 Task: Check the results of the 2023 Victory Lane Racing NASCAR Cup Series for the race "NOCO 400" on the track "Martinsville".
Action: Mouse moved to (626, 177)
Screenshot: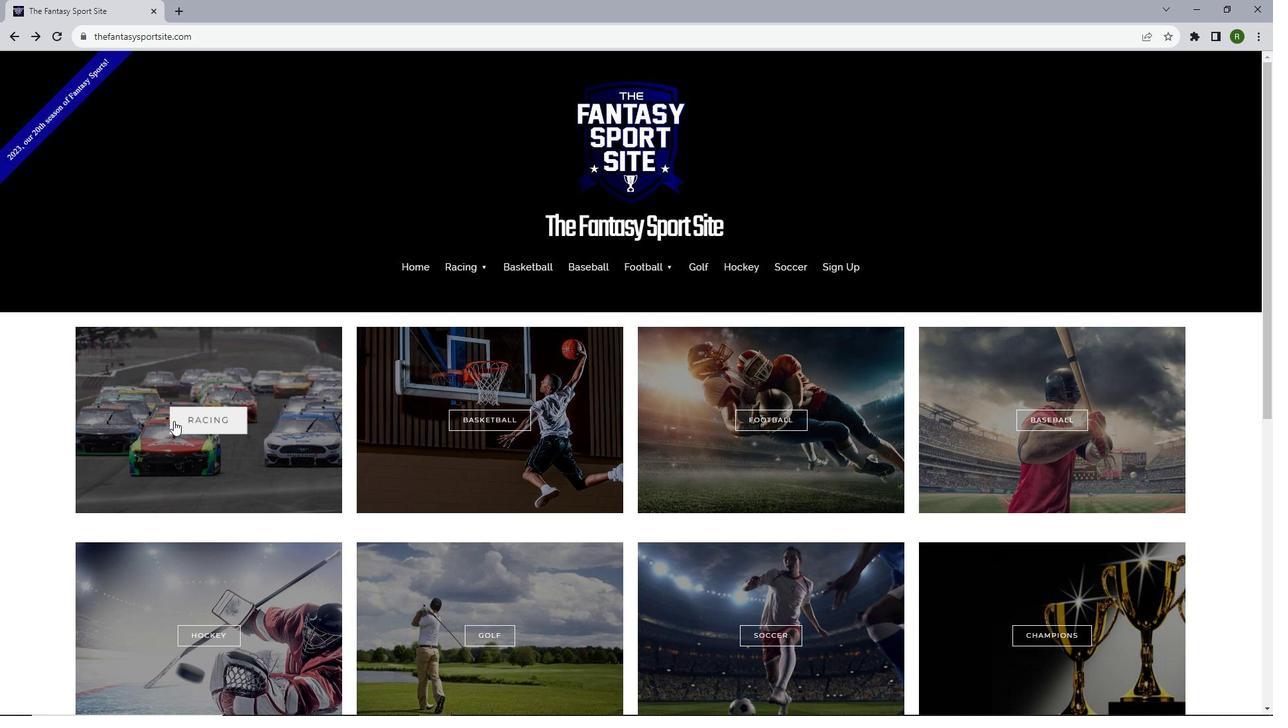 
Action: Mouse pressed left at (626, 177)
Screenshot: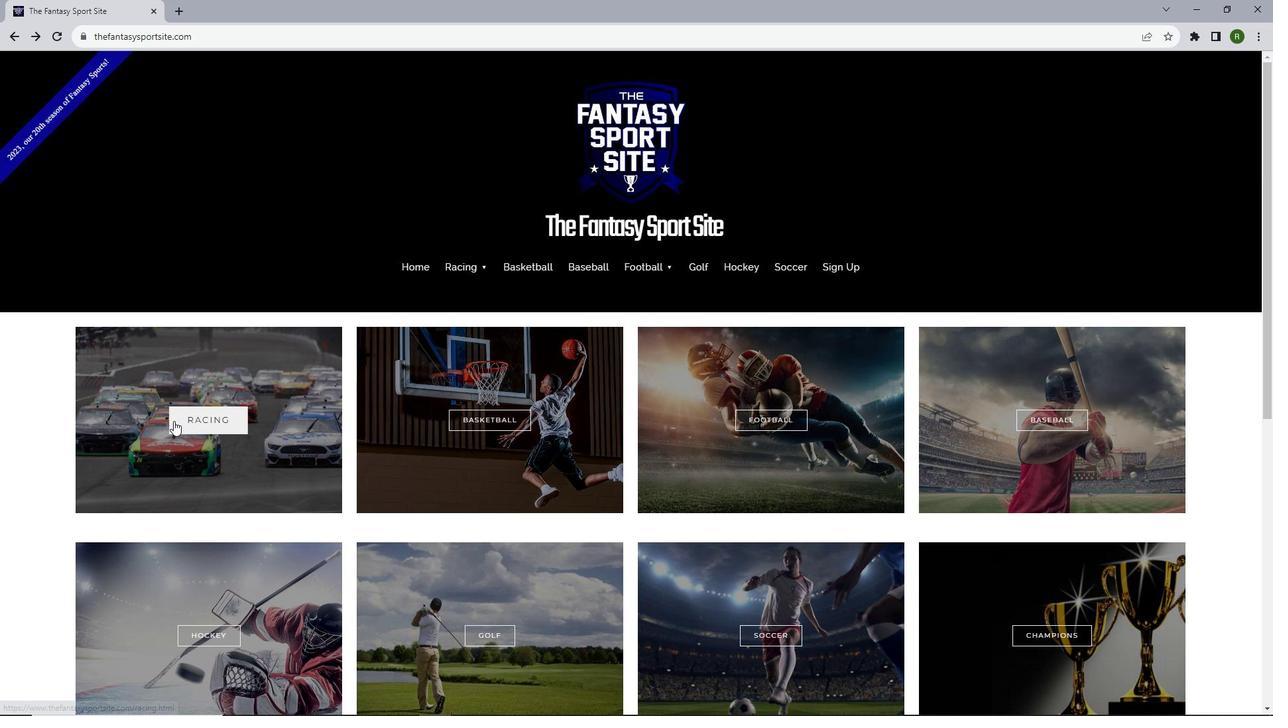 
Action: Mouse moved to (626, 177)
Screenshot: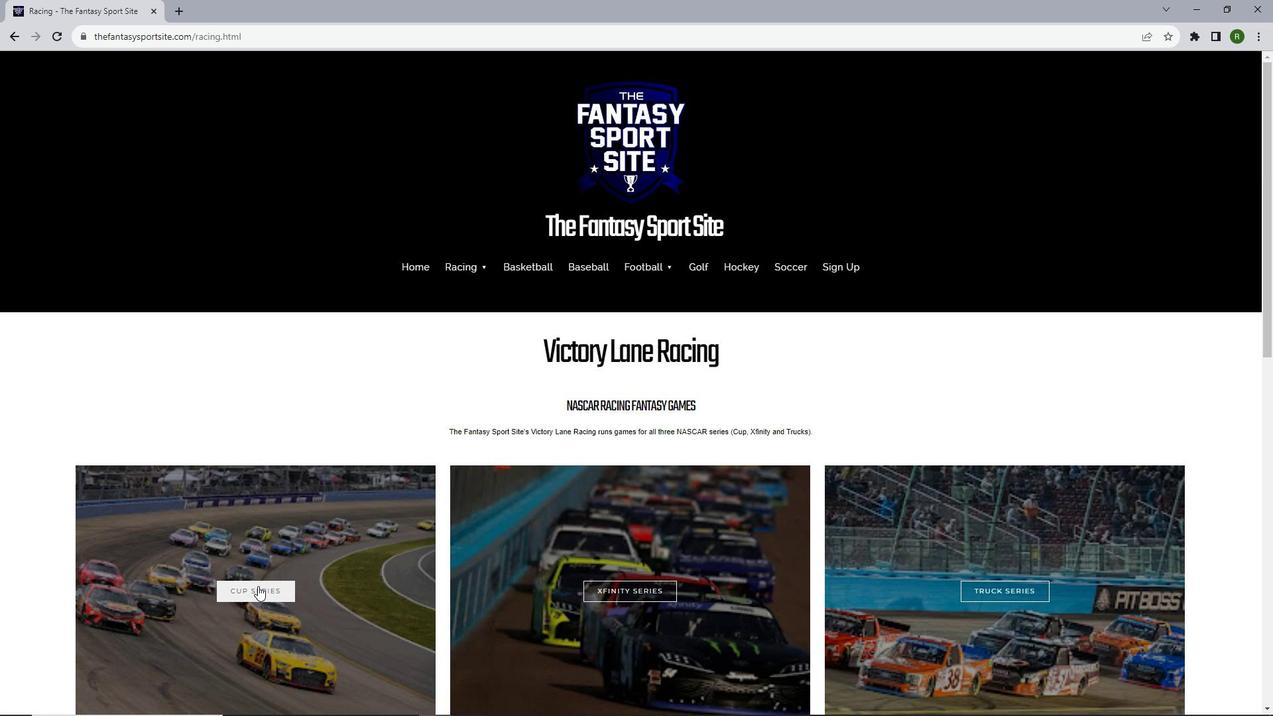 
Action: Mouse pressed left at (626, 177)
Screenshot: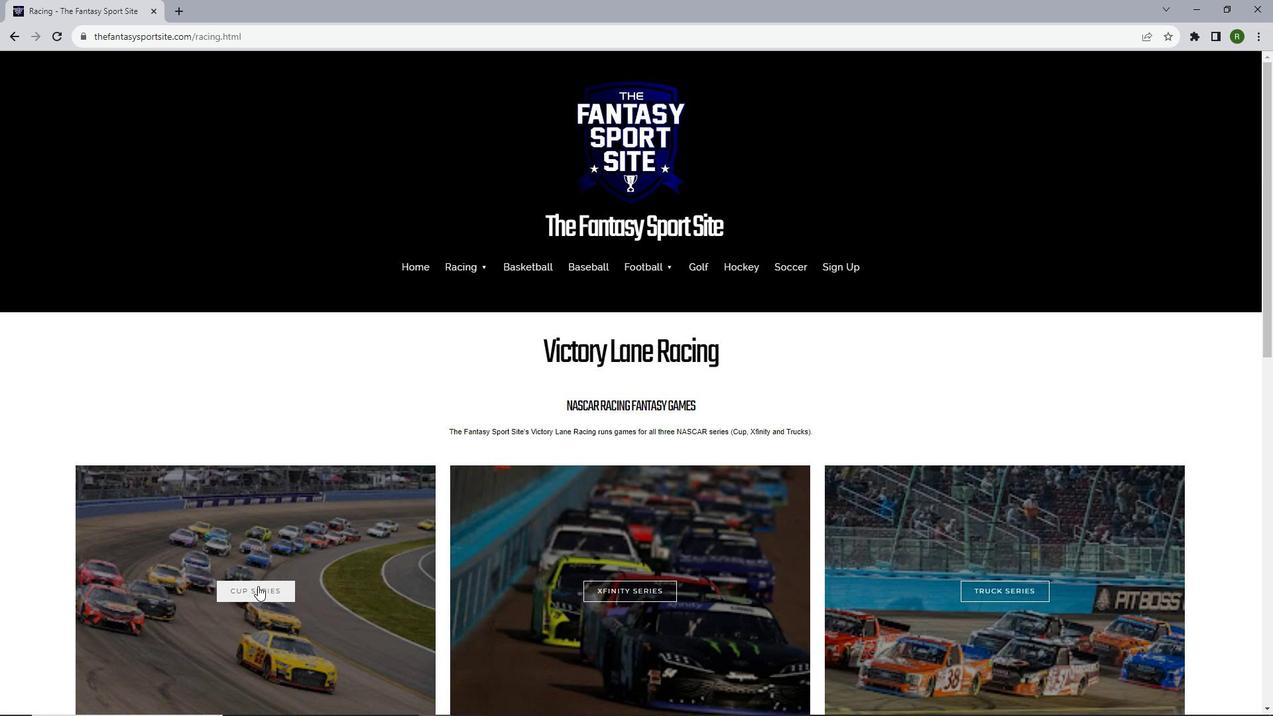 
Action: Mouse moved to (626, 177)
Screenshot: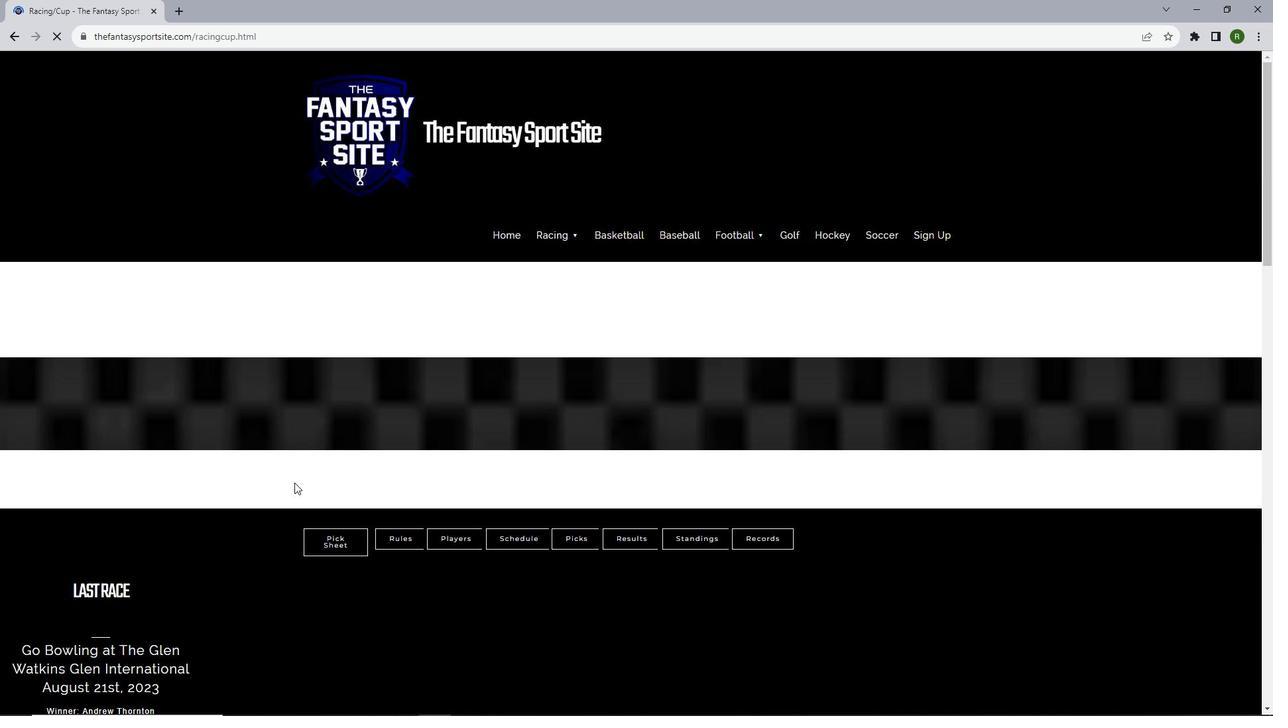 
Action: Mouse scrolled (626, 177) with delta (0, 0)
Screenshot: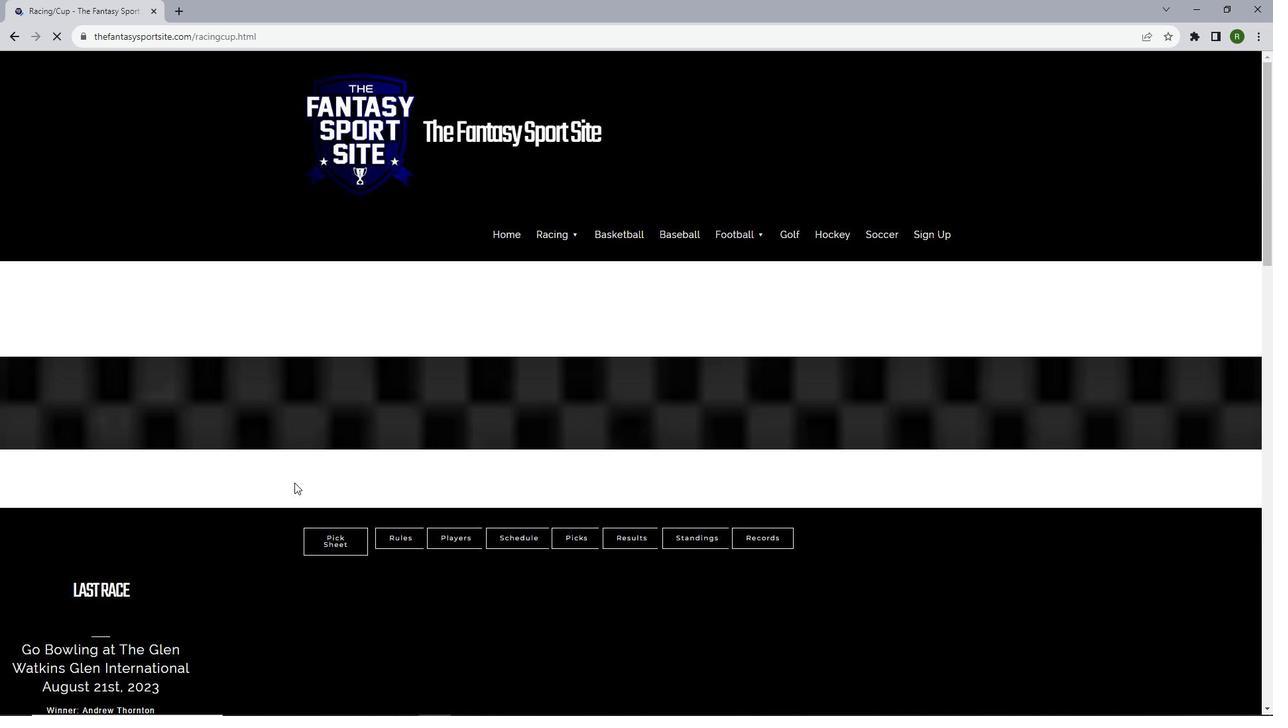 
Action: Mouse scrolled (626, 177) with delta (0, 0)
Screenshot: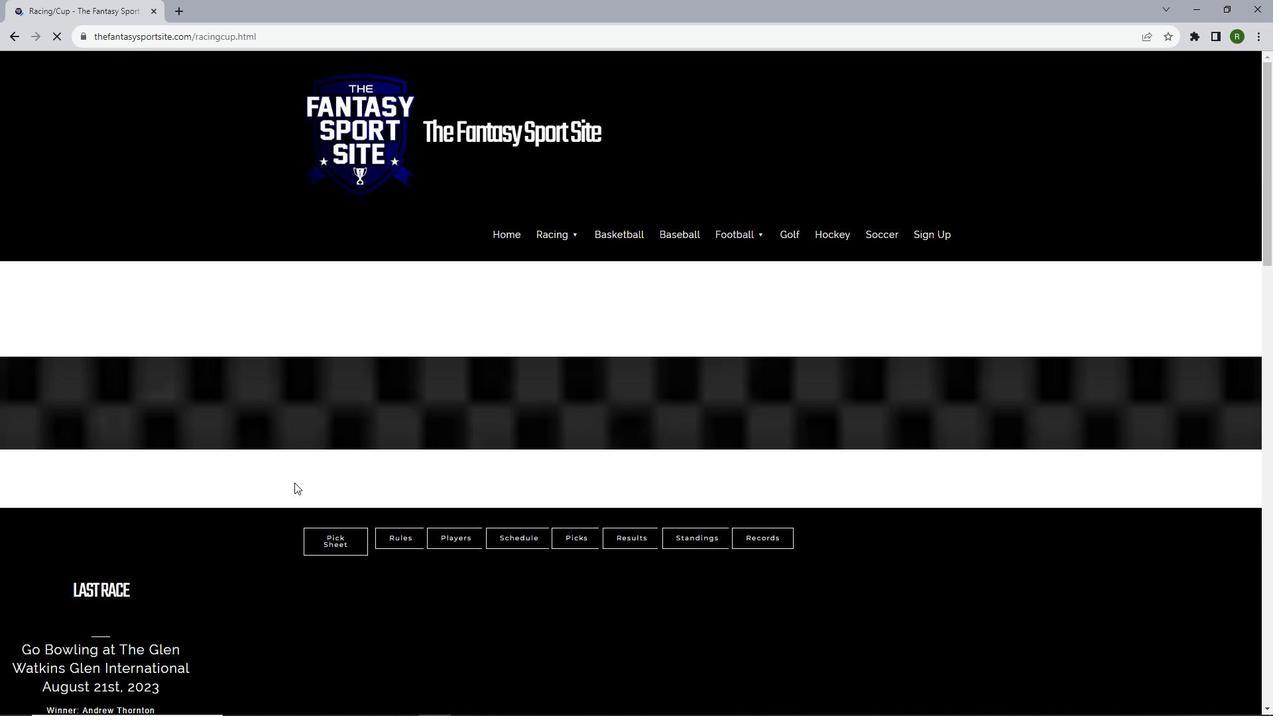 
Action: Mouse scrolled (626, 177) with delta (0, 0)
Screenshot: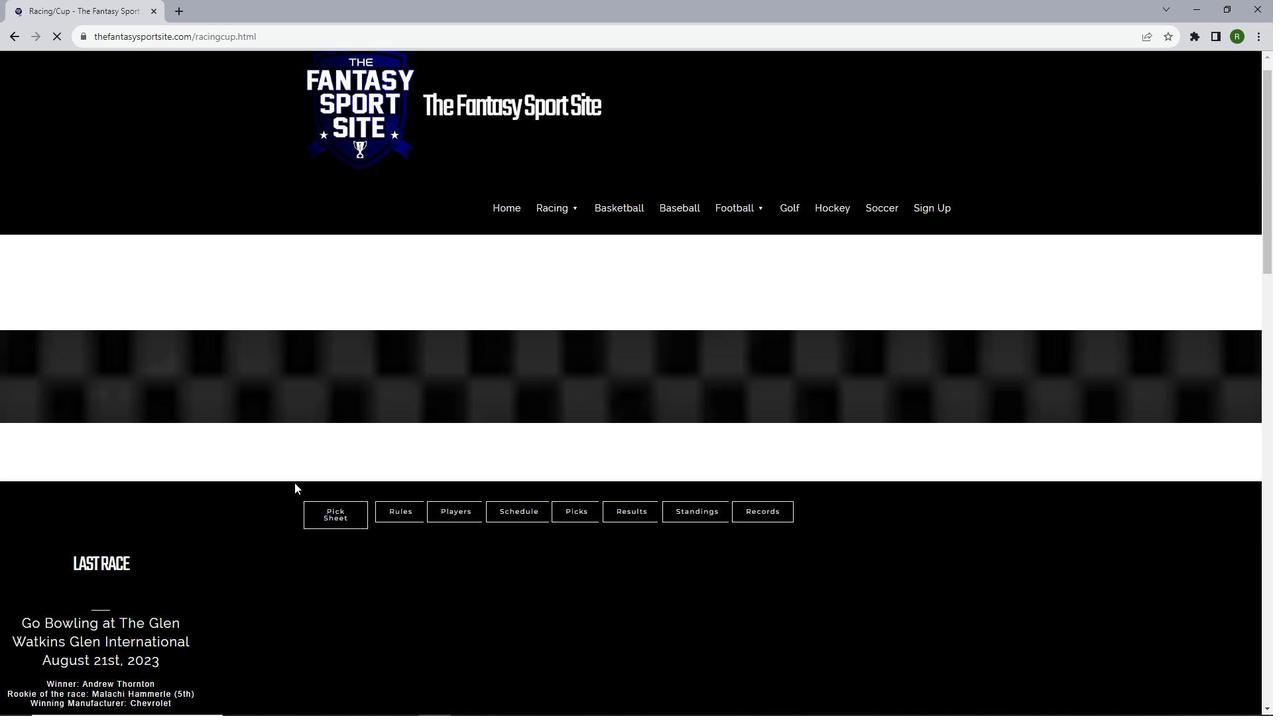 
Action: Mouse moved to (626, 177)
Screenshot: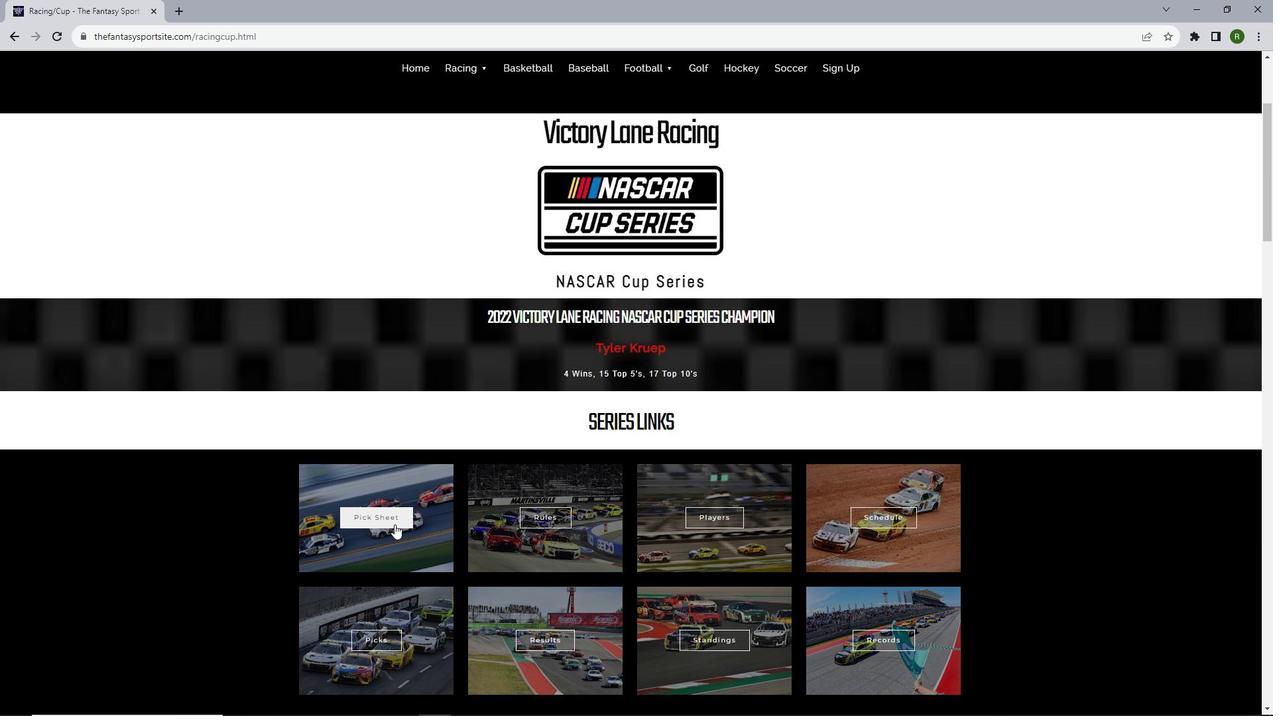 
Action: Mouse scrolled (626, 177) with delta (0, 0)
Screenshot: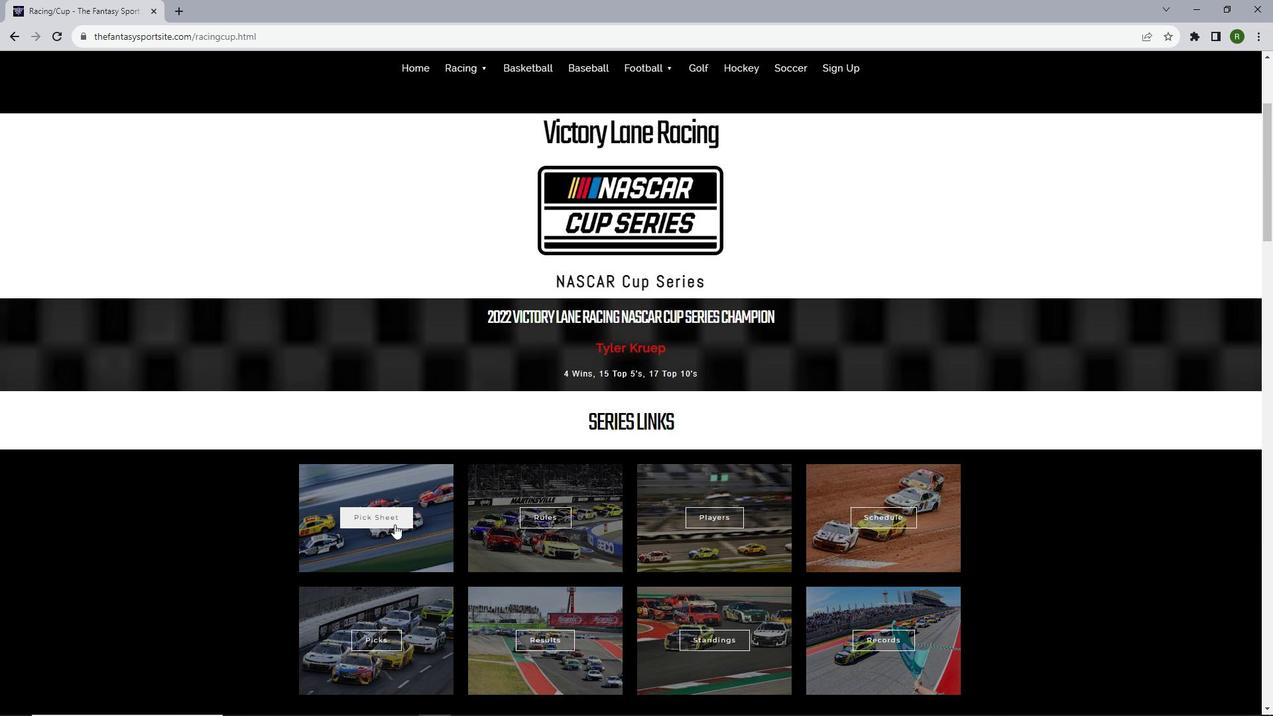 
Action: Mouse moved to (626, 177)
Screenshot: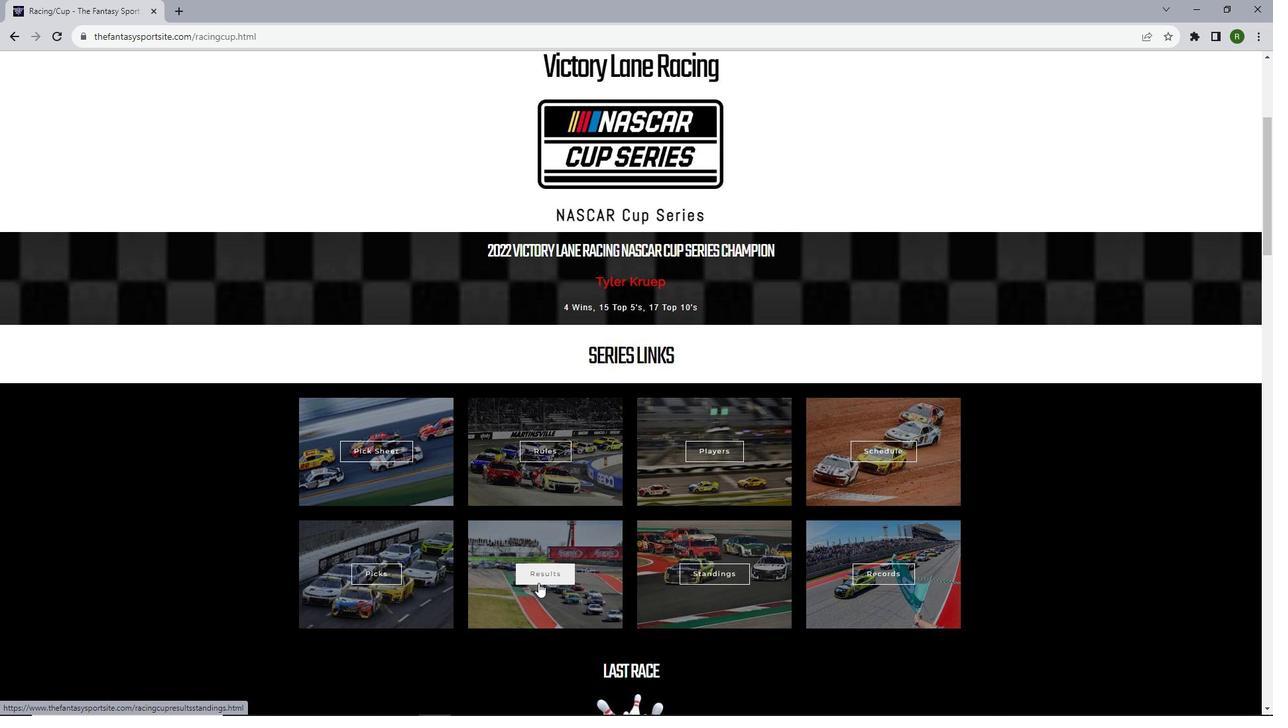 
Action: Mouse pressed left at (626, 177)
Screenshot: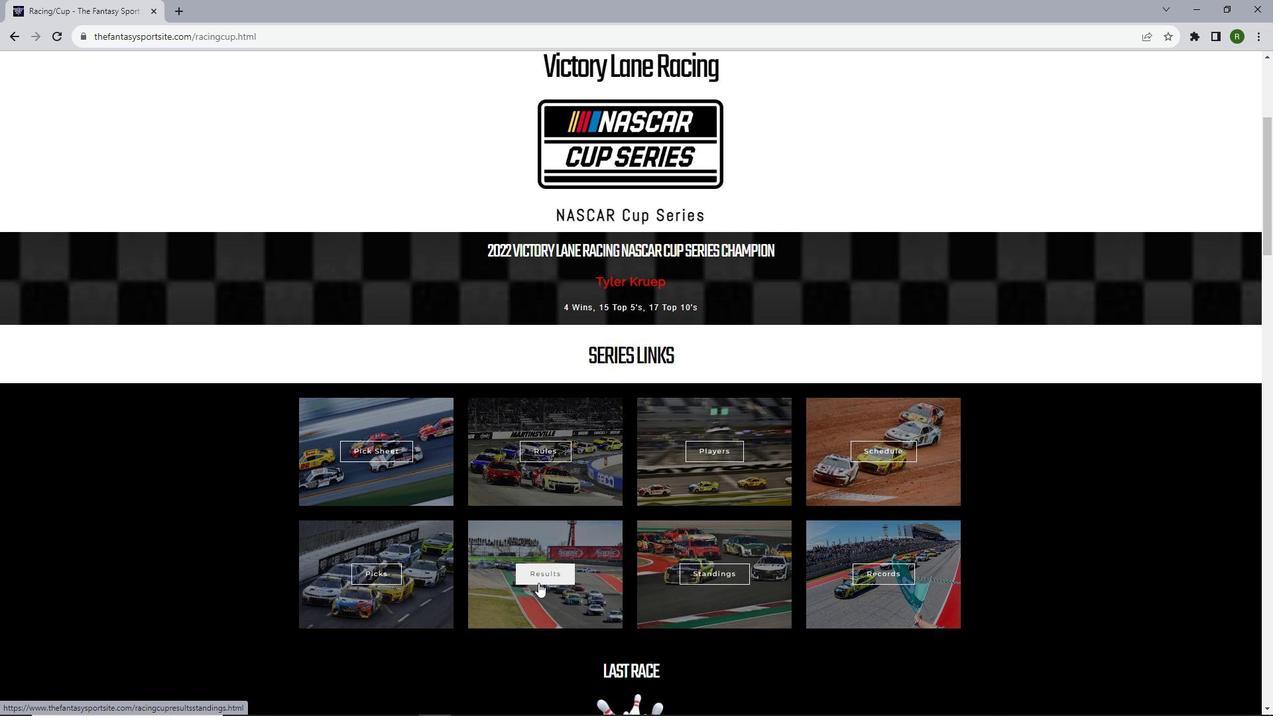 
Action: Mouse moved to (626, 177)
Screenshot: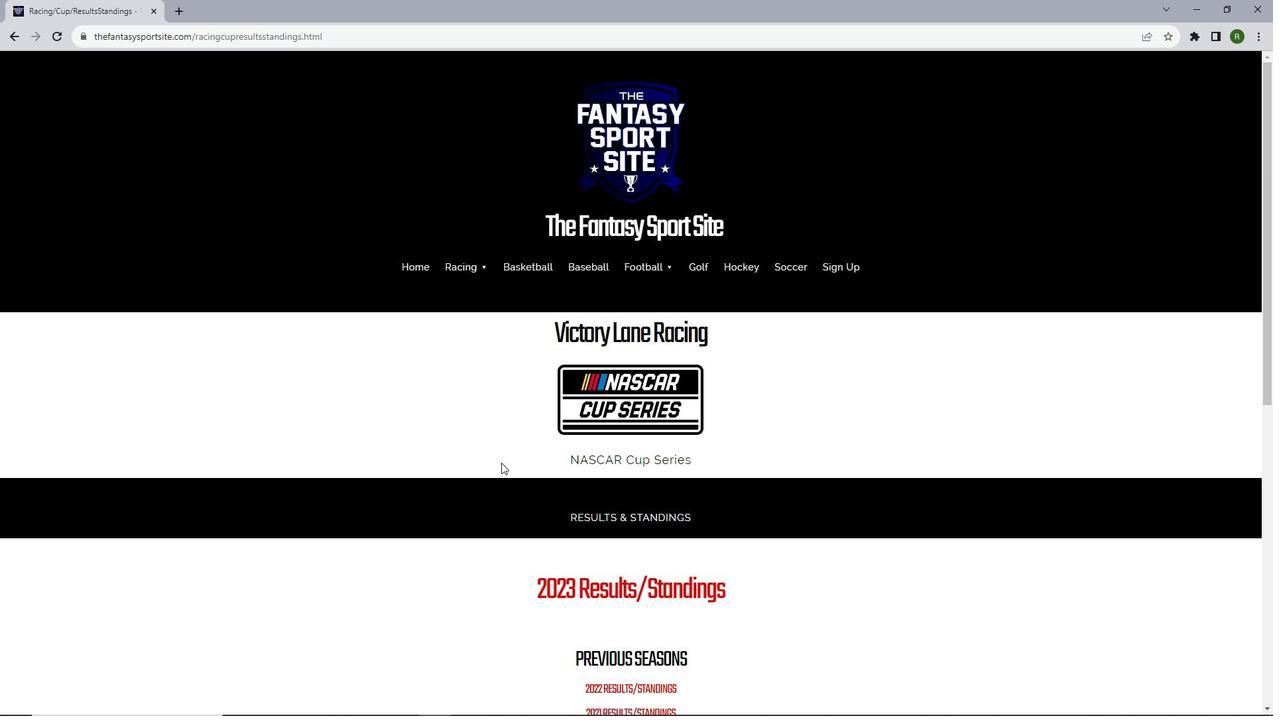 
Action: Mouse scrolled (626, 177) with delta (0, 0)
Screenshot: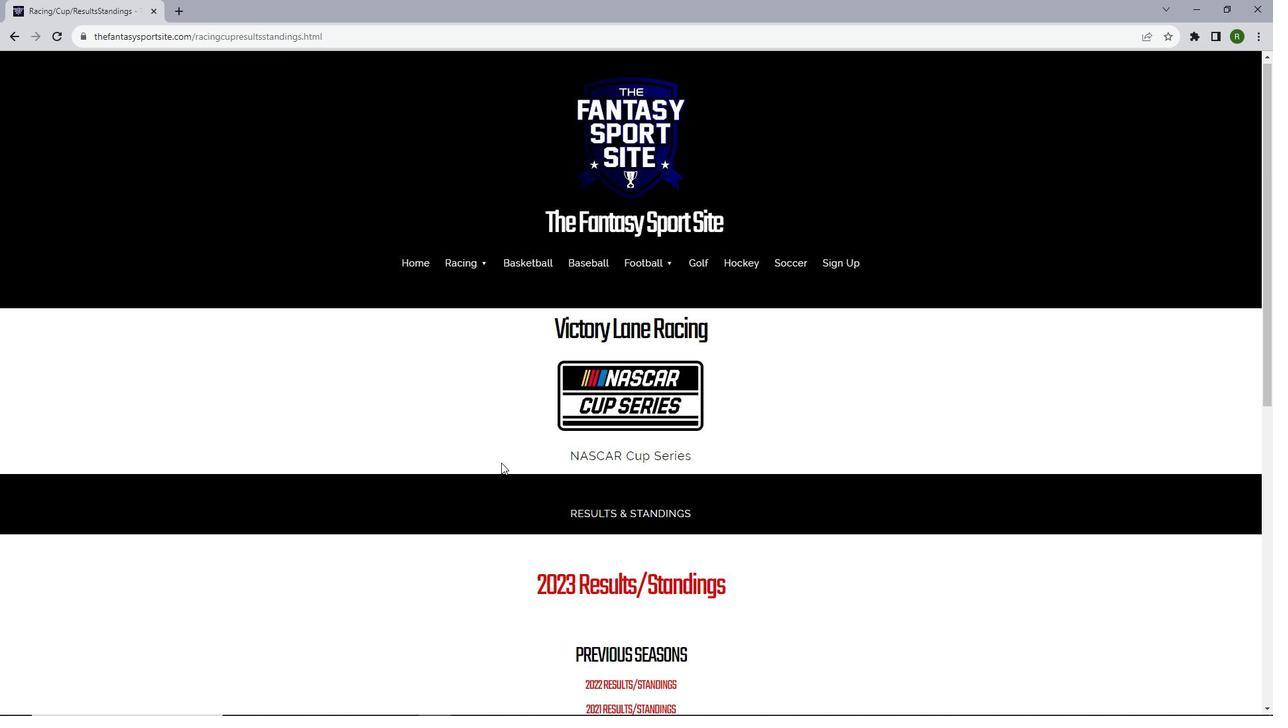 
Action: Mouse scrolled (626, 177) with delta (0, 0)
Screenshot: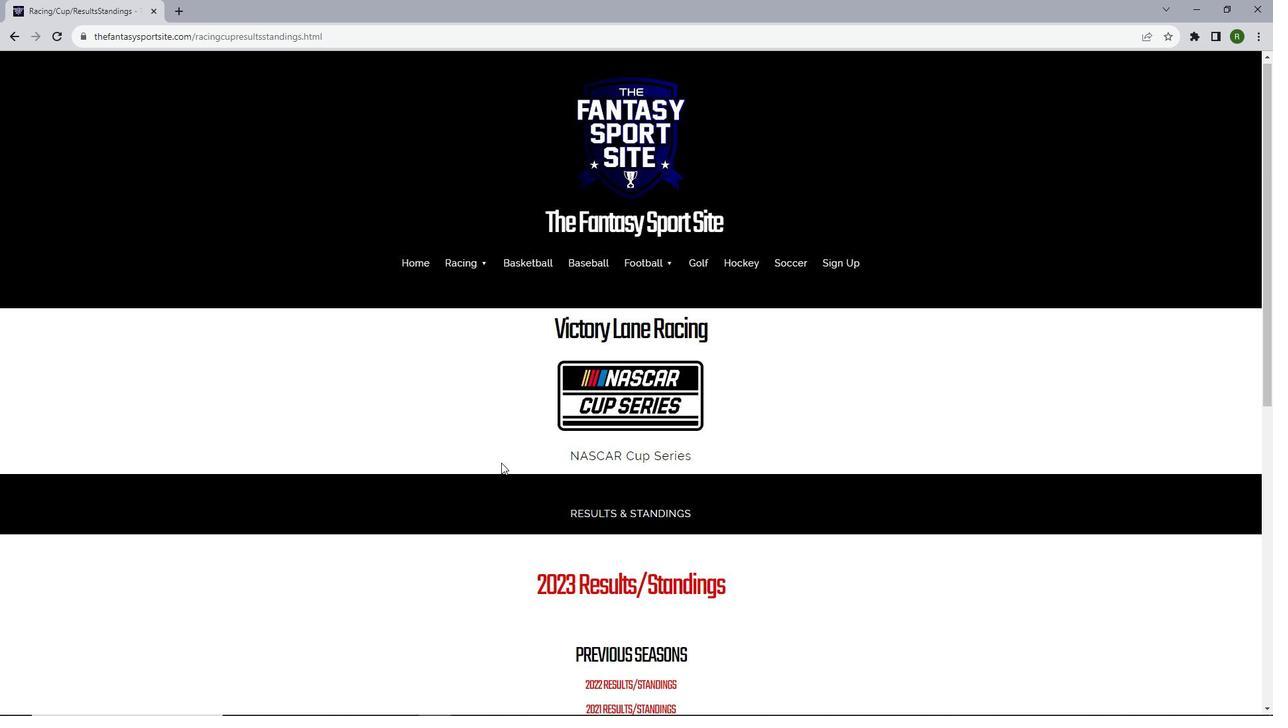 
Action: Mouse moved to (626, 177)
Screenshot: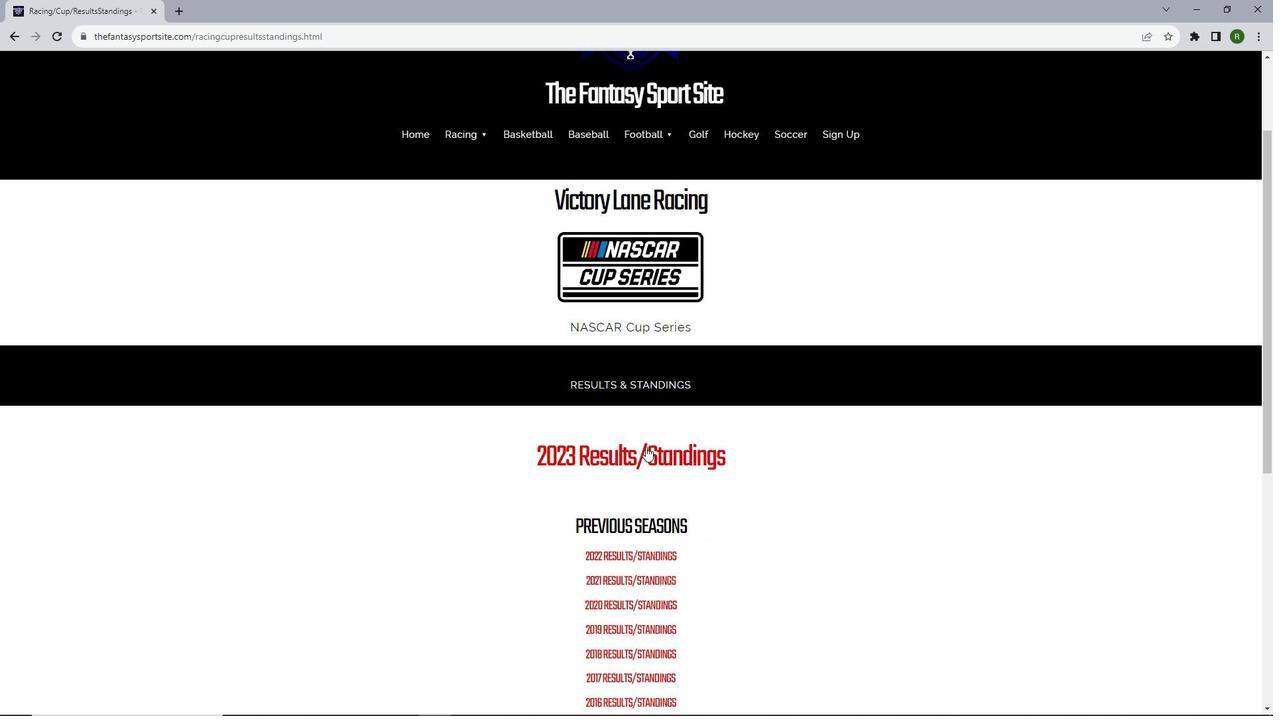 
Action: Mouse pressed left at (626, 177)
Screenshot: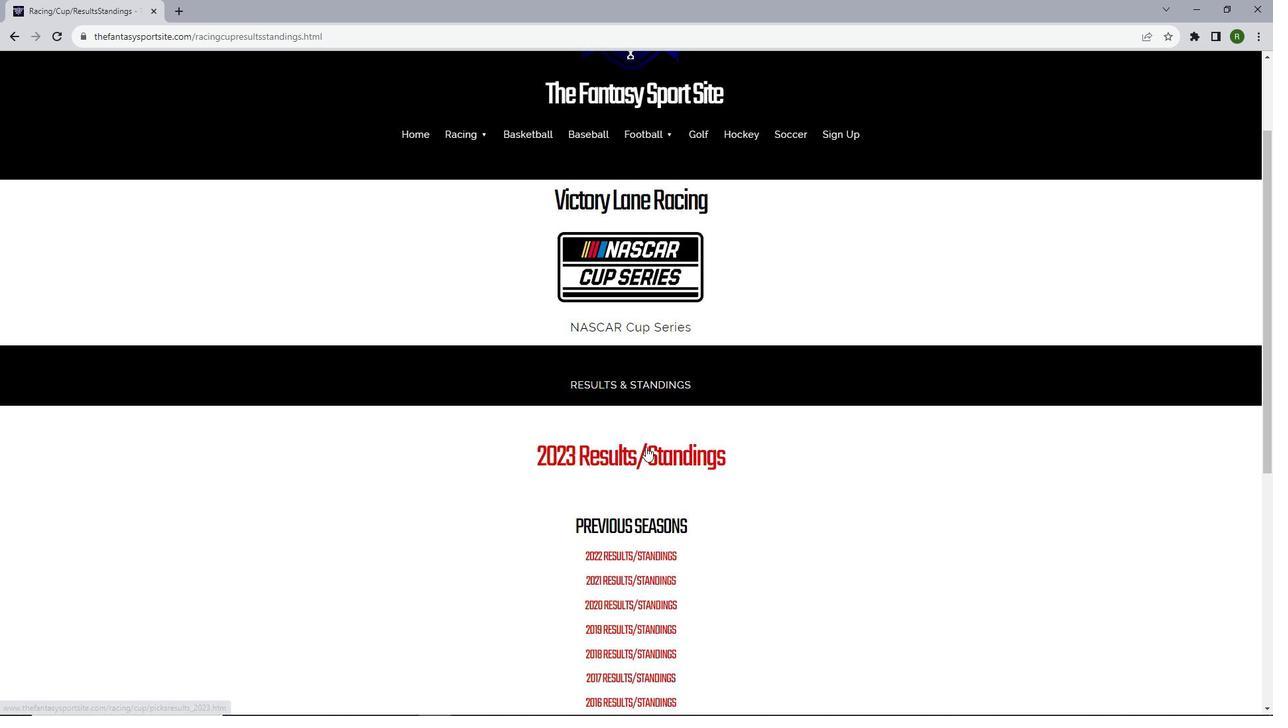 
Action: Mouse moved to (626, 177)
Screenshot: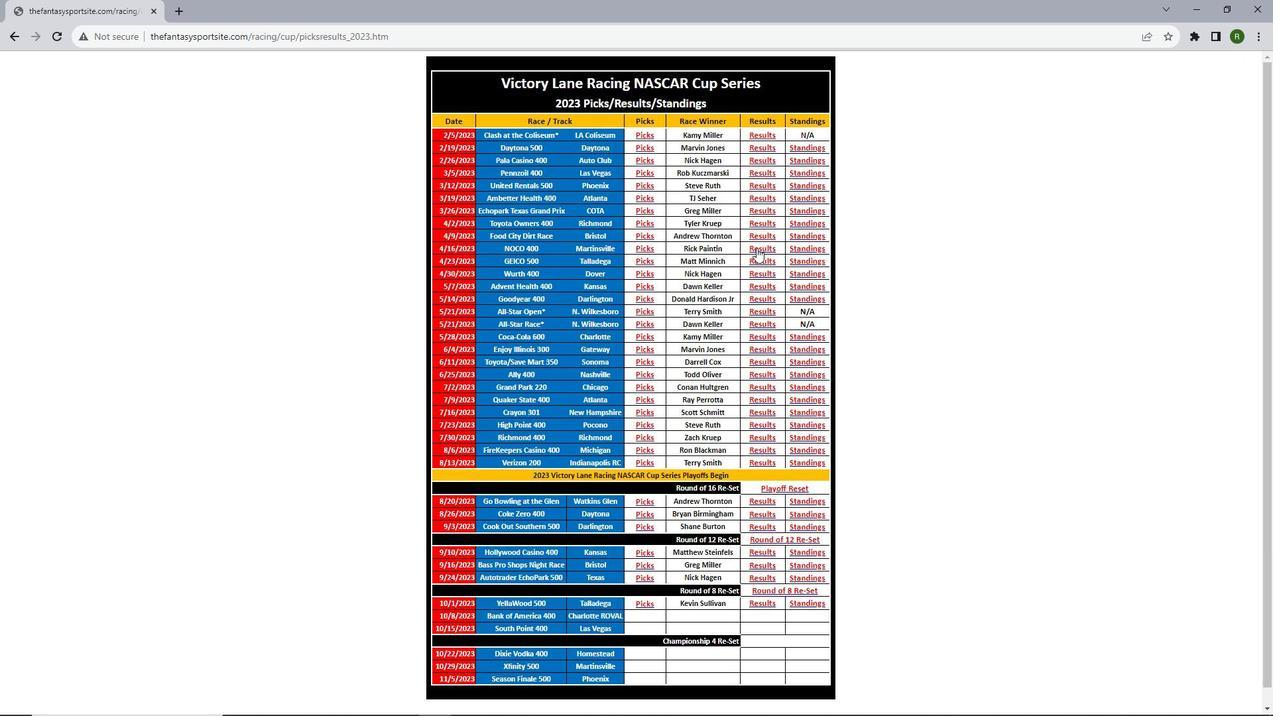 
Action: Mouse pressed left at (626, 177)
Screenshot: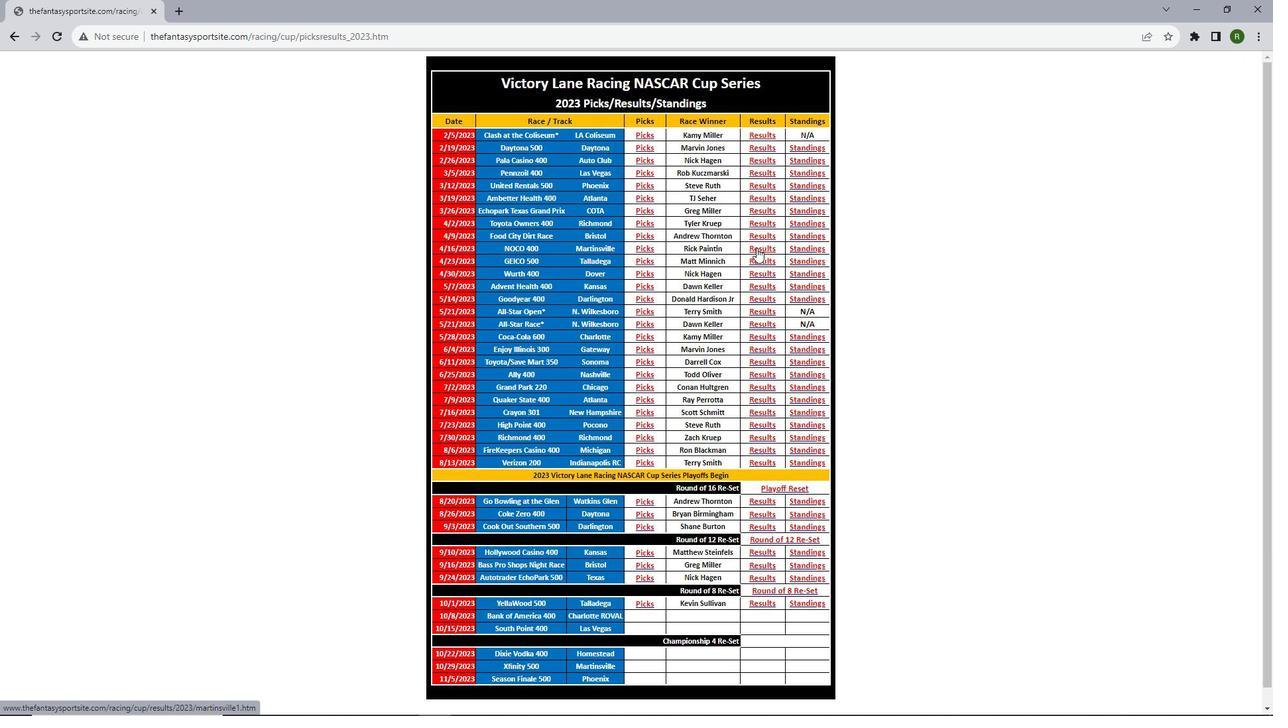 
Action: Mouse moved to (626, 177)
Screenshot: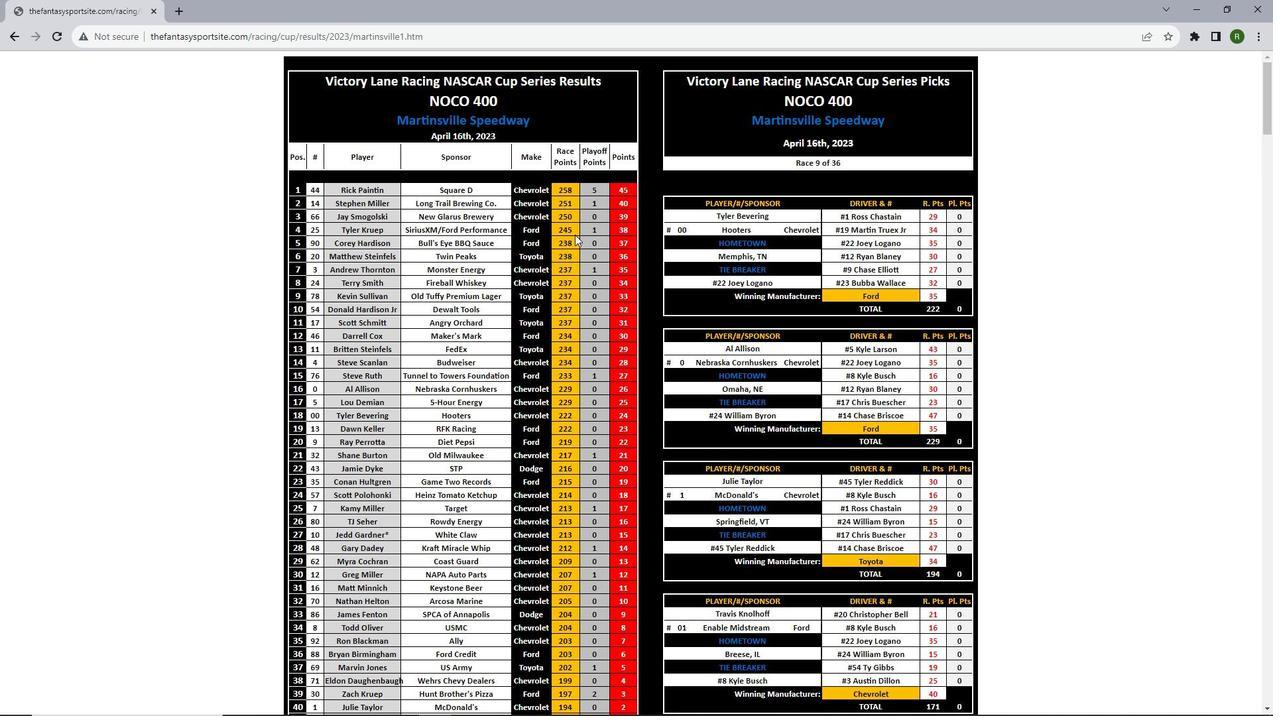 
Action: Mouse scrolled (626, 177) with delta (0, 0)
Screenshot: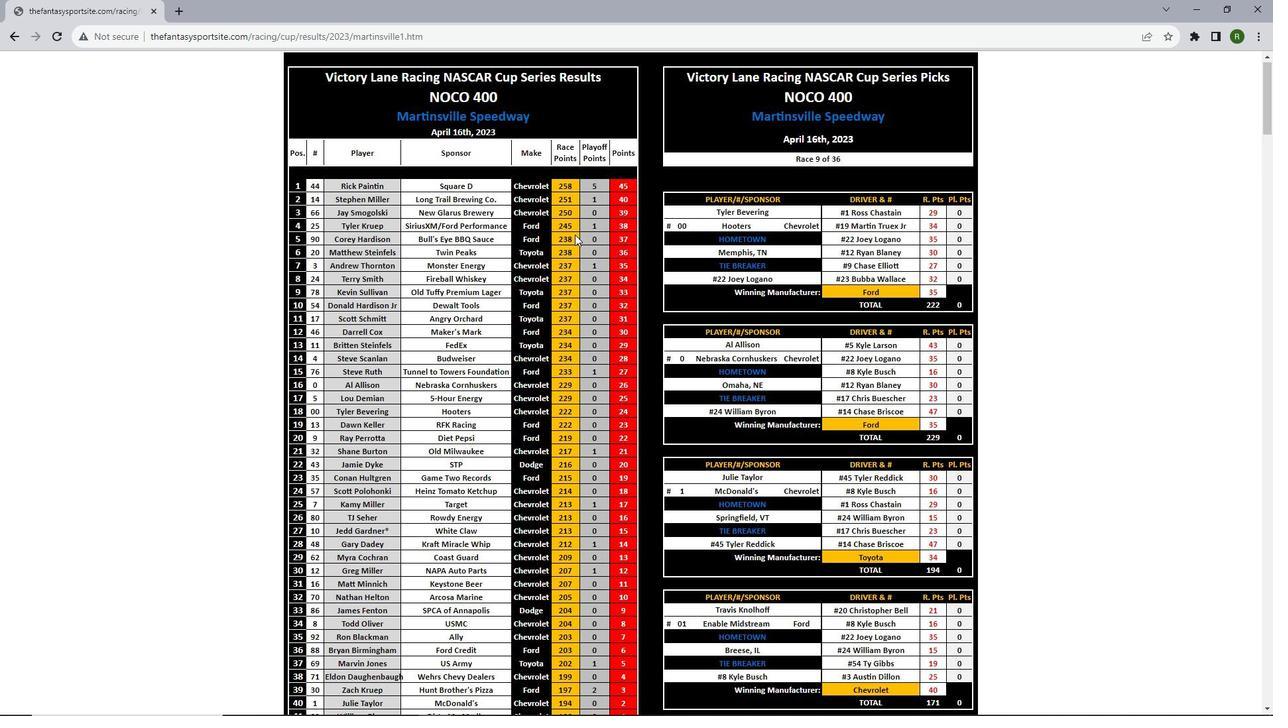 
Action: Mouse scrolled (626, 177) with delta (0, 0)
Screenshot: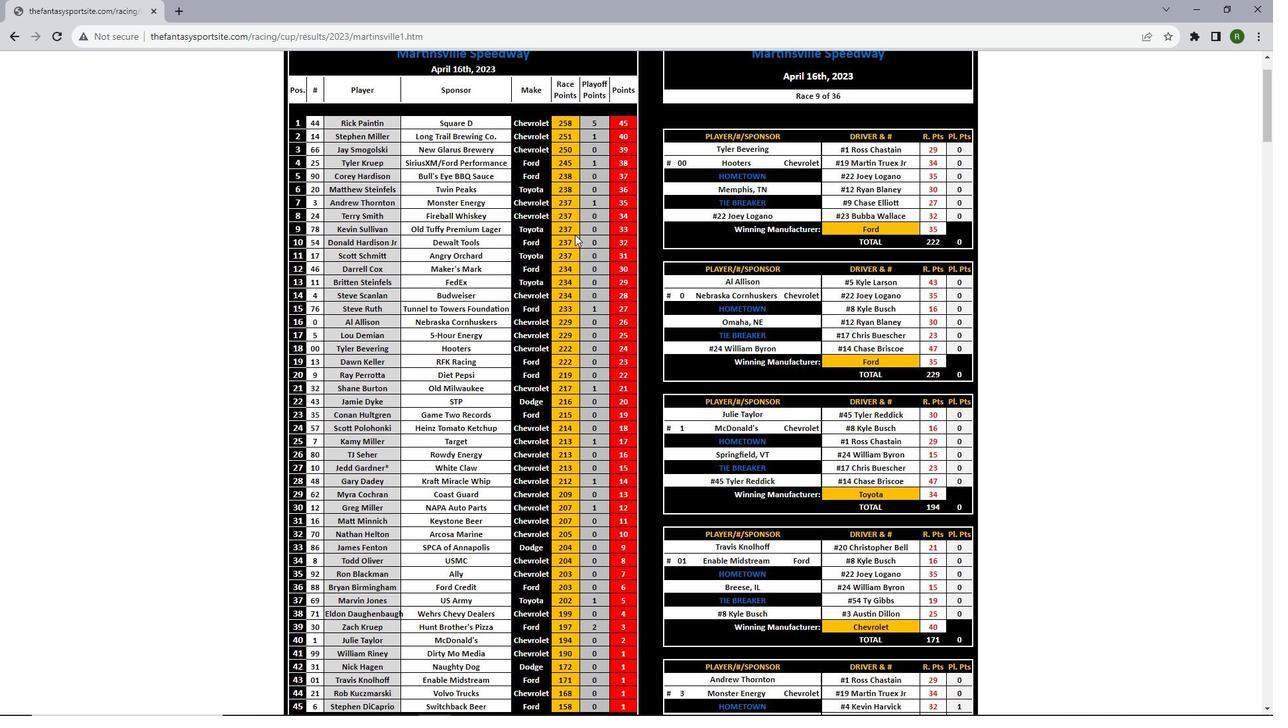 
Action: Mouse scrolled (626, 177) with delta (0, 0)
Screenshot: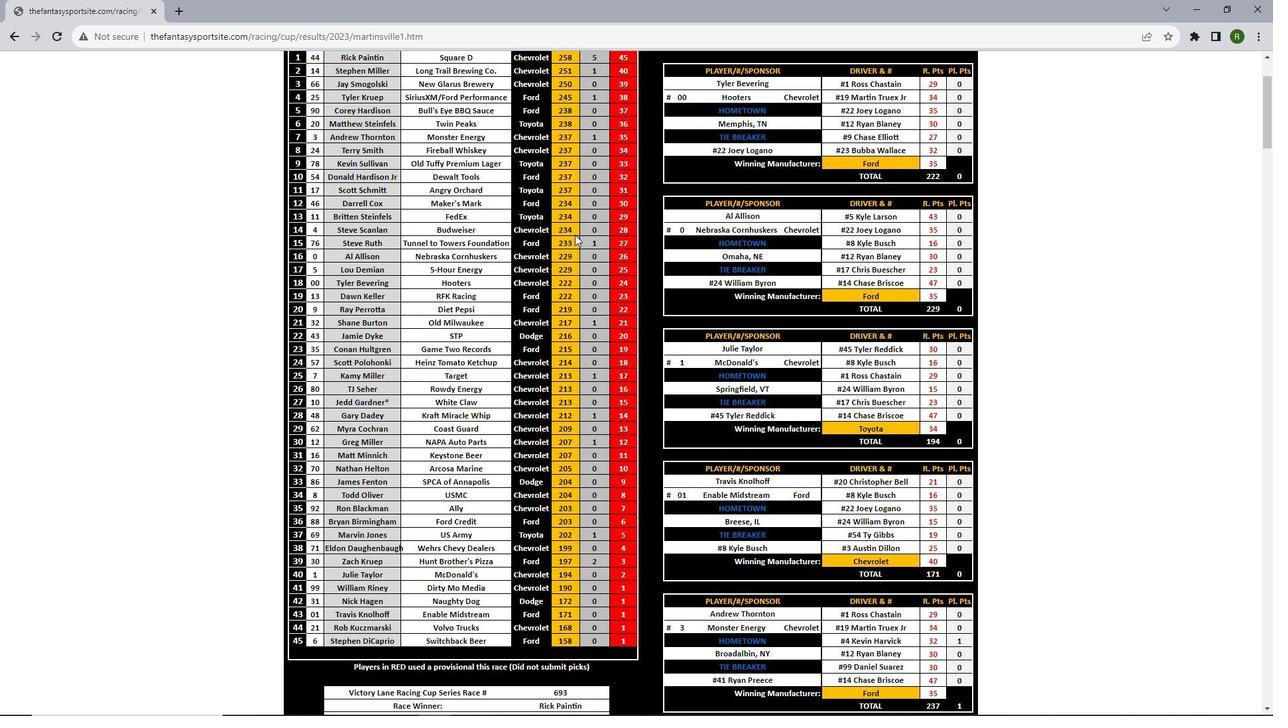 
Action: Mouse scrolled (626, 177) with delta (0, 0)
Screenshot: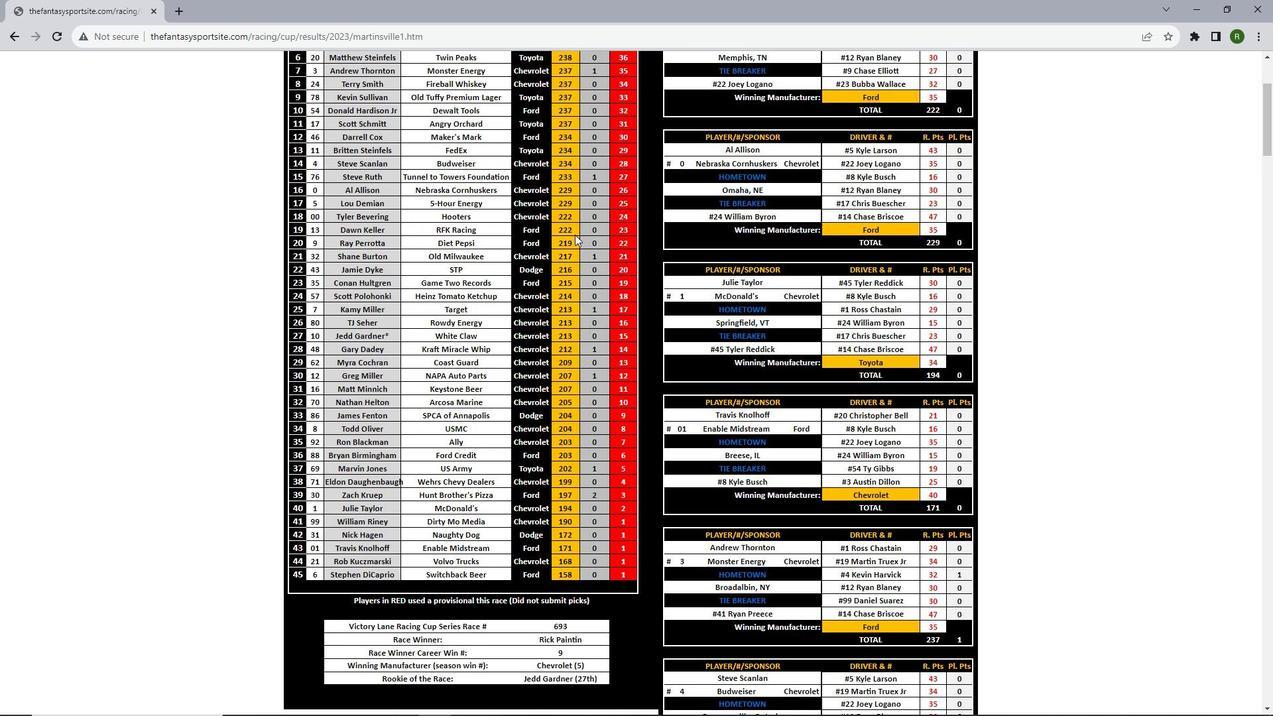 
Action: Mouse scrolled (626, 177) with delta (0, 0)
Screenshot: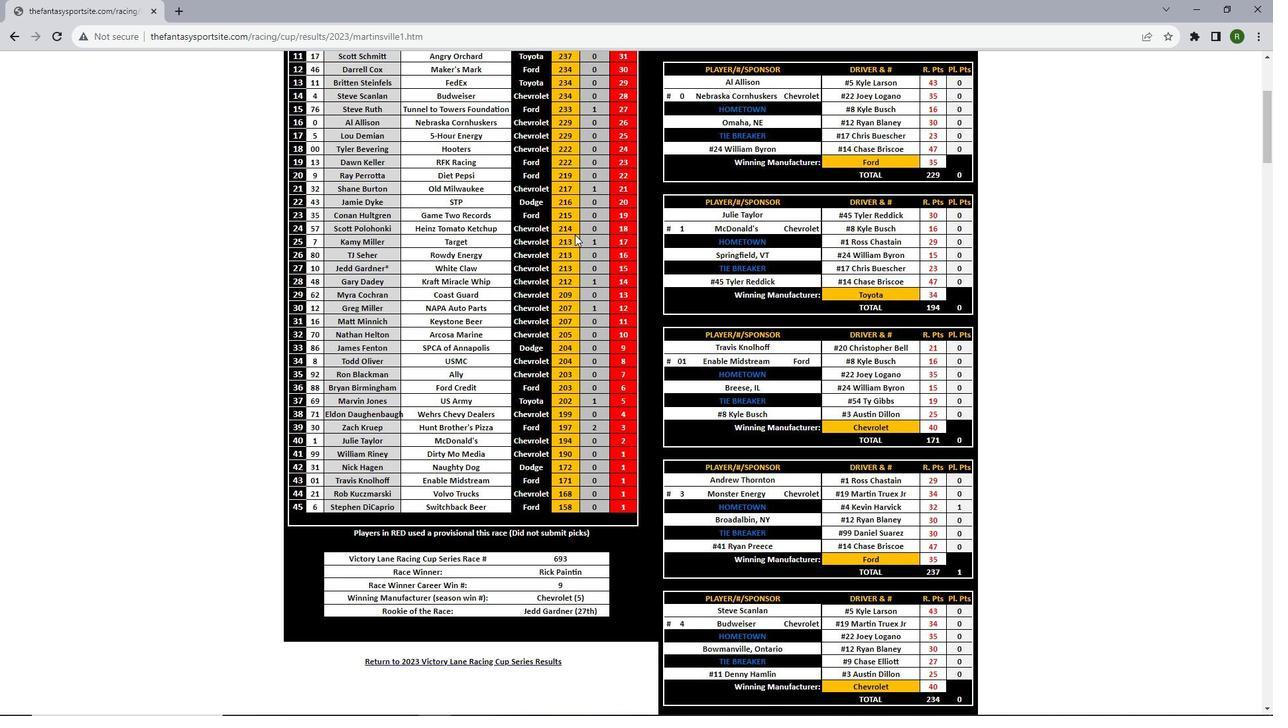
Action: Mouse scrolled (626, 177) with delta (0, 0)
Screenshot: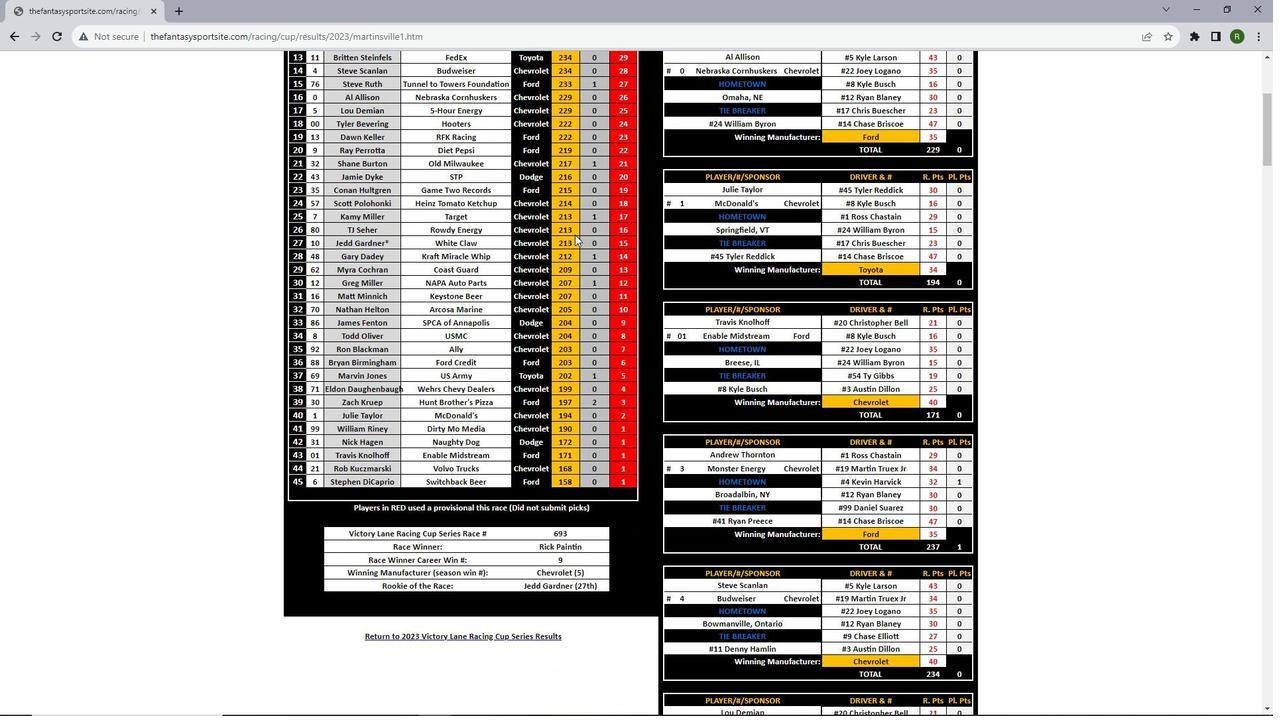 
Action: Mouse scrolled (626, 177) with delta (0, 0)
Screenshot: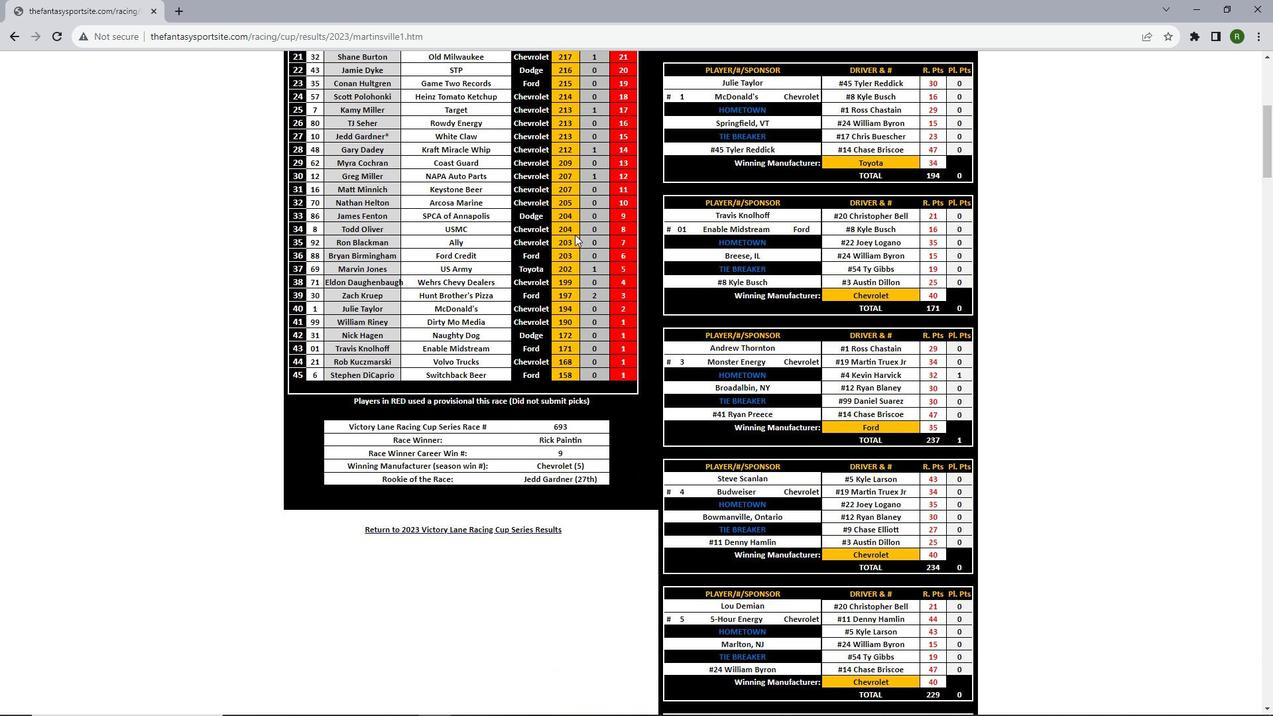 
Action: Mouse scrolled (626, 177) with delta (0, 0)
Screenshot: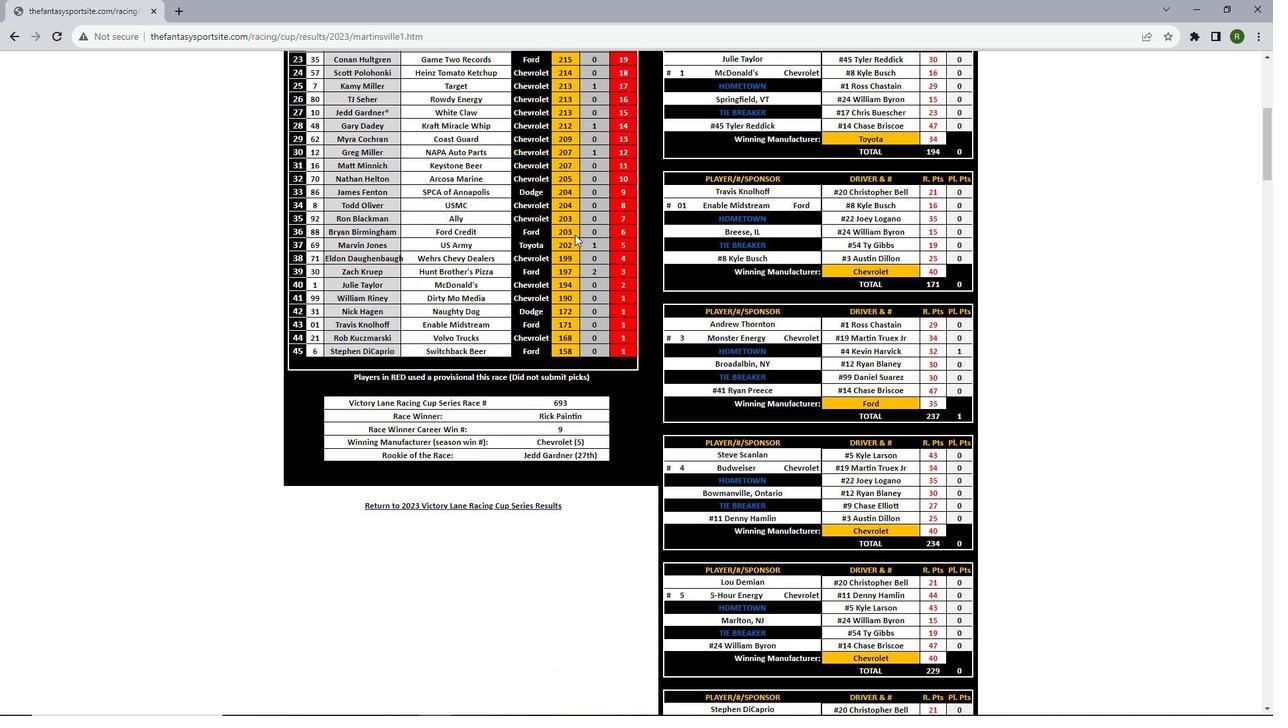 
Action: Mouse scrolled (626, 177) with delta (0, 0)
Screenshot: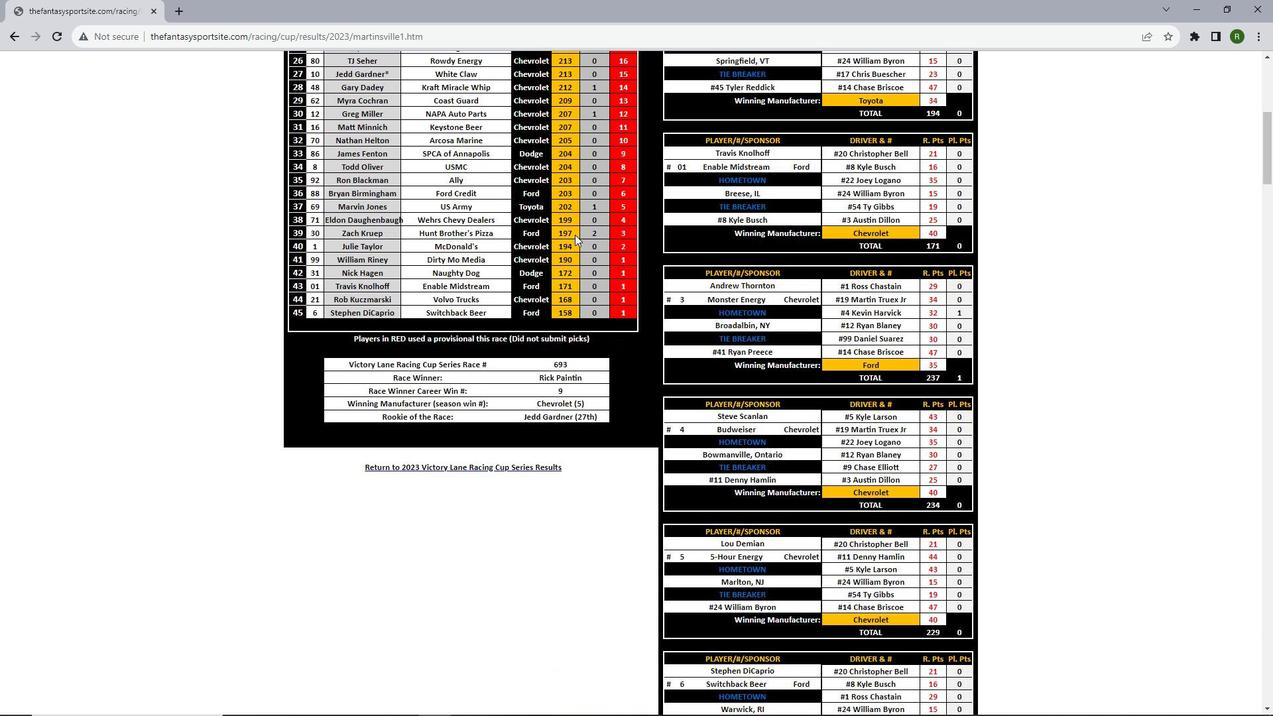 
Action: Mouse scrolled (626, 177) with delta (0, 0)
Screenshot: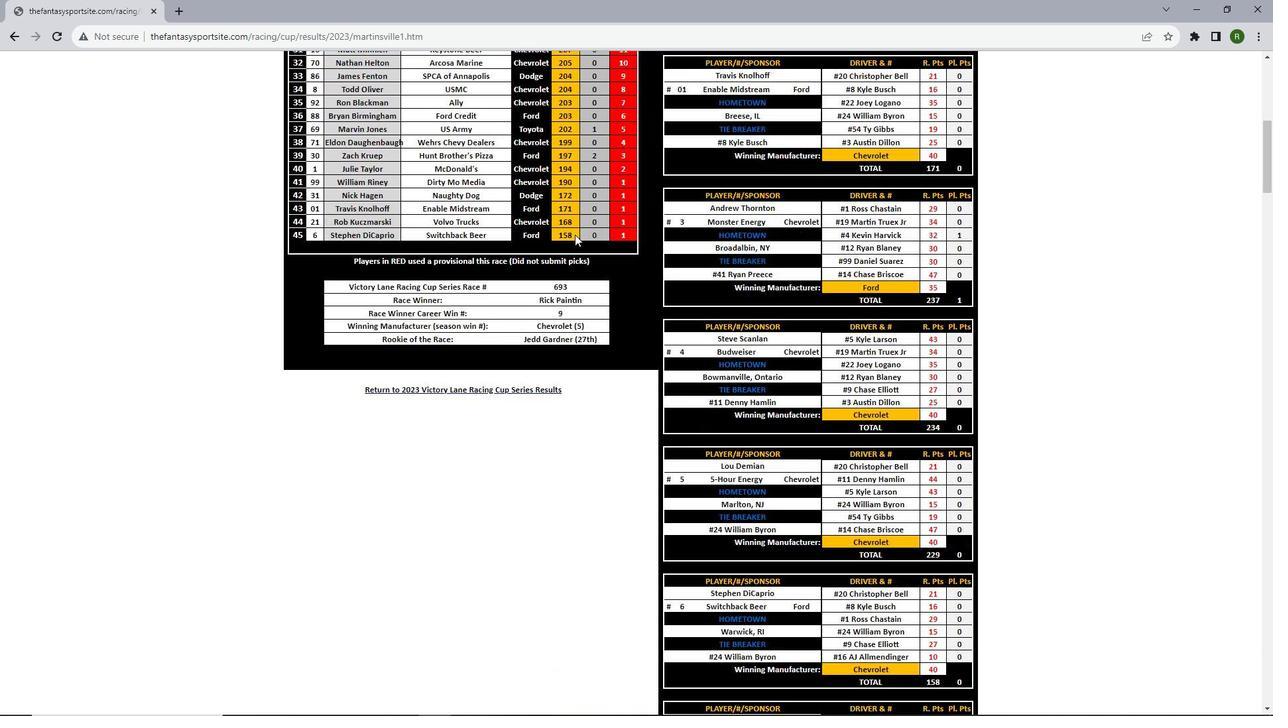 
Action: Mouse scrolled (626, 177) with delta (0, 0)
Screenshot: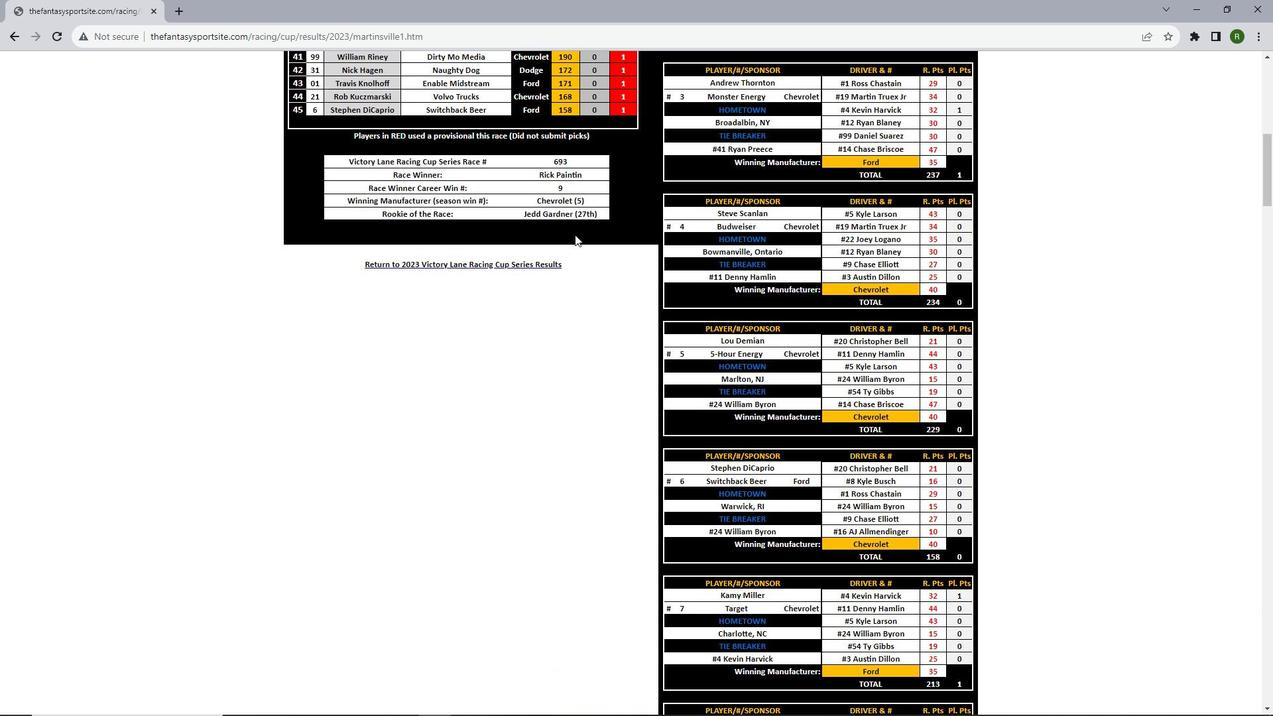
Action: Mouse scrolled (626, 177) with delta (0, 0)
Screenshot: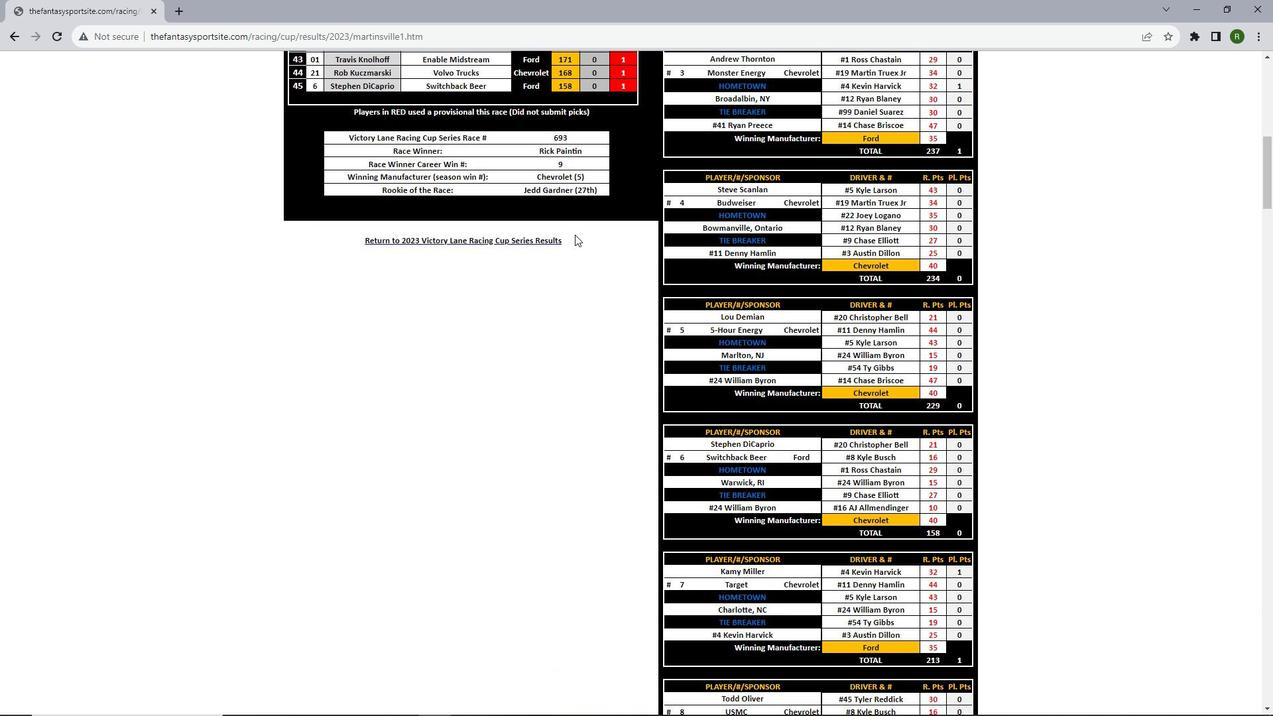 
Action: Mouse scrolled (626, 177) with delta (0, 0)
Screenshot: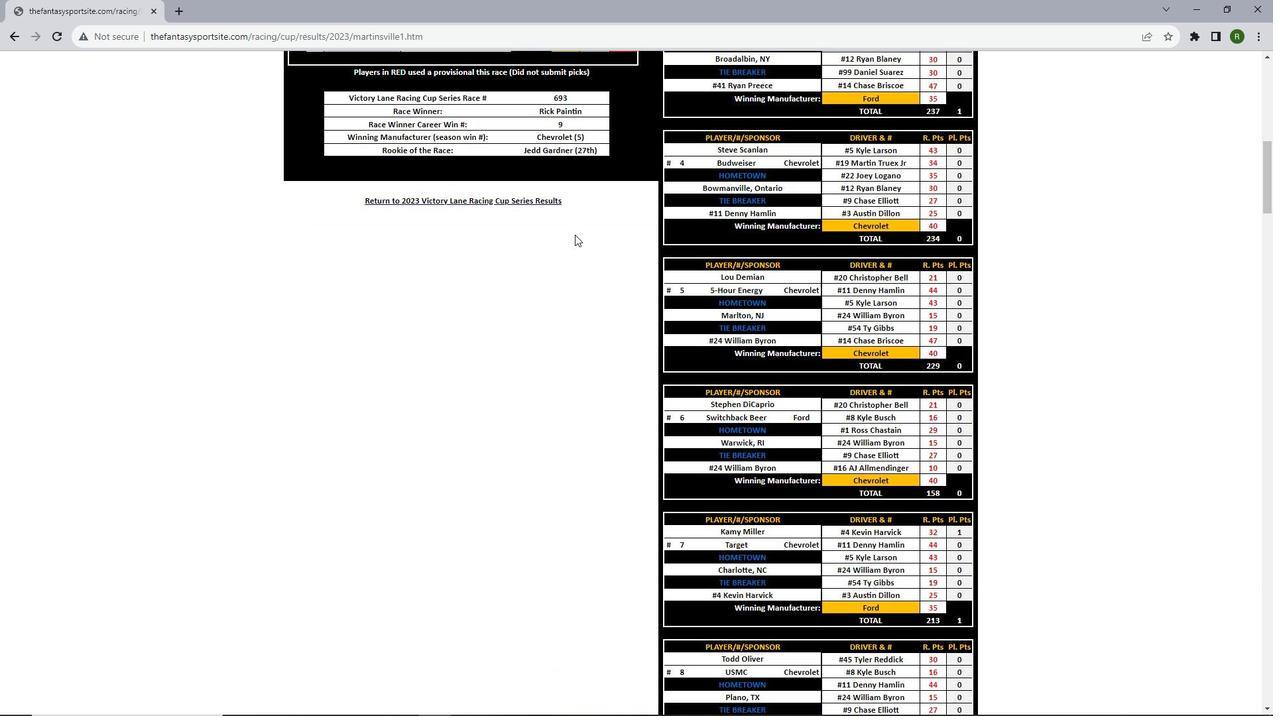 
Action: Mouse scrolled (626, 177) with delta (0, 0)
Screenshot: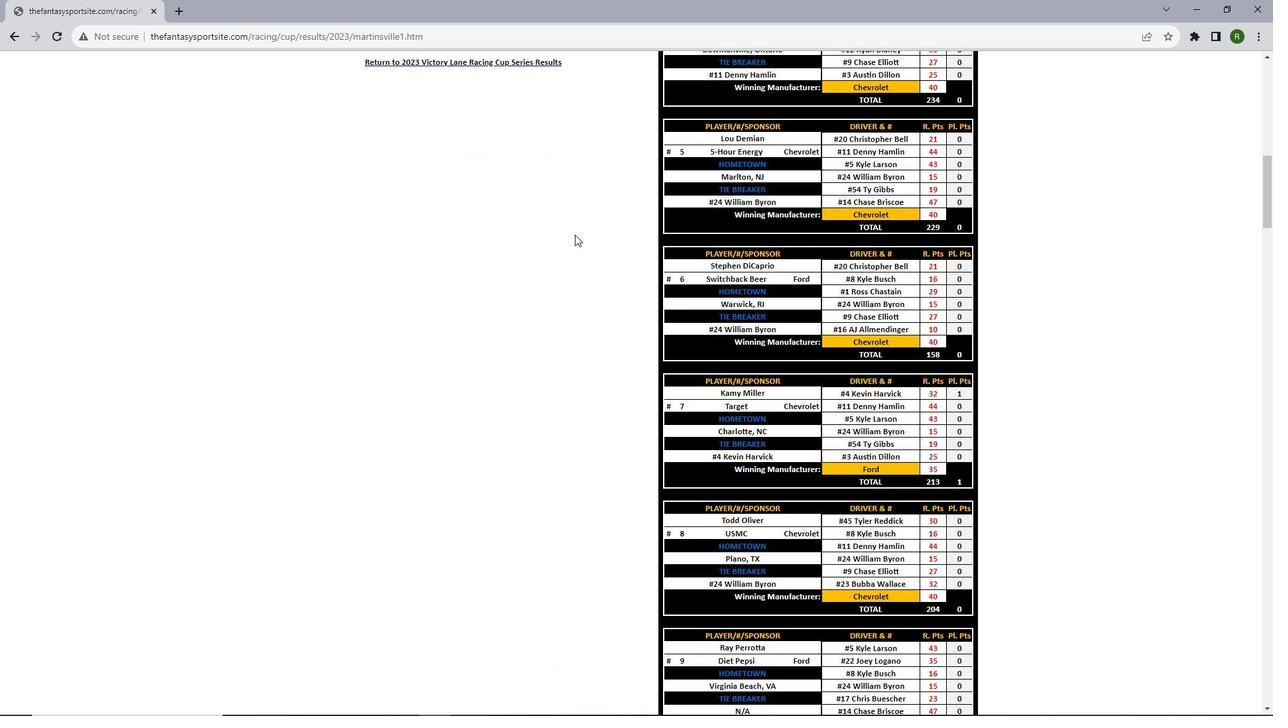 
Action: Mouse scrolled (626, 177) with delta (0, 0)
Screenshot: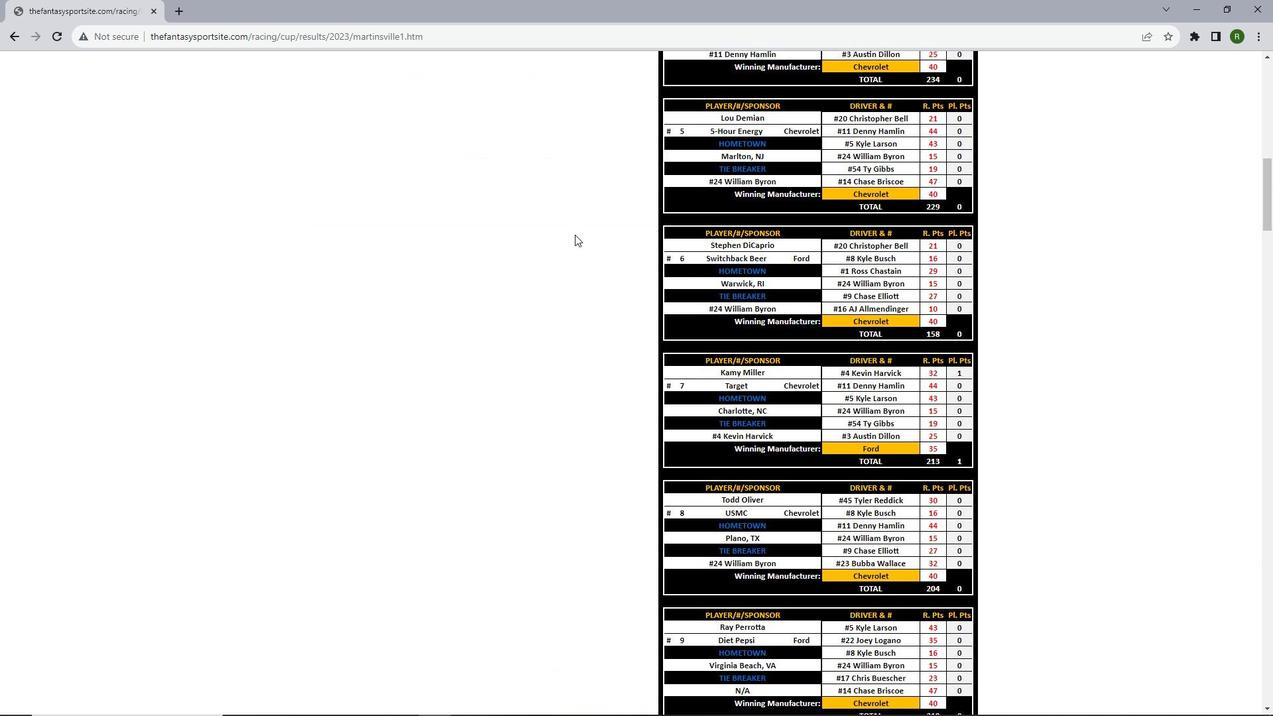 
Action: Mouse scrolled (626, 177) with delta (0, 0)
Screenshot: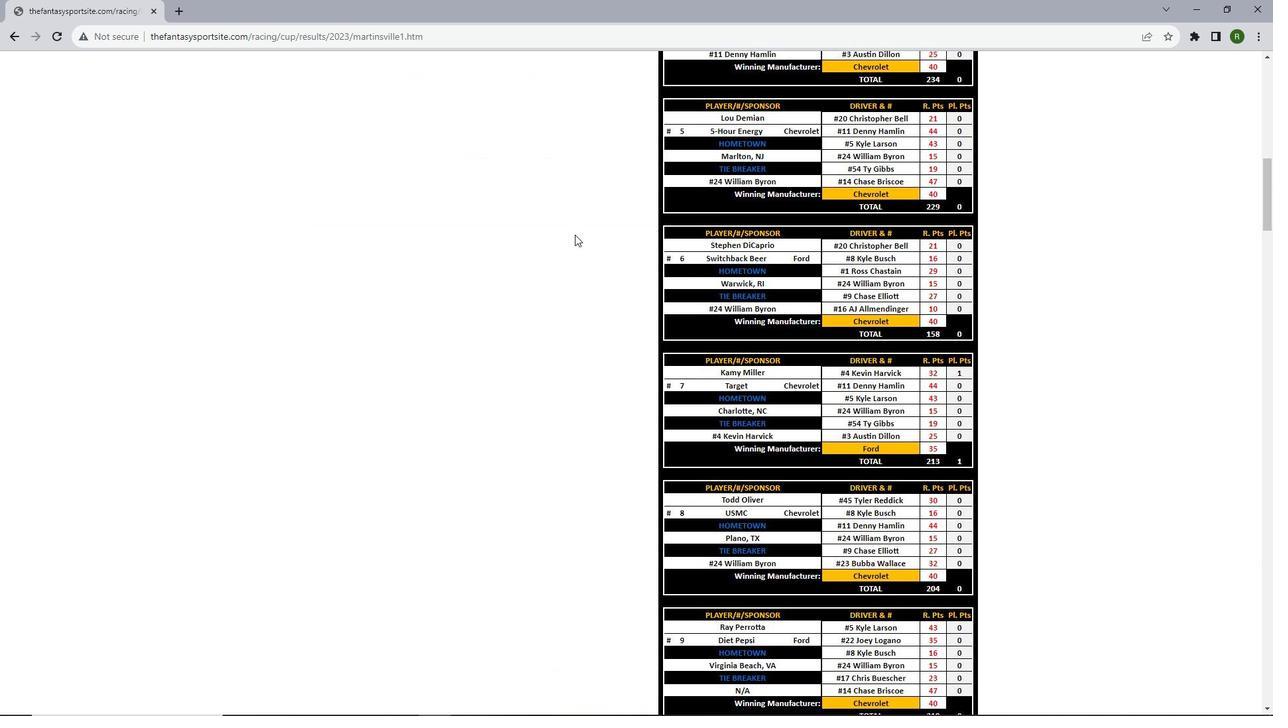 
Action: Mouse scrolled (626, 177) with delta (0, 0)
Screenshot: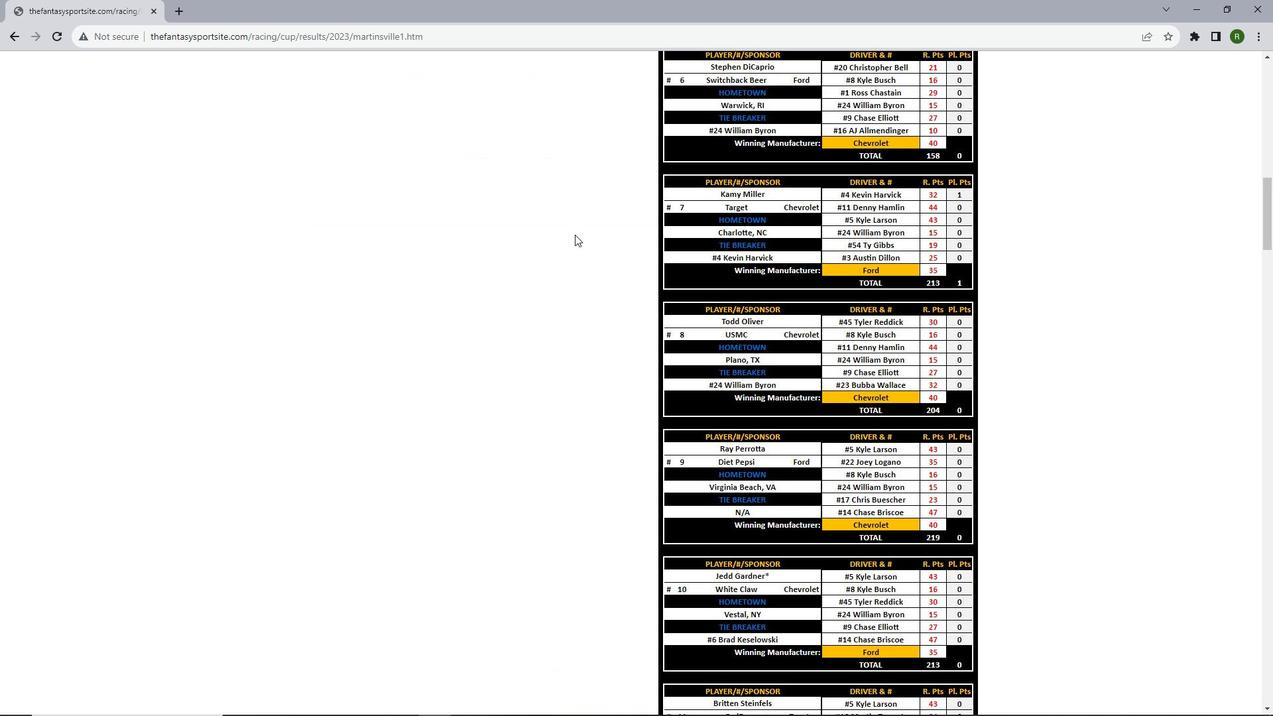 
Action: Mouse scrolled (626, 177) with delta (0, 0)
Screenshot: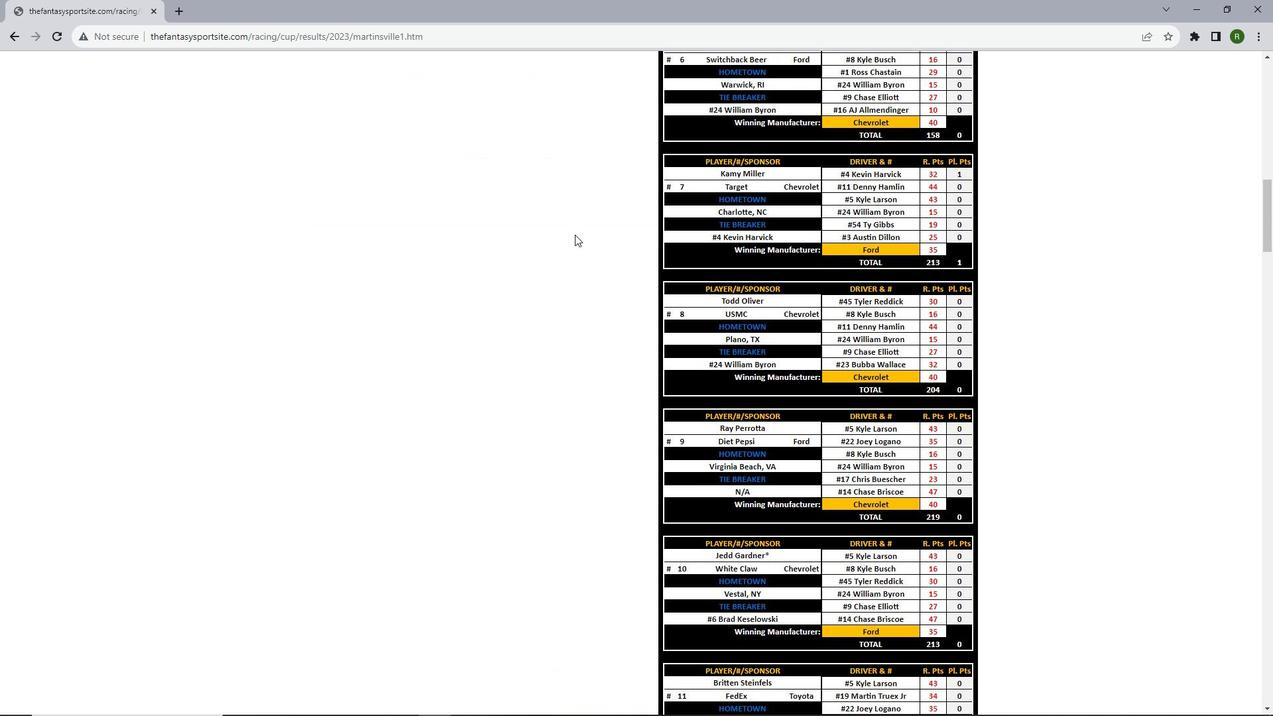 
Action: Mouse scrolled (626, 177) with delta (0, 0)
Screenshot: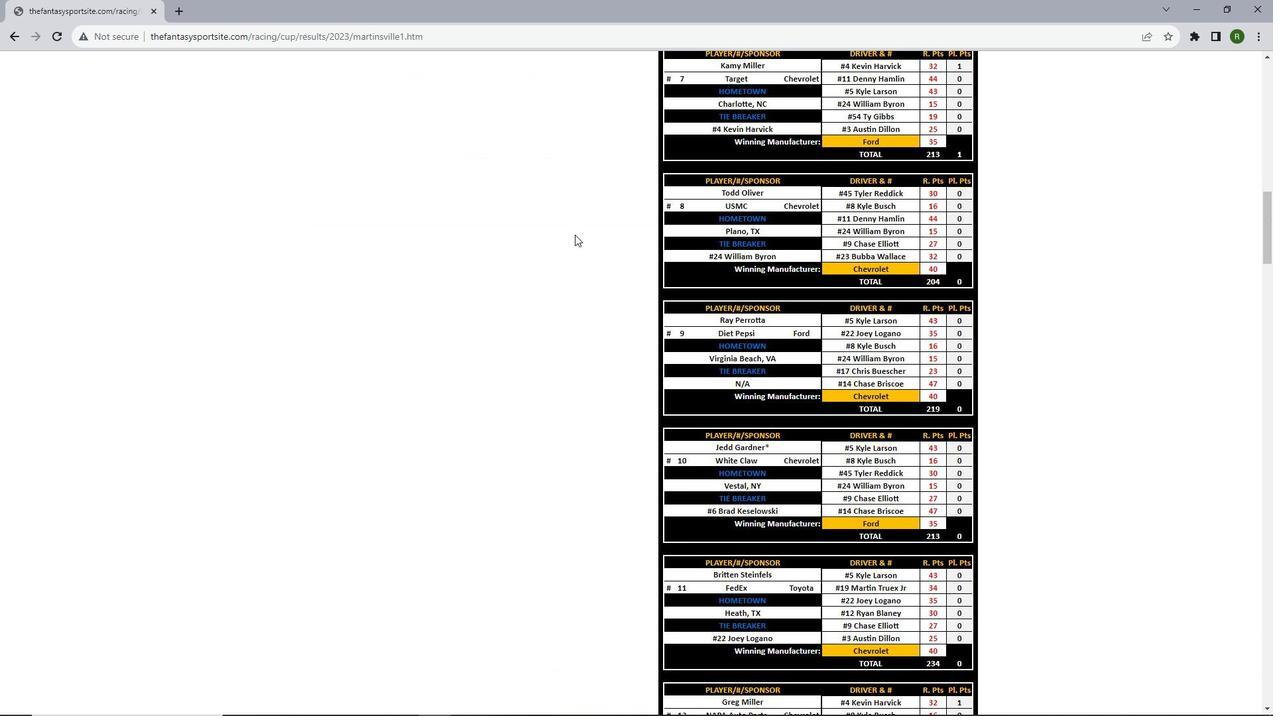 
Action: Mouse scrolled (626, 177) with delta (0, 0)
Screenshot: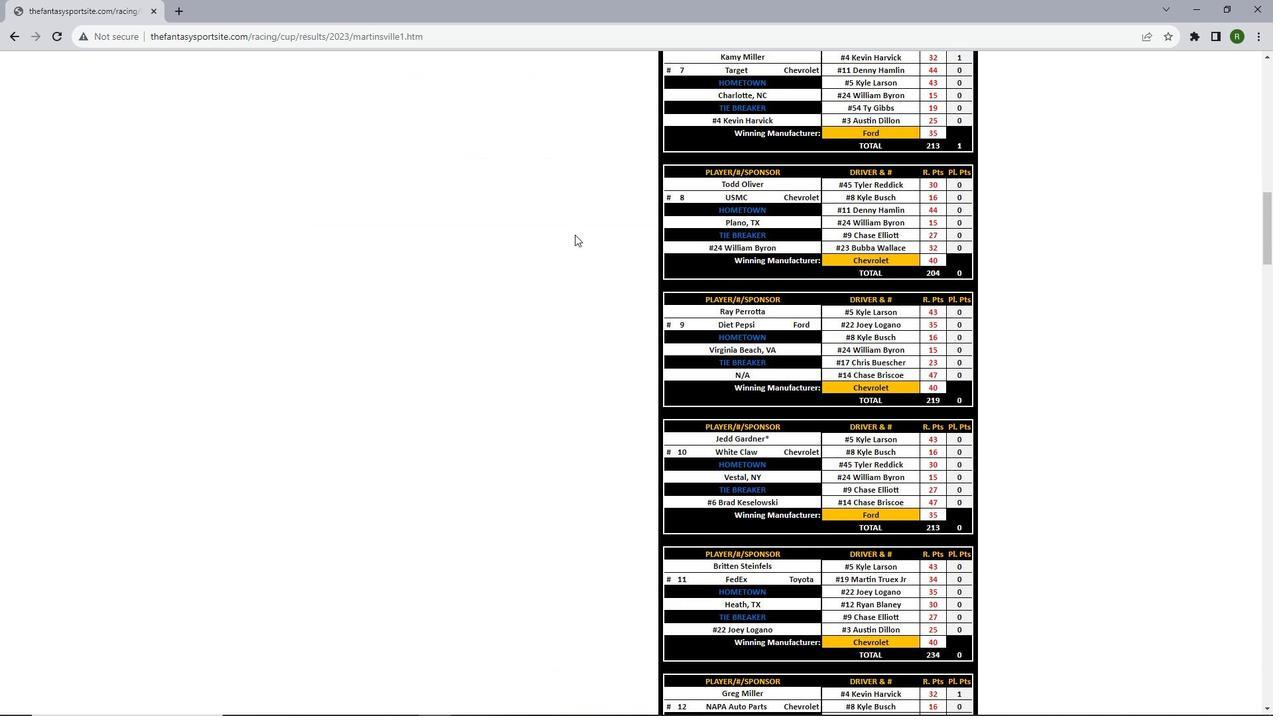 
Action: Mouse scrolled (626, 177) with delta (0, 0)
Screenshot: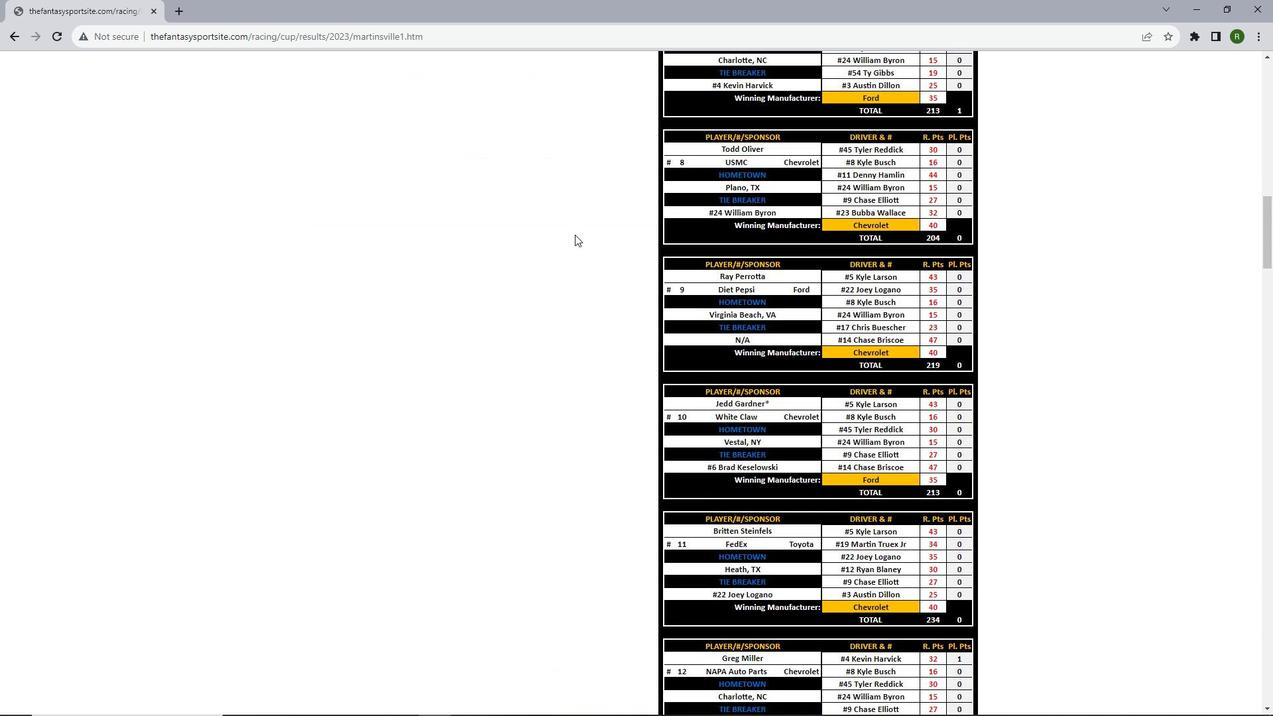 
Action: Mouse scrolled (626, 177) with delta (0, 0)
Screenshot: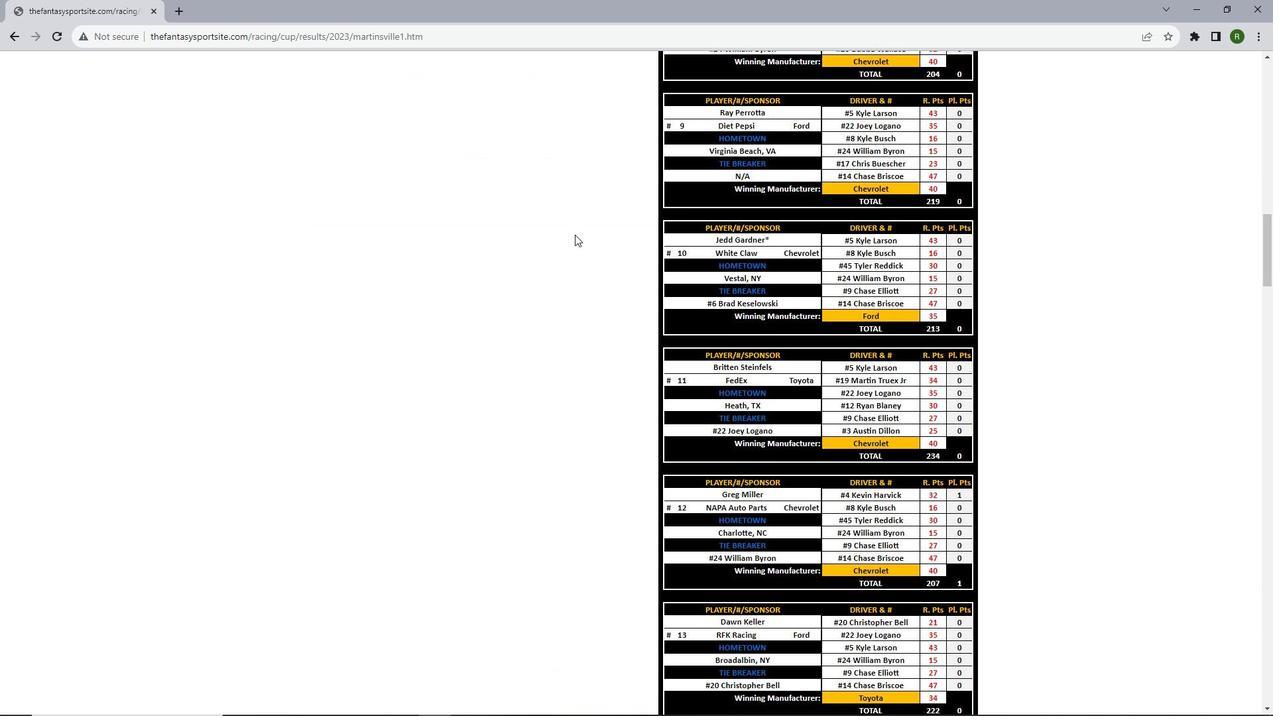 
Action: Mouse scrolled (626, 177) with delta (0, 0)
Screenshot: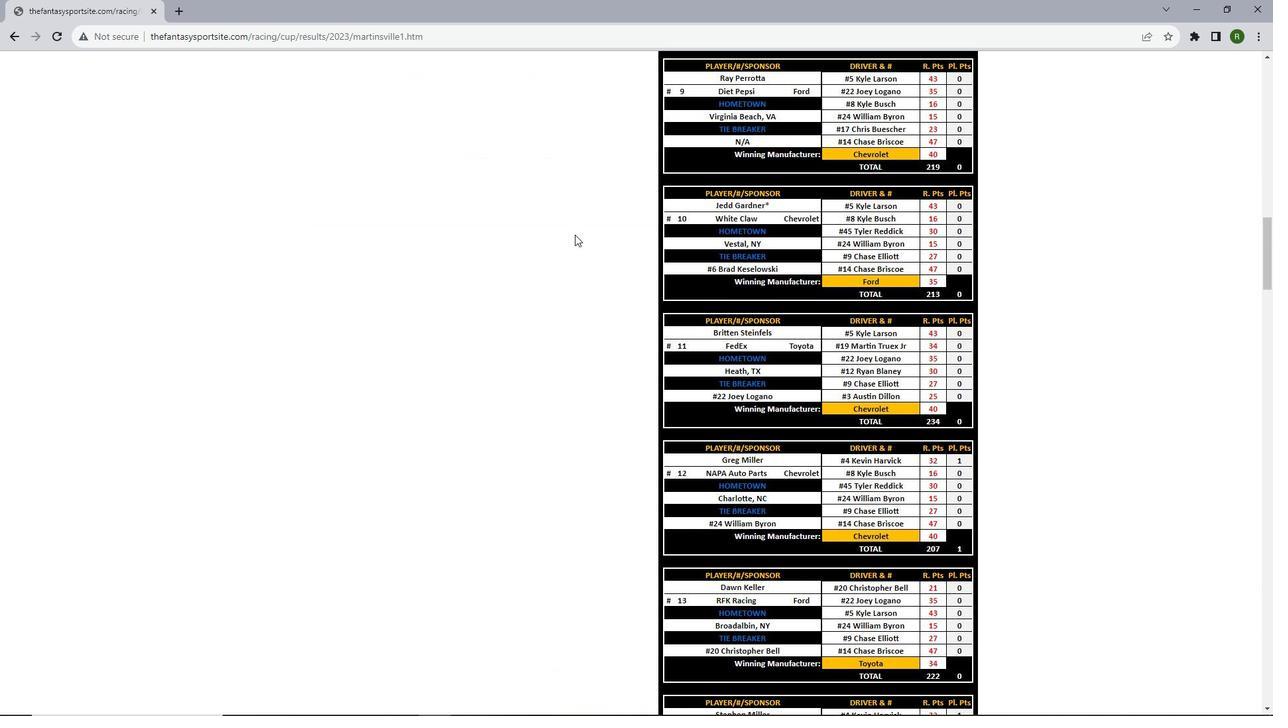 
Action: Mouse scrolled (626, 177) with delta (0, 0)
Screenshot: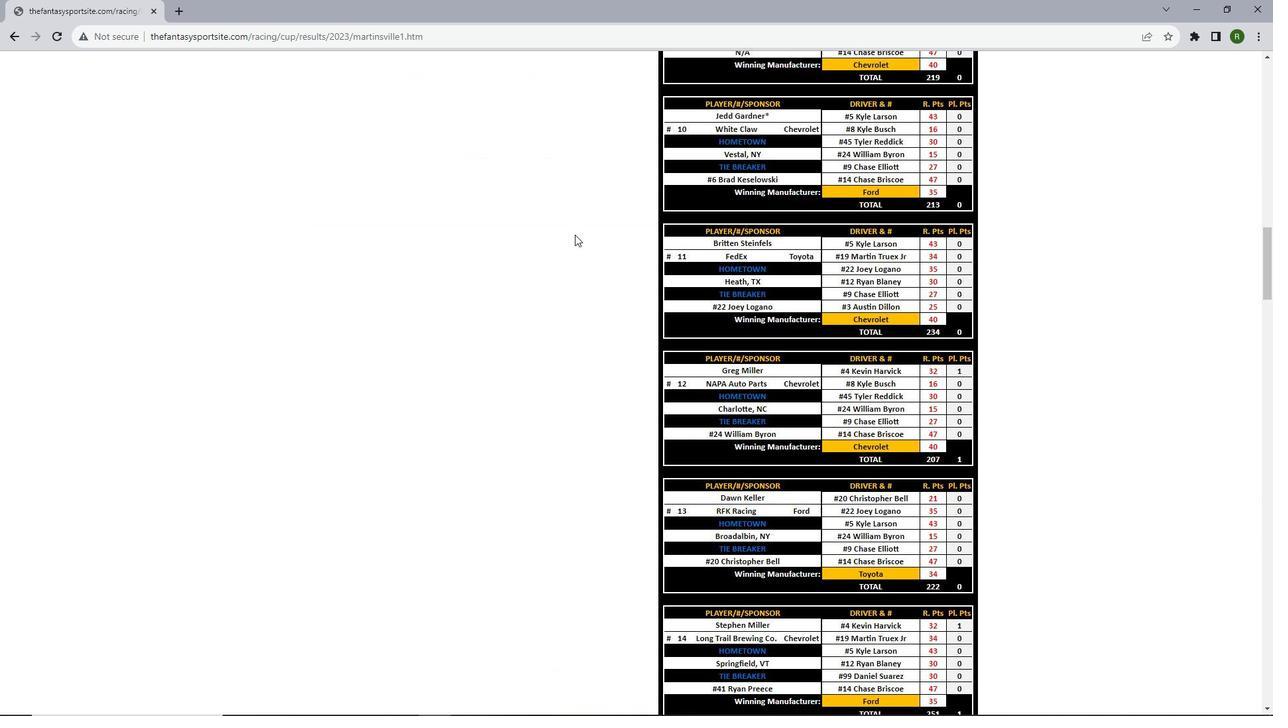 
Action: Mouse scrolled (626, 177) with delta (0, 0)
Screenshot: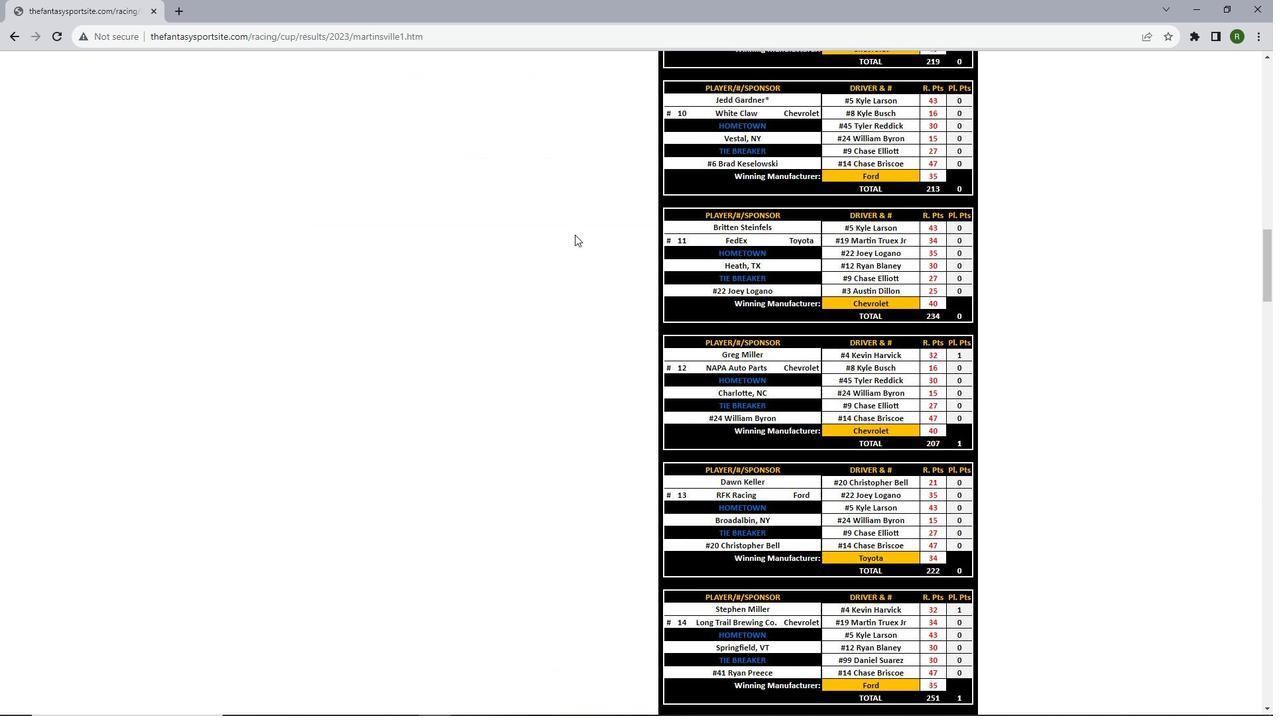 
Action: Mouse scrolled (626, 177) with delta (0, 0)
Screenshot: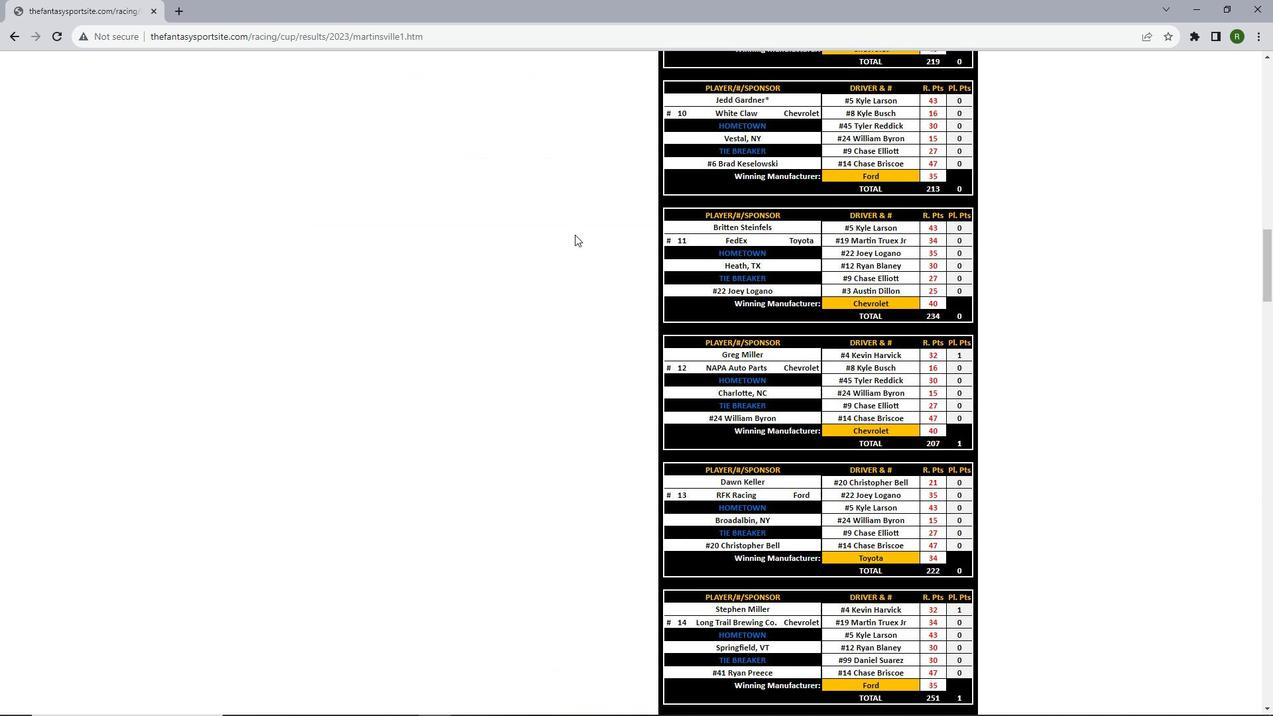 
Action: Mouse scrolled (626, 177) with delta (0, 0)
Screenshot: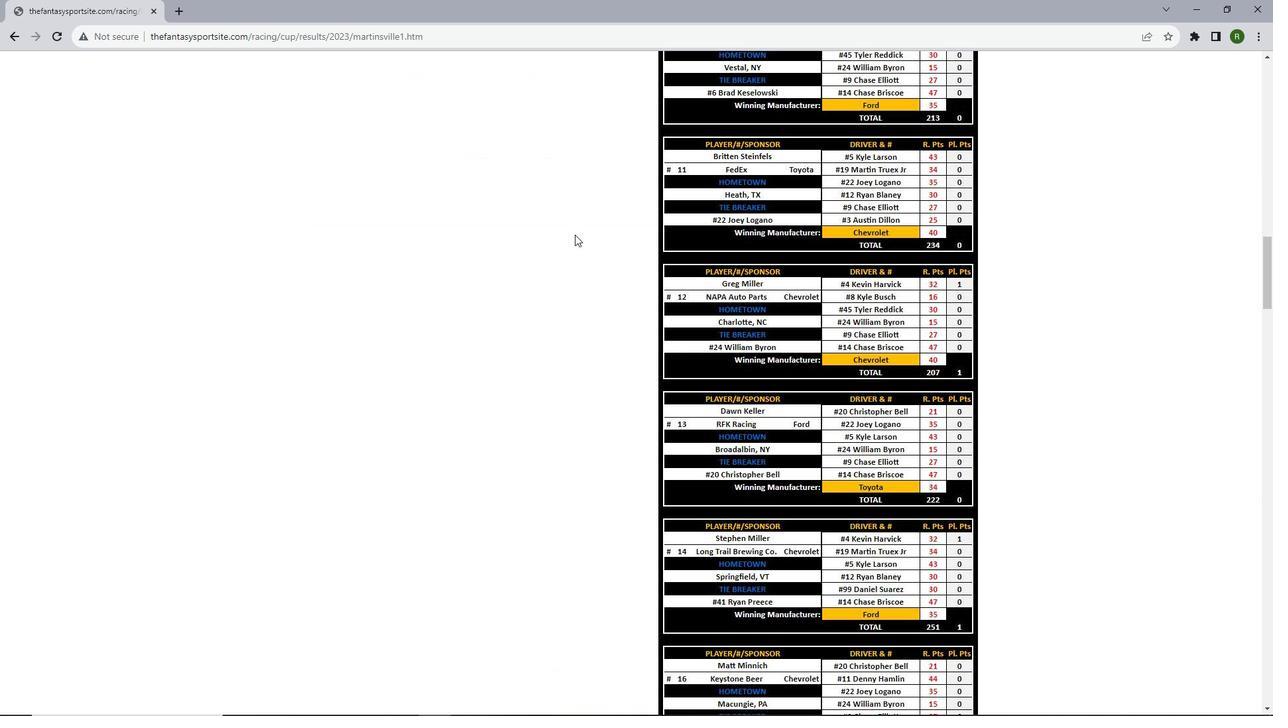 
Action: Mouse scrolled (626, 177) with delta (0, 0)
Screenshot: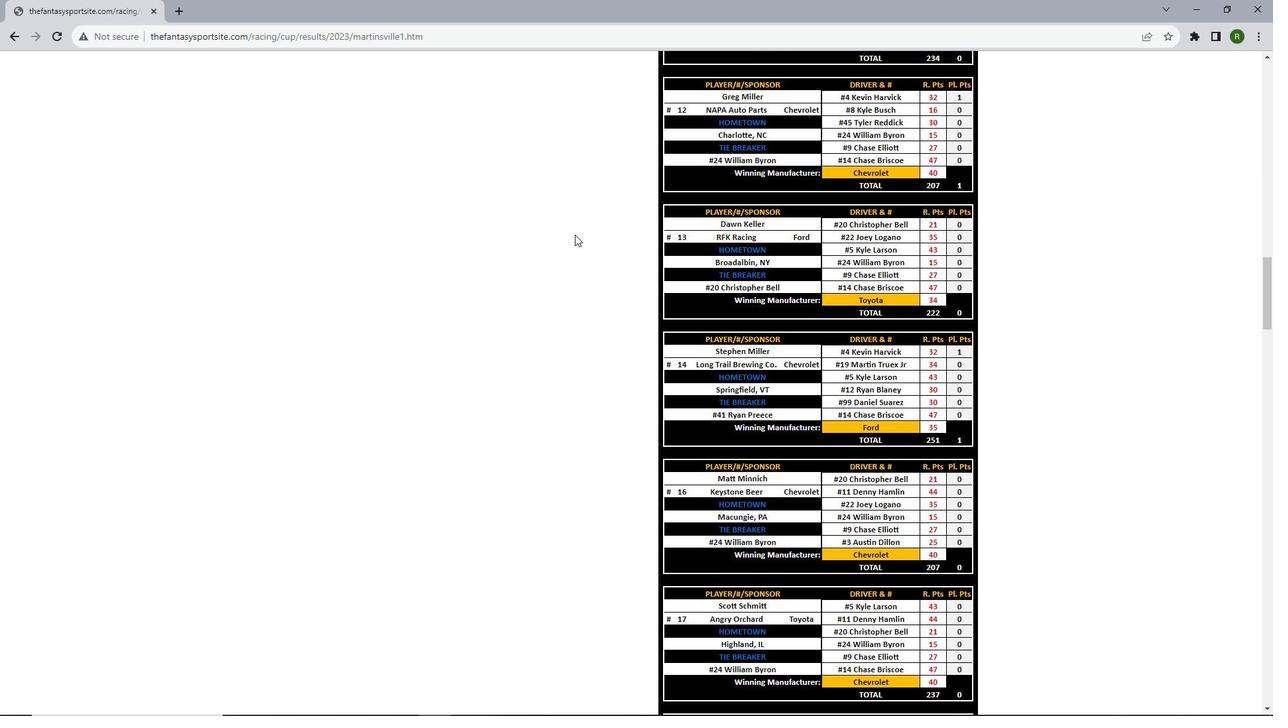 
Action: Mouse scrolled (626, 177) with delta (0, 0)
Screenshot: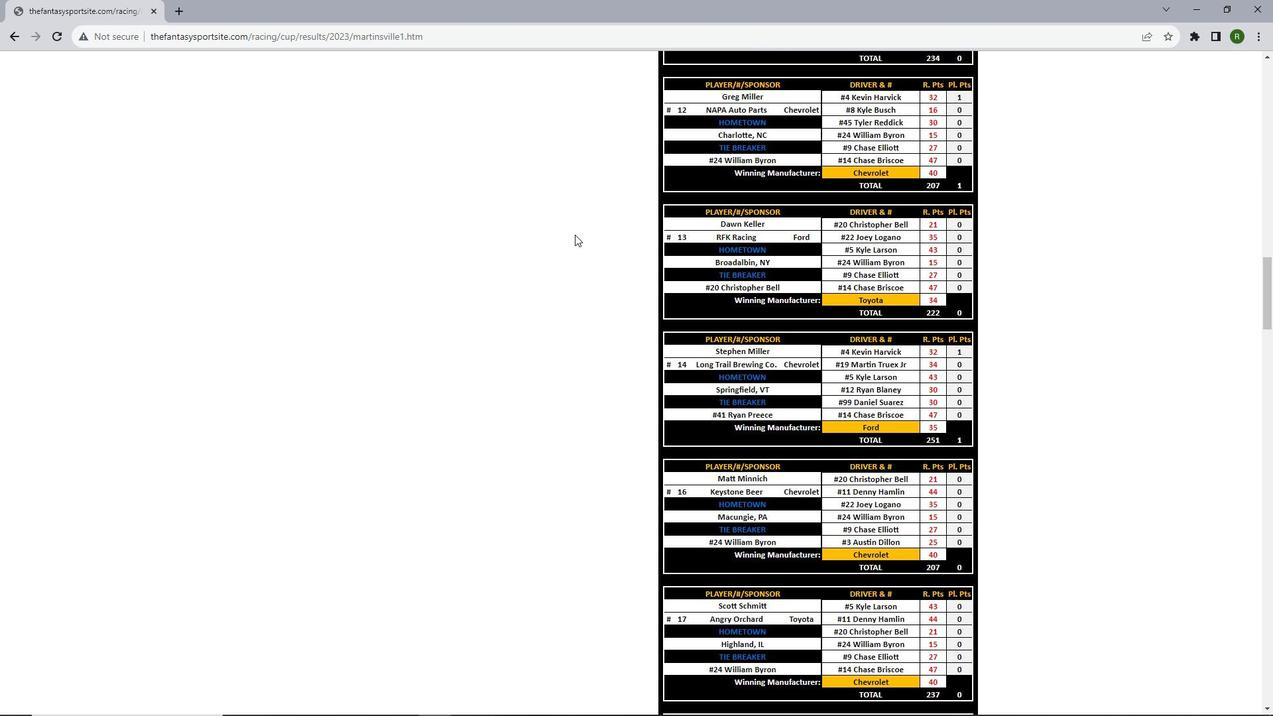 
Action: Mouse scrolled (626, 177) with delta (0, 0)
Screenshot: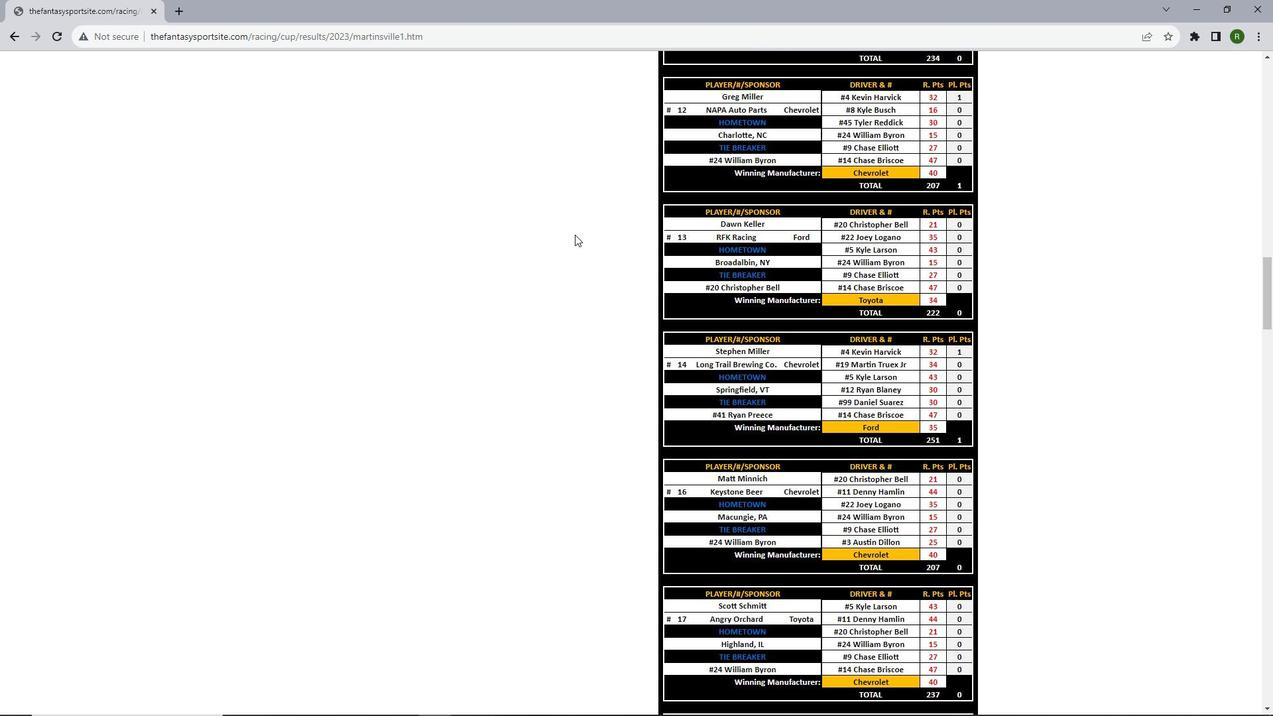 
Action: Mouse scrolled (626, 177) with delta (0, 0)
Screenshot: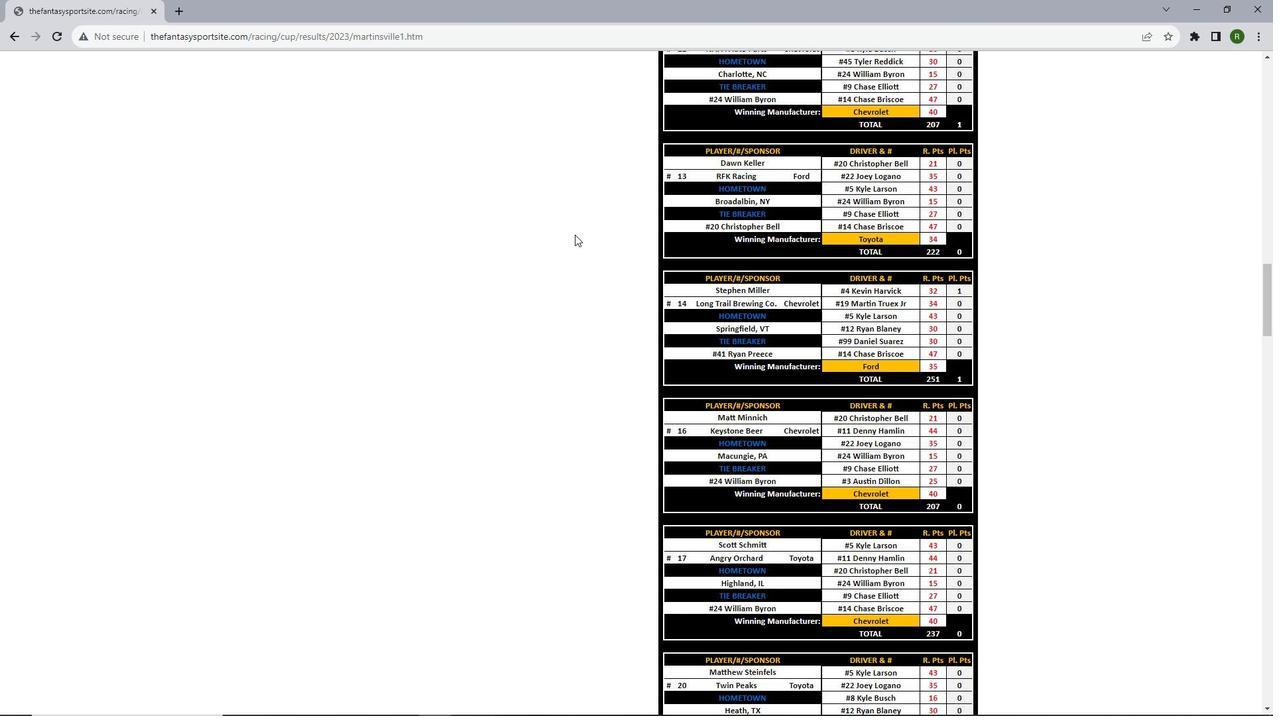 
Action: Mouse scrolled (626, 177) with delta (0, 0)
Screenshot: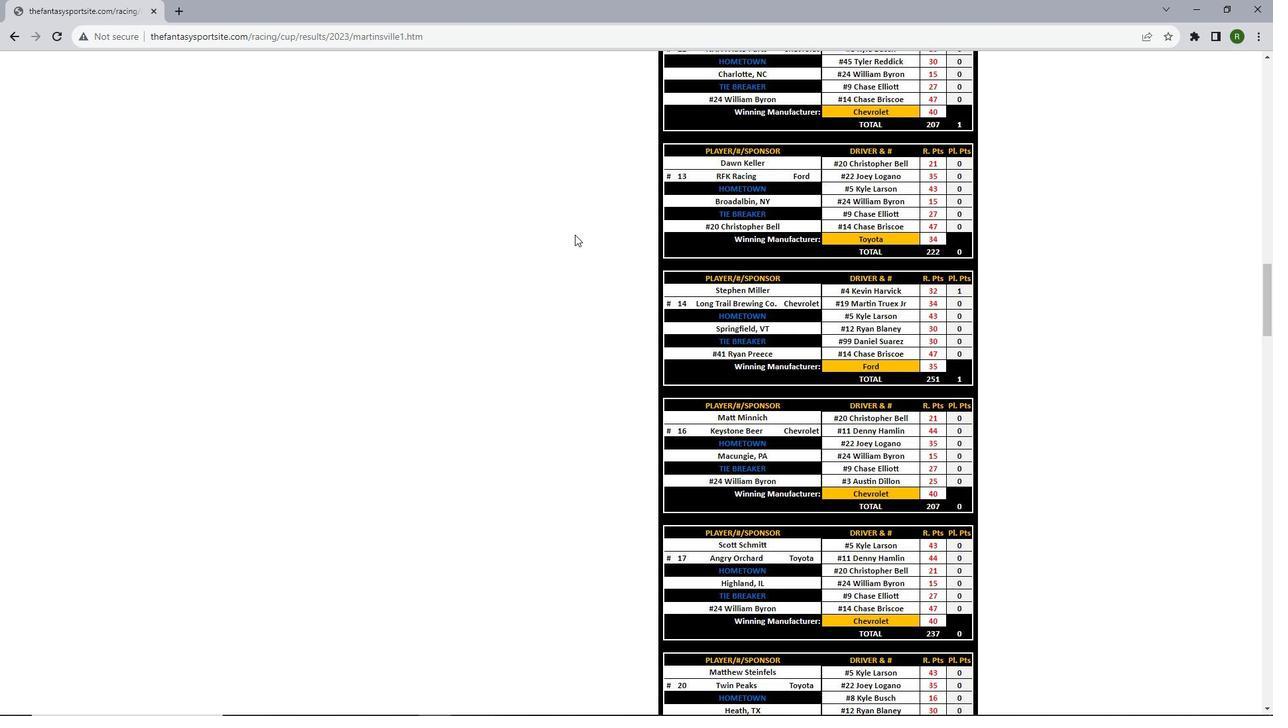 
Action: Mouse scrolled (626, 177) with delta (0, 0)
Screenshot: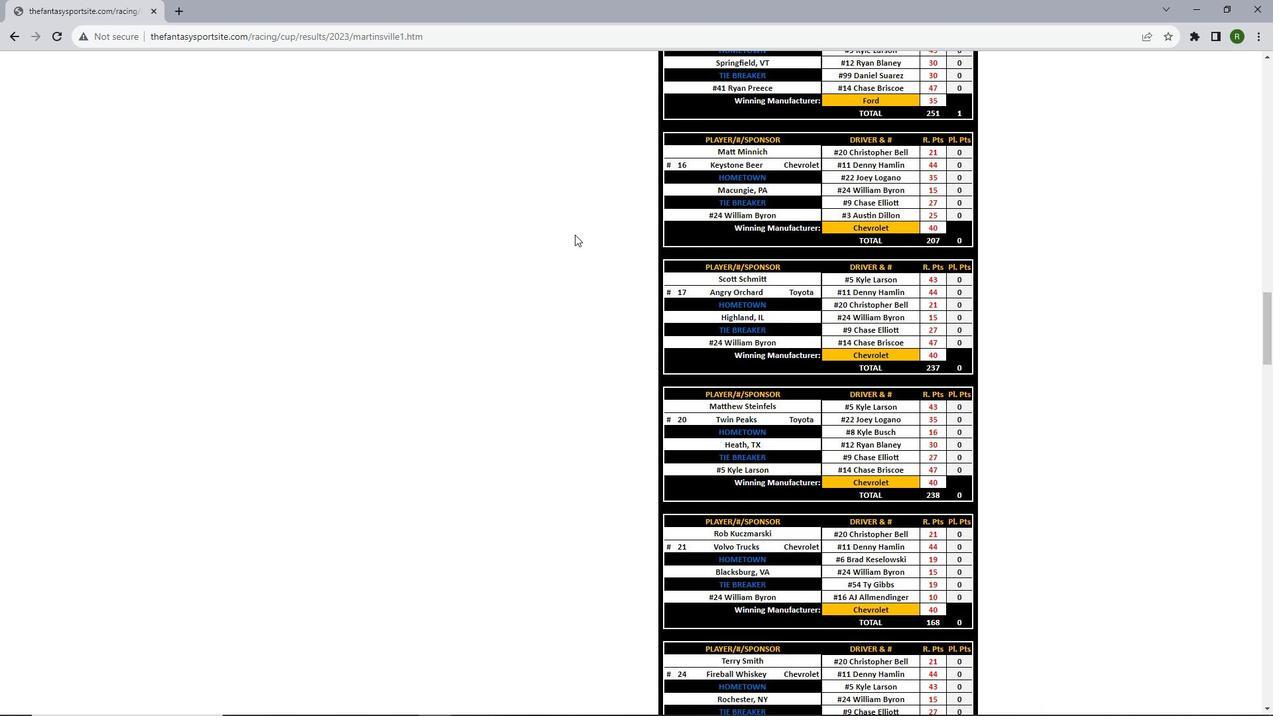 
Action: Mouse scrolled (626, 177) with delta (0, 0)
Screenshot: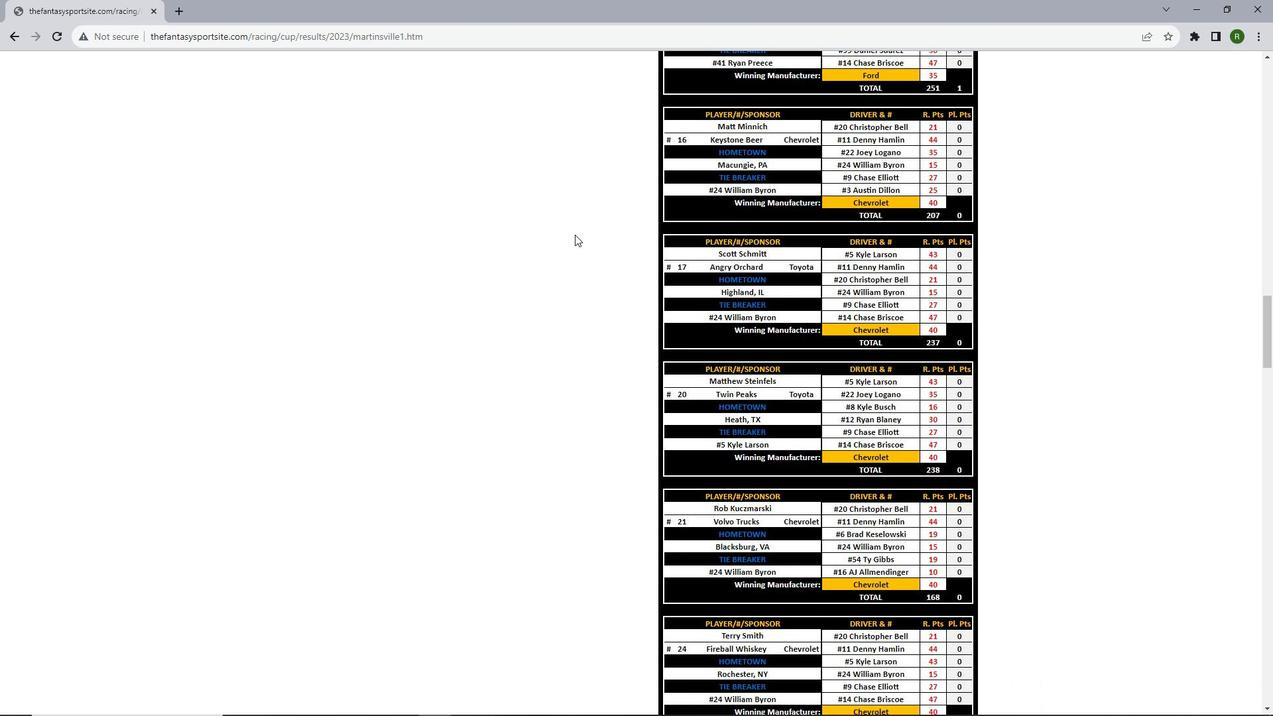 
Action: Mouse scrolled (626, 177) with delta (0, 0)
Screenshot: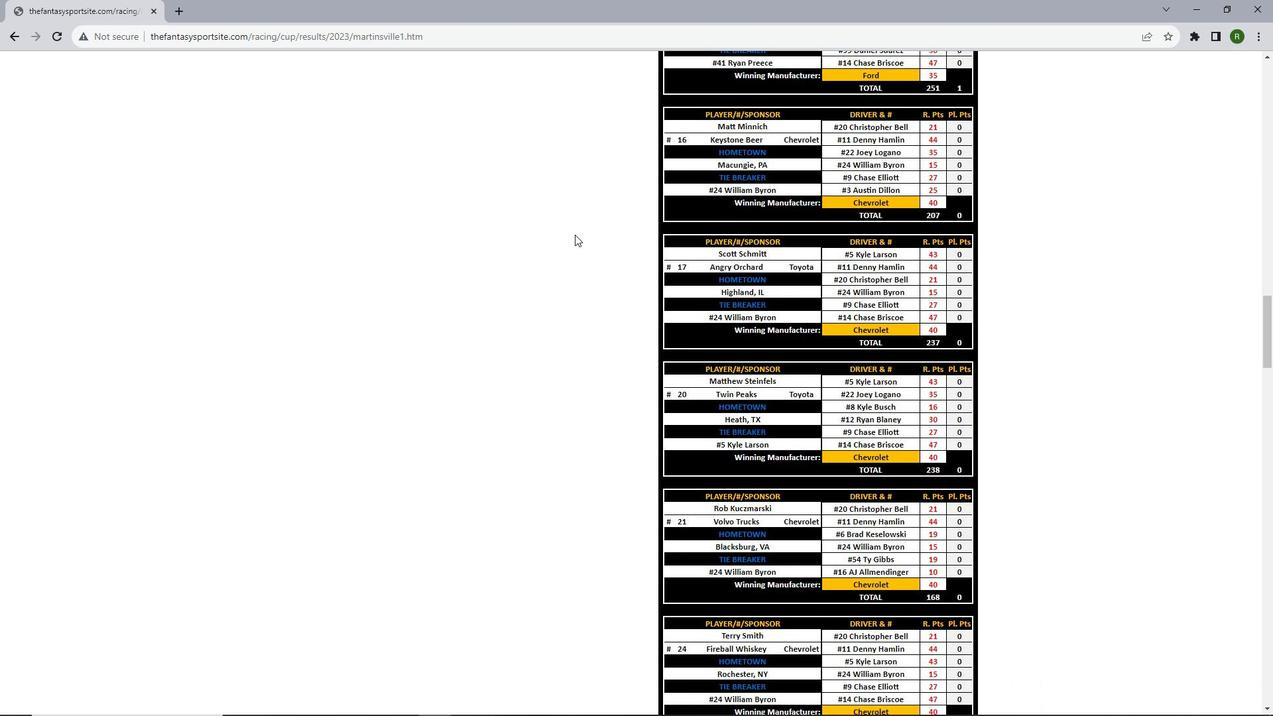 
Action: Mouse scrolled (626, 177) with delta (0, 0)
Screenshot: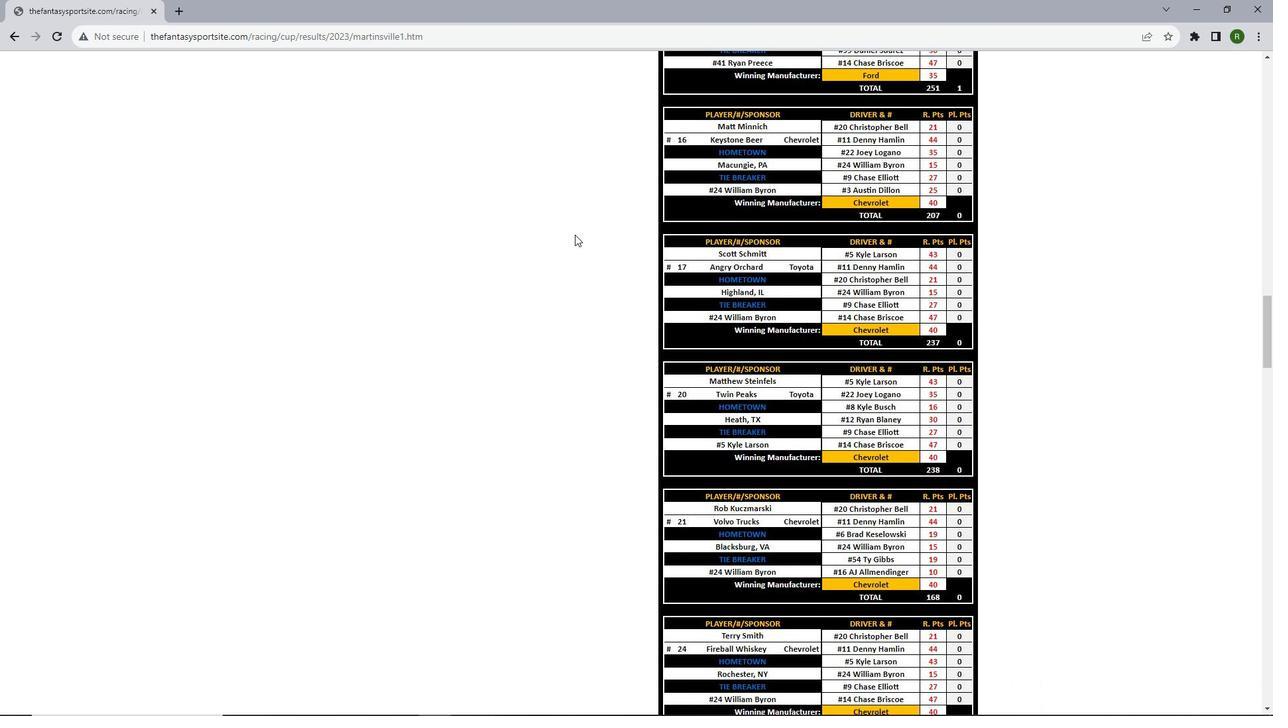 
Action: Mouse scrolled (626, 177) with delta (0, 0)
Screenshot: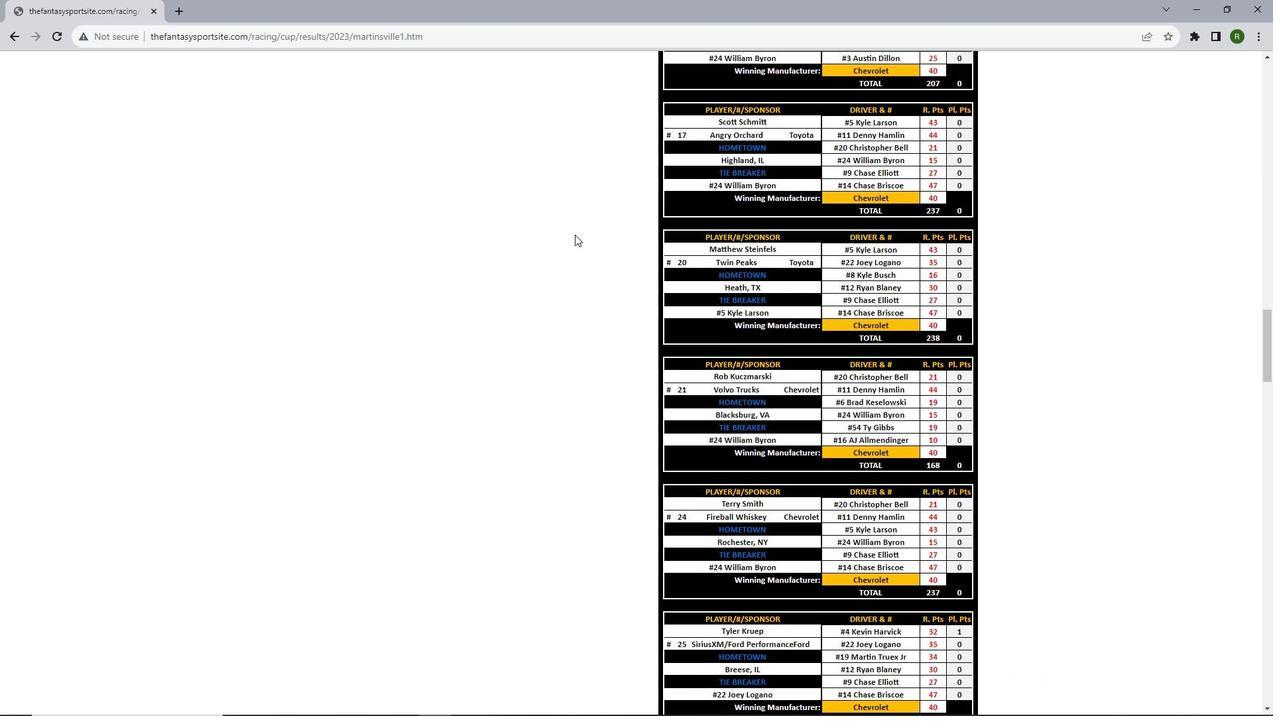 
Action: Mouse scrolled (626, 177) with delta (0, 0)
Screenshot: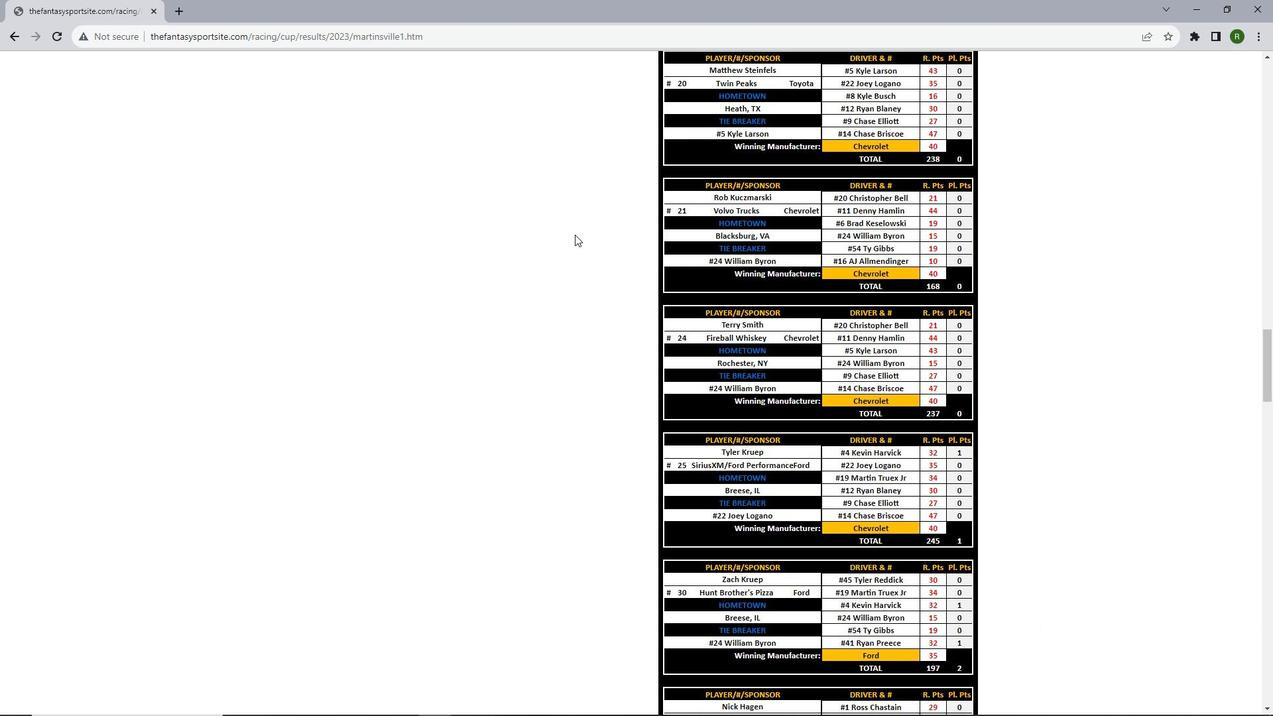 
Action: Mouse scrolled (626, 177) with delta (0, 0)
Screenshot: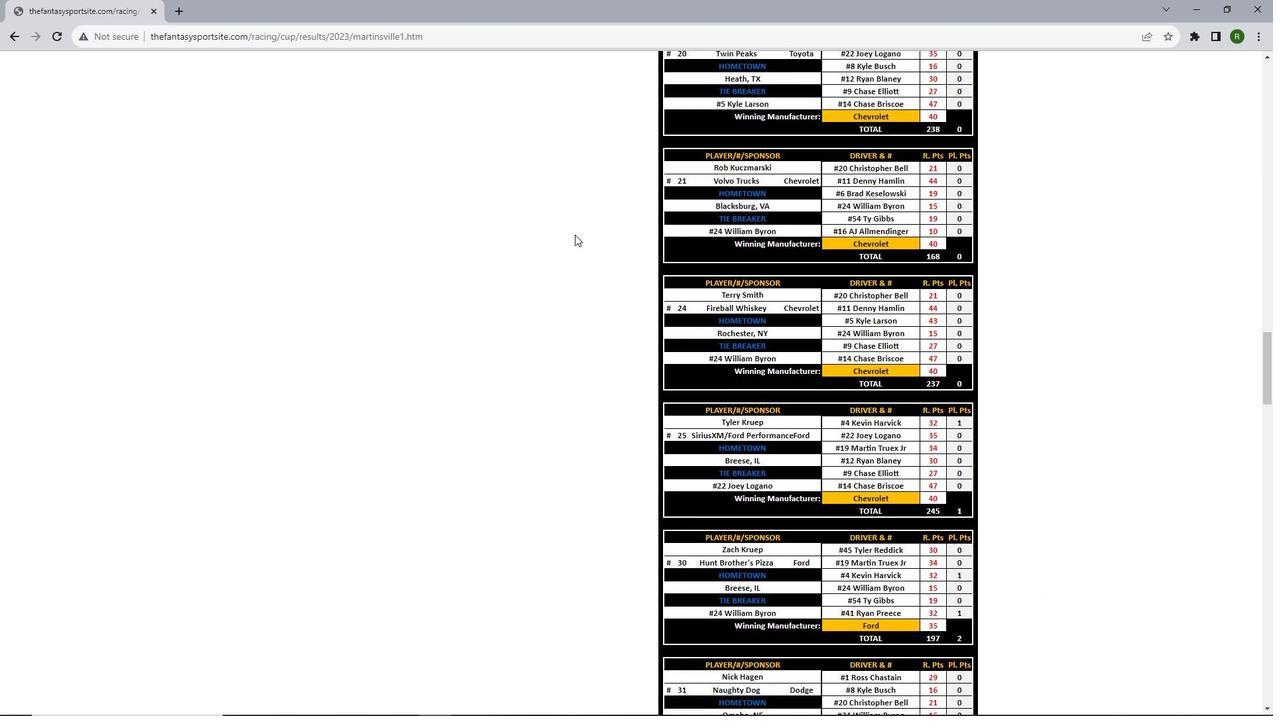 
Action: Mouse scrolled (626, 177) with delta (0, 0)
Screenshot: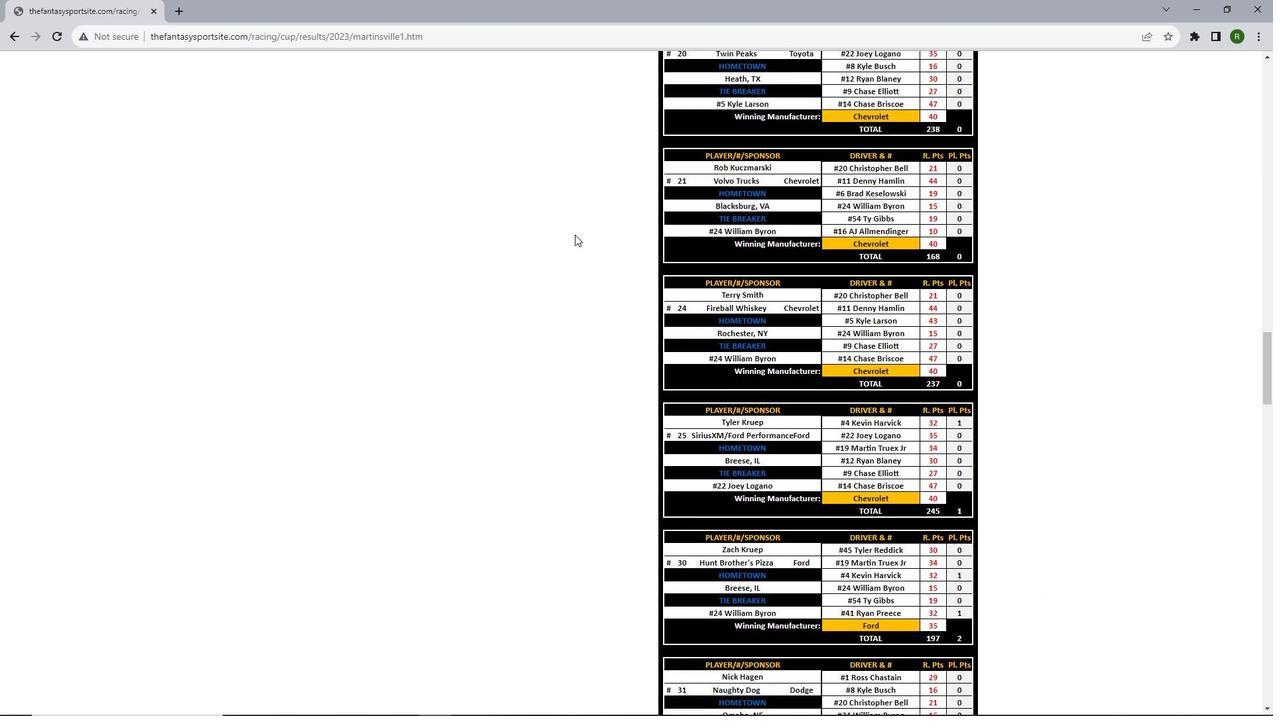 
Action: Mouse scrolled (626, 177) with delta (0, 0)
Screenshot: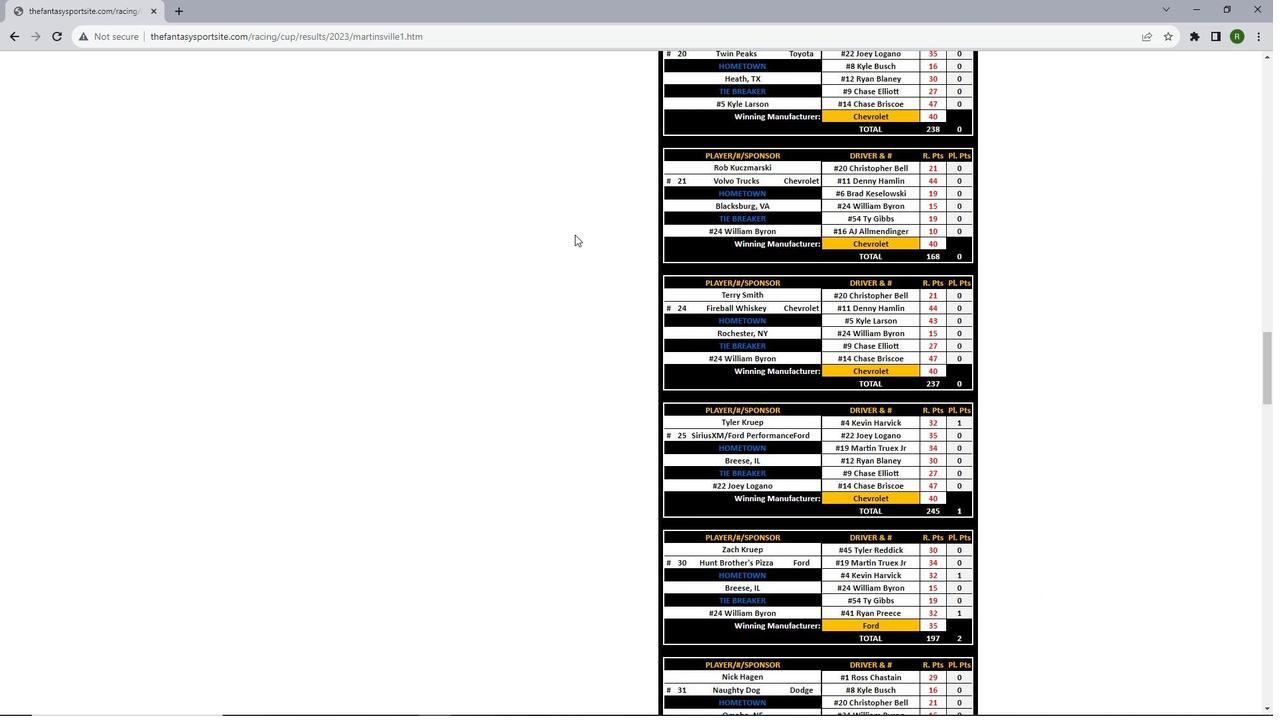 
Action: Mouse scrolled (626, 177) with delta (0, 0)
Screenshot: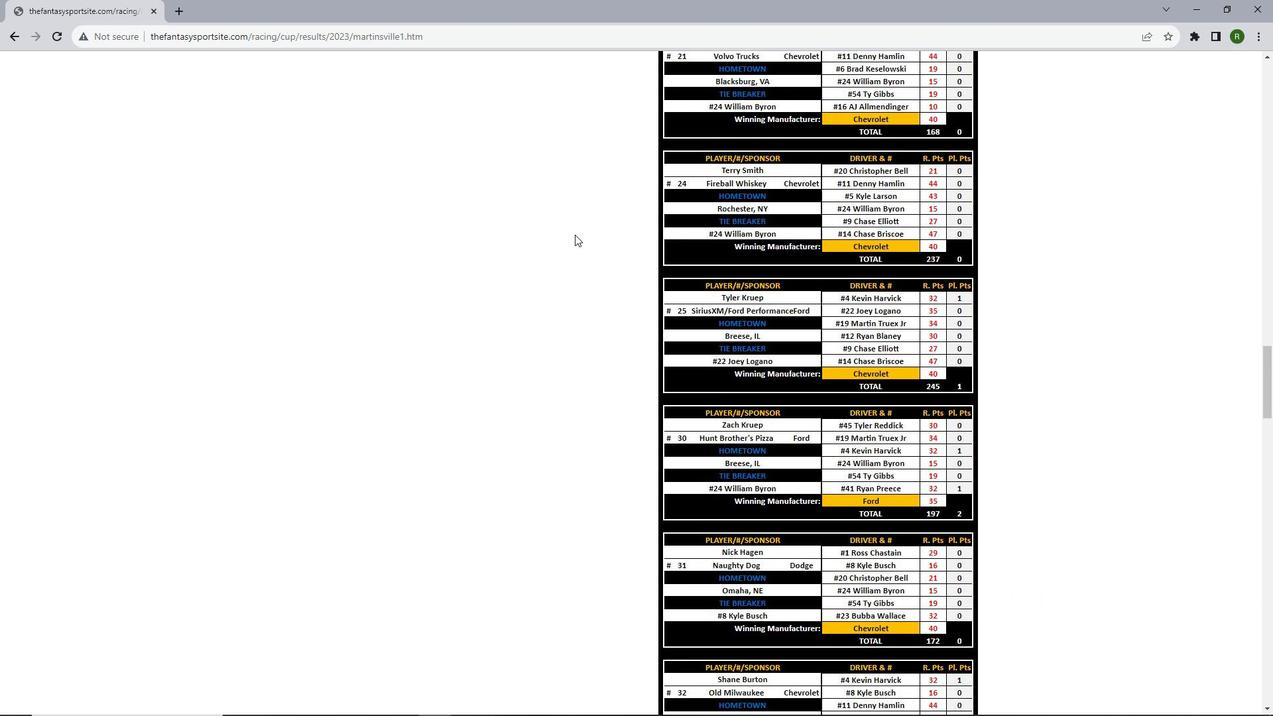 
Action: Mouse scrolled (626, 177) with delta (0, 0)
Screenshot: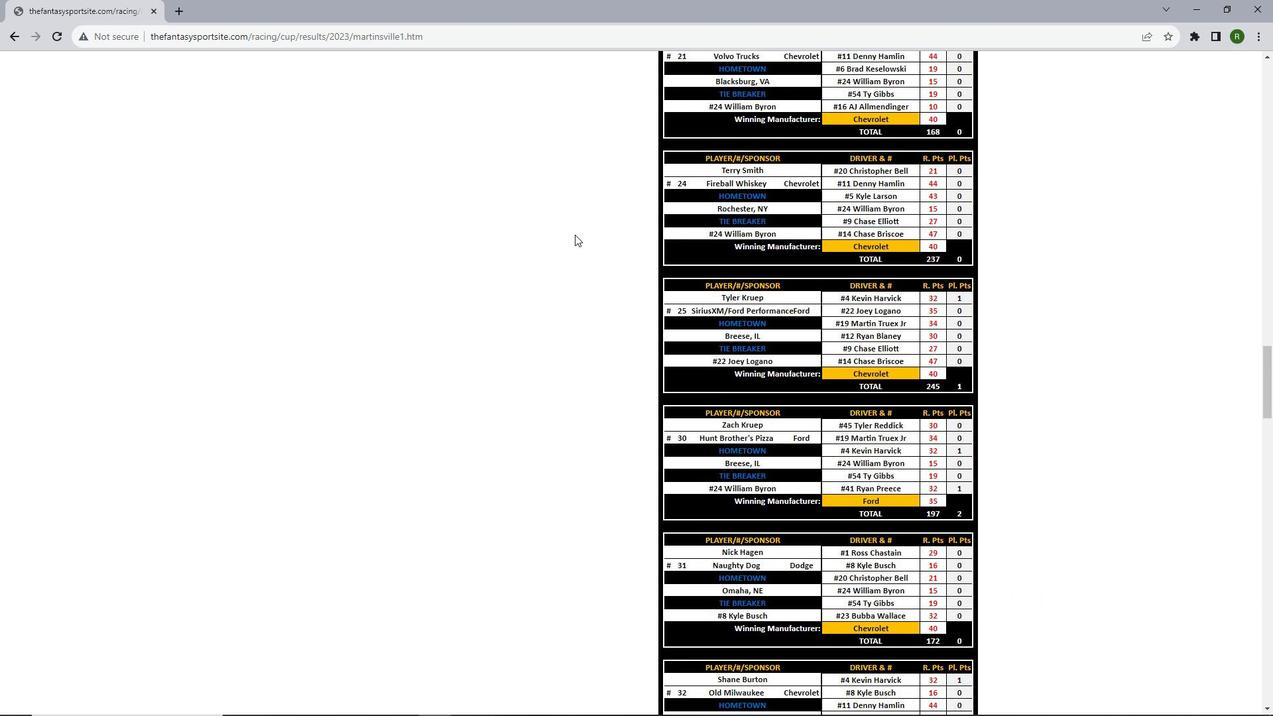 
Action: Mouse scrolled (626, 177) with delta (0, 0)
Screenshot: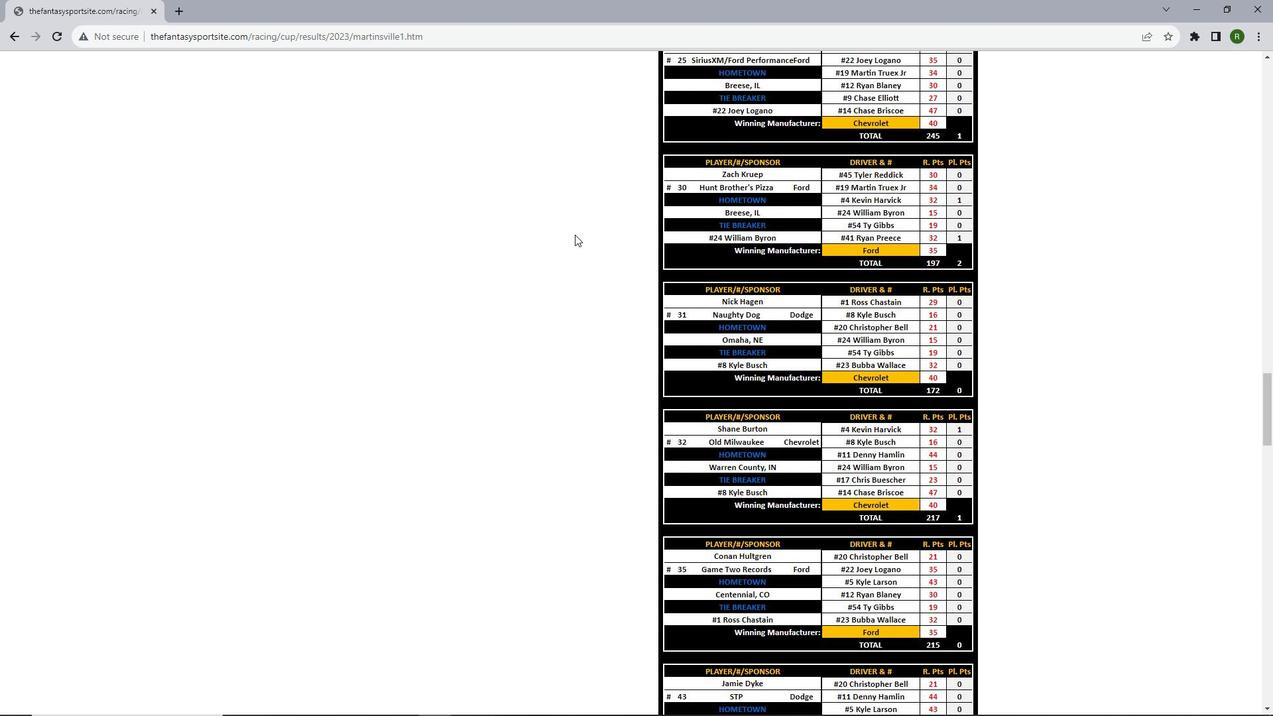 
Action: Mouse scrolled (626, 177) with delta (0, 0)
Screenshot: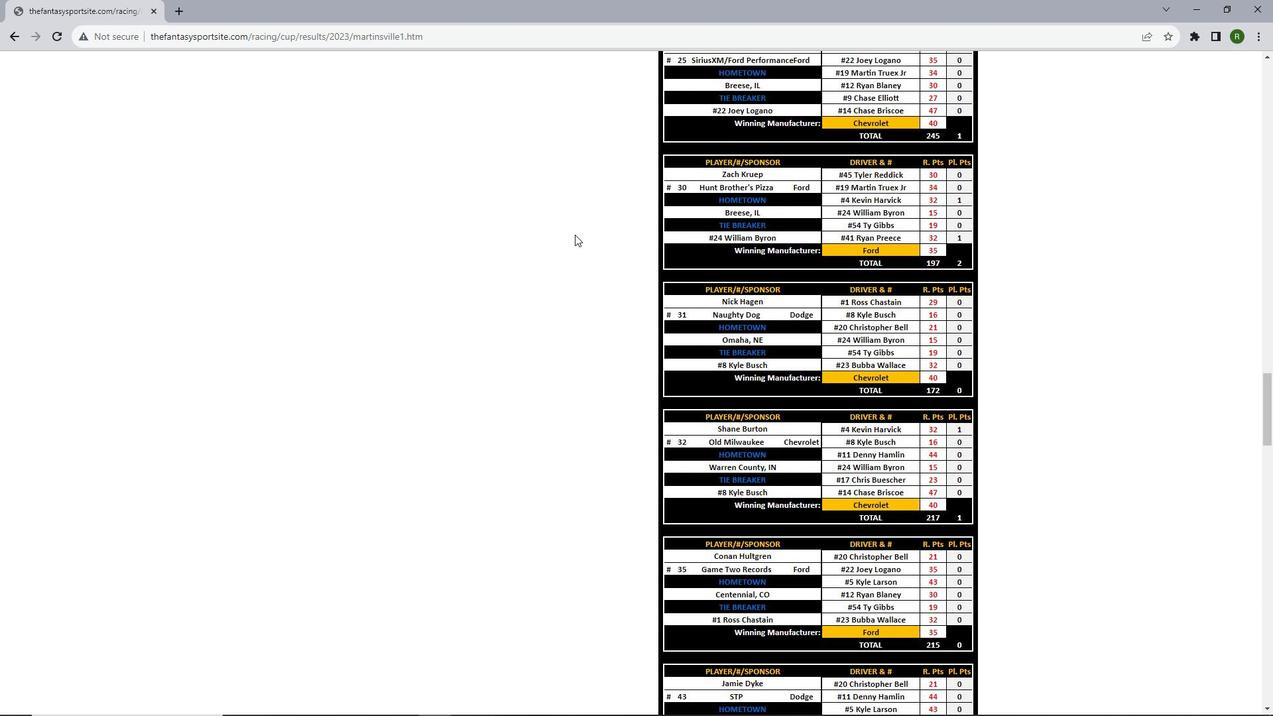 
Action: Mouse scrolled (626, 177) with delta (0, 0)
Screenshot: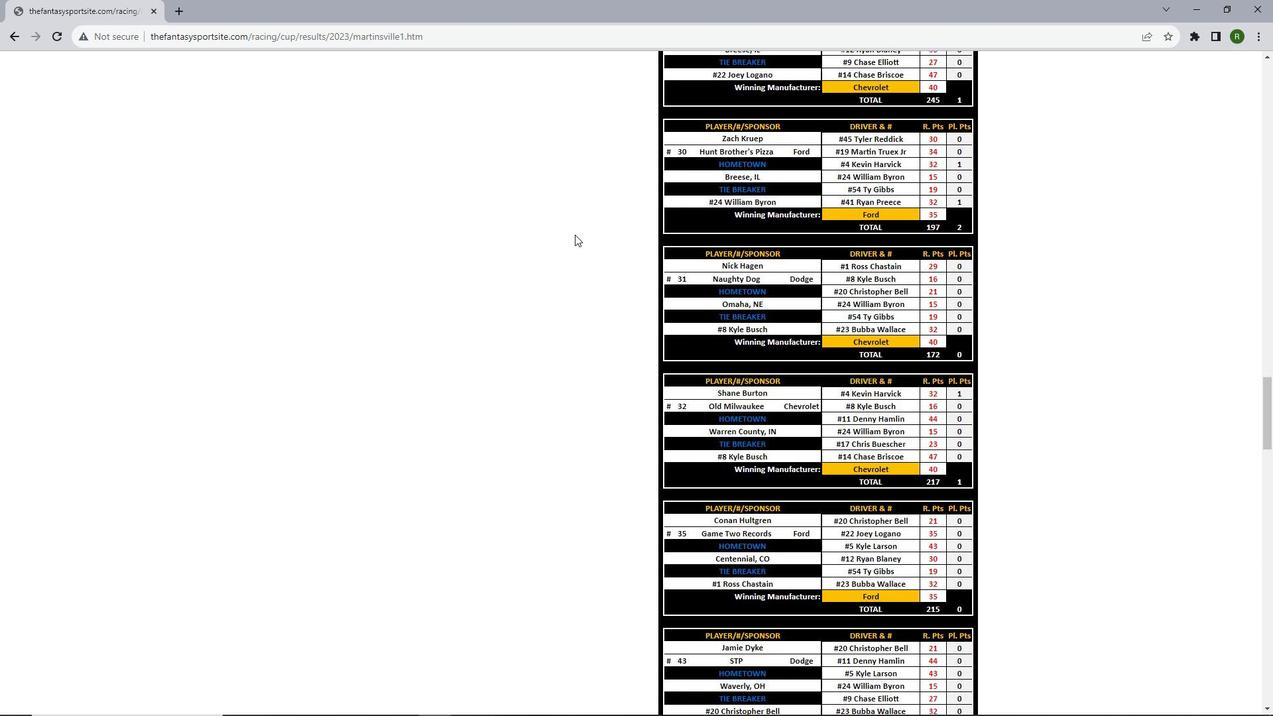 
Action: Mouse scrolled (626, 177) with delta (0, 0)
Screenshot: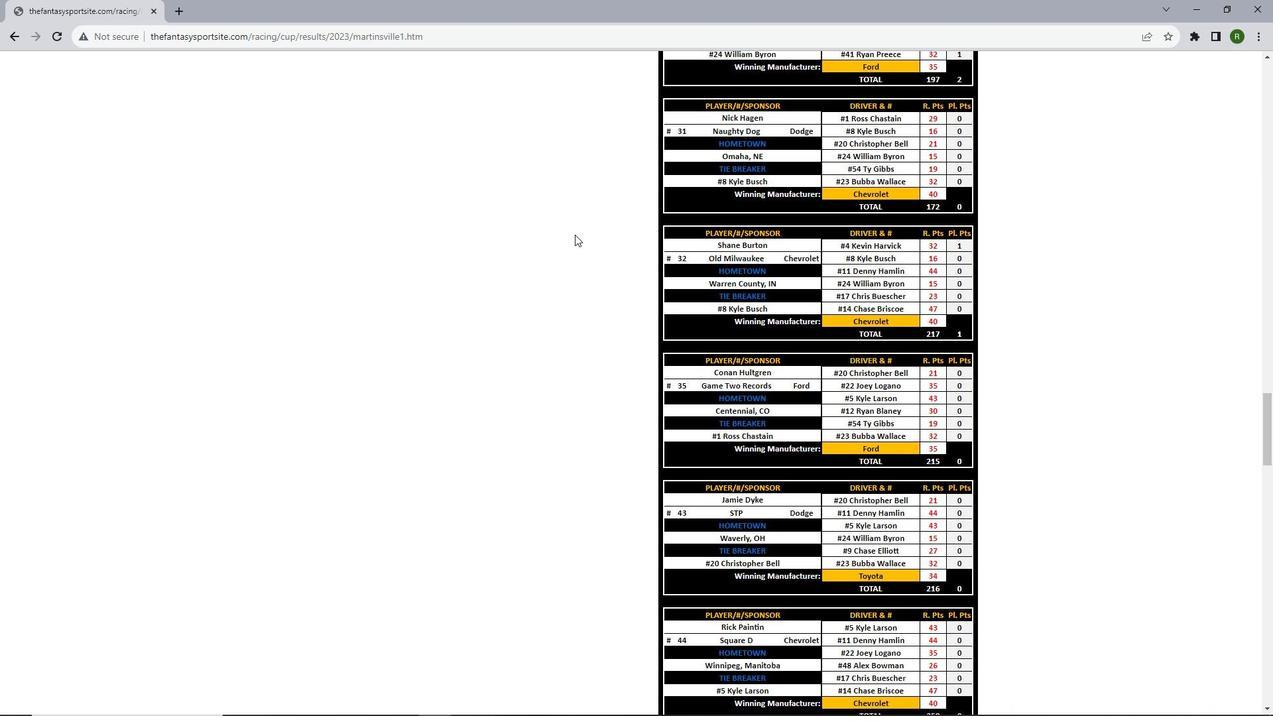 
Action: Mouse scrolled (626, 177) with delta (0, 0)
Screenshot: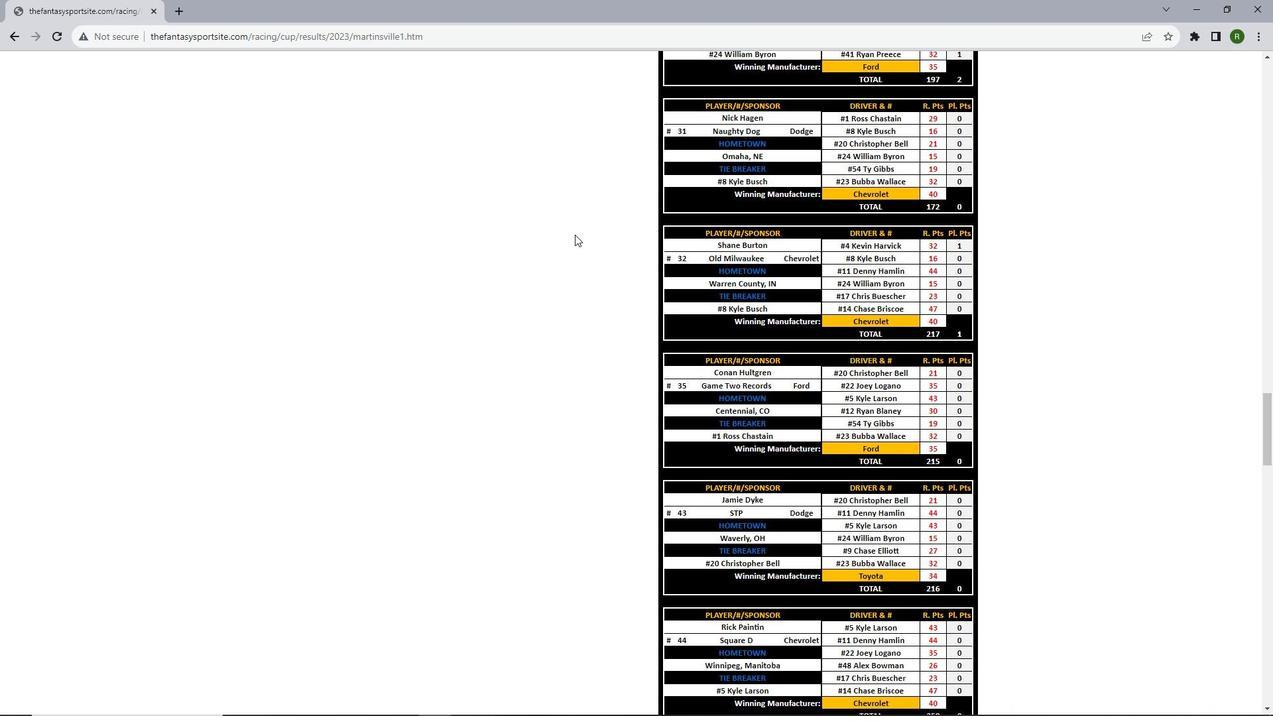 
Action: Mouse scrolled (626, 177) with delta (0, 0)
Screenshot: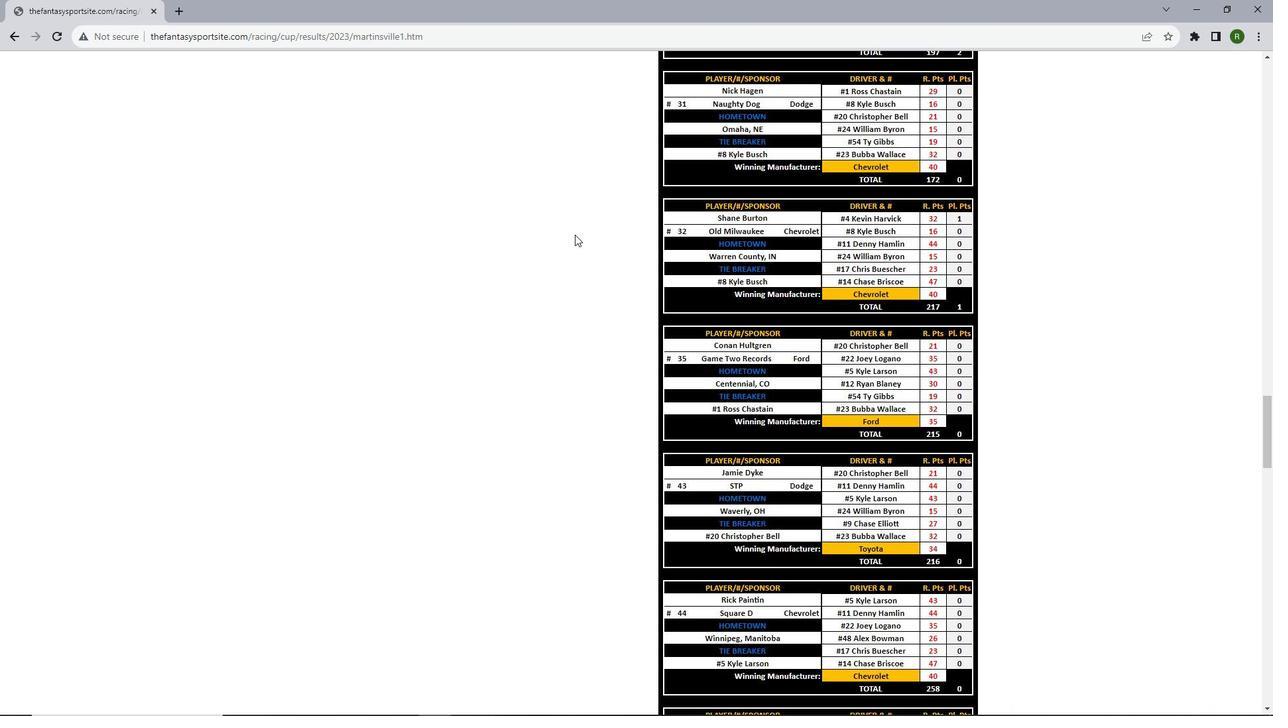 
Action: Mouse scrolled (626, 177) with delta (0, 0)
Screenshot: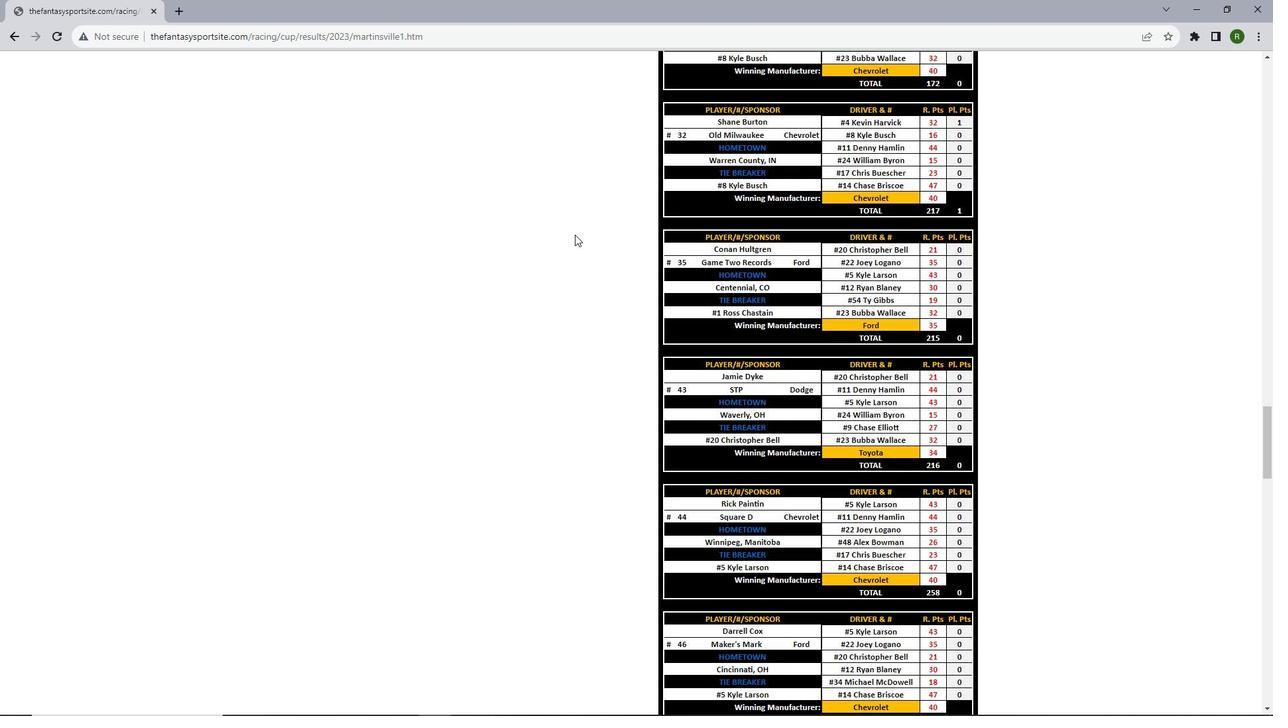 
Action: Mouse scrolled (626, 177) with delta (0, 0)
Screenshot: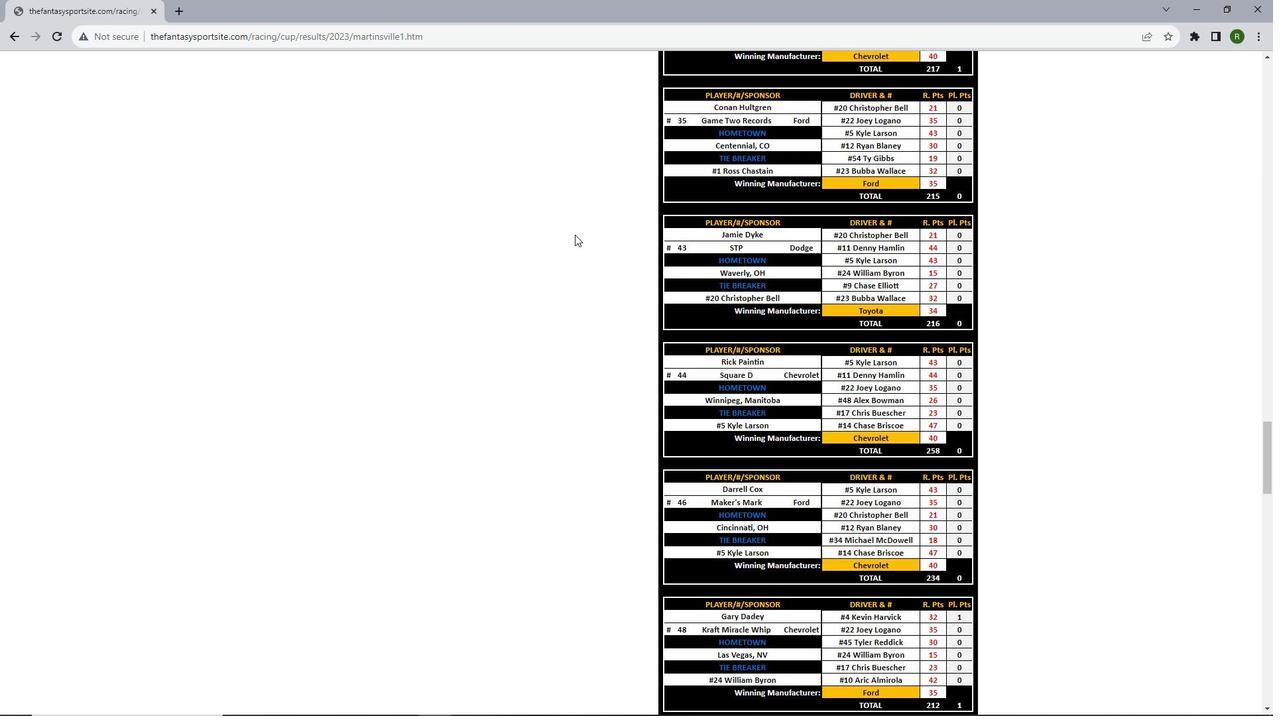 
Action: Mouse scrolled (626, 177) with delta (0, 0)
Screenshot: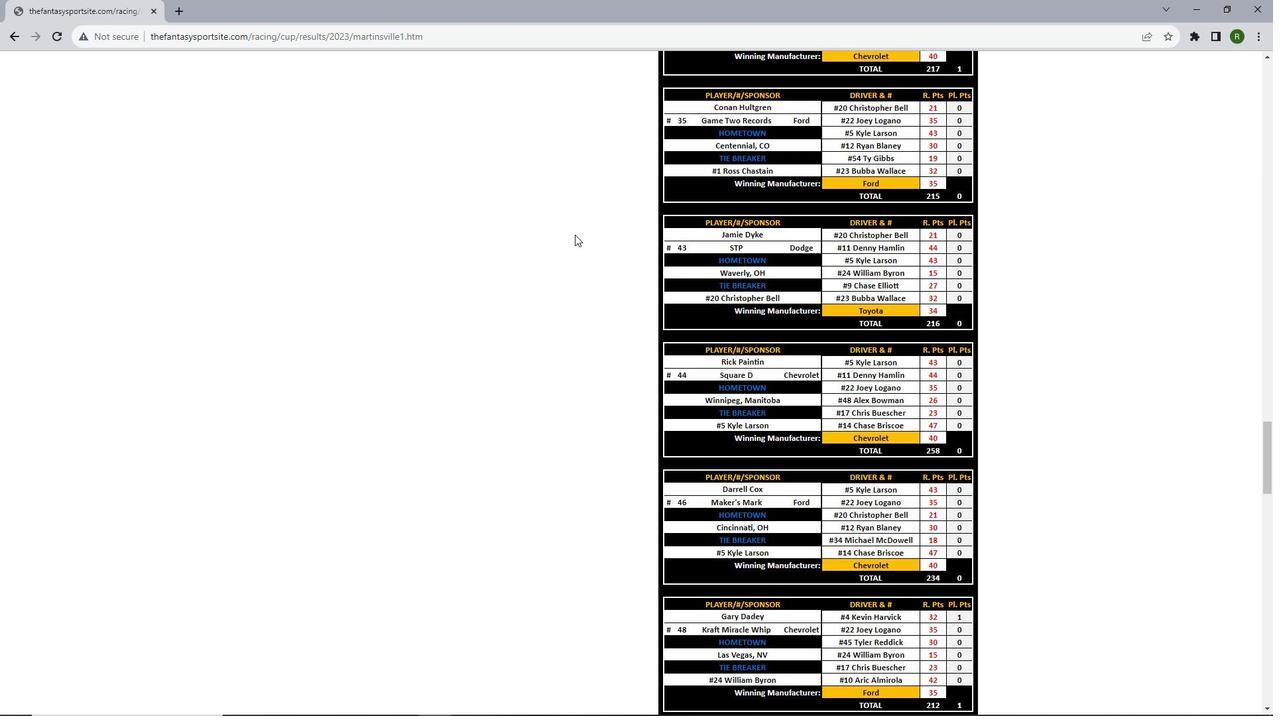 
Action: Mouse scrolled (626, 177) with delta (0, 0)
Screenshot: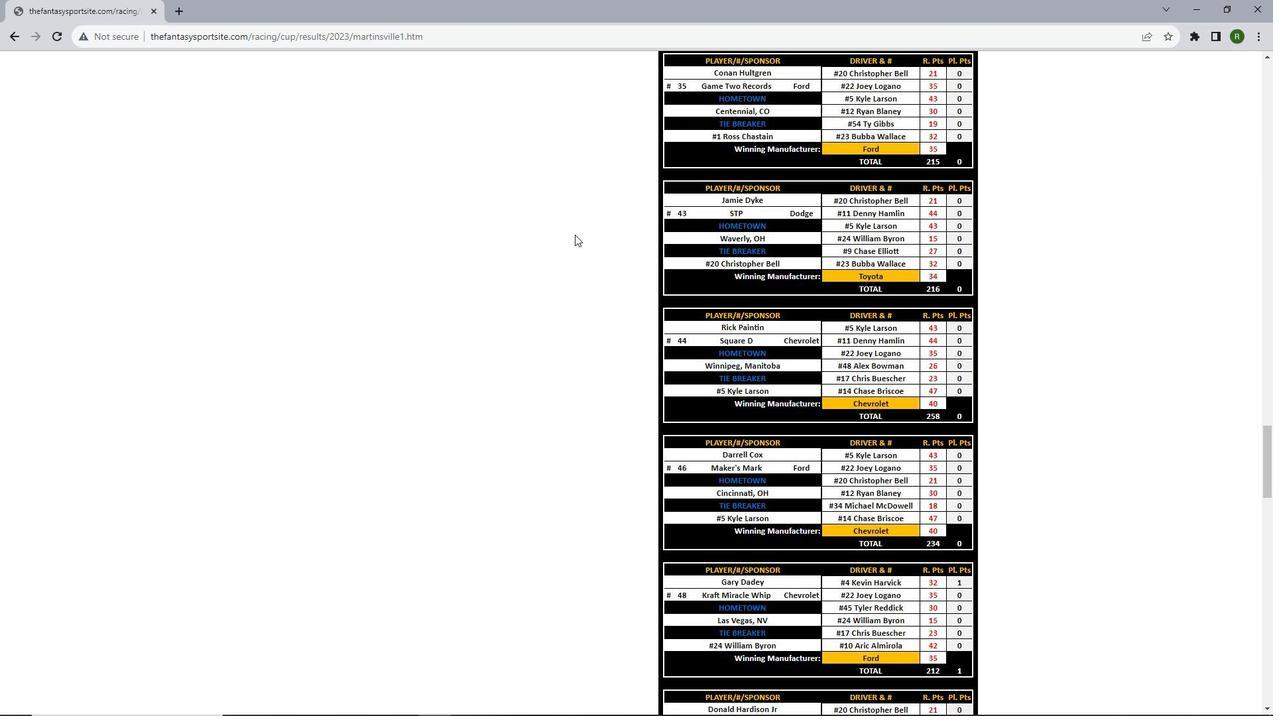 
Action: Mouse scrolled (626, 177) with delta (0, 0)
Screenshot: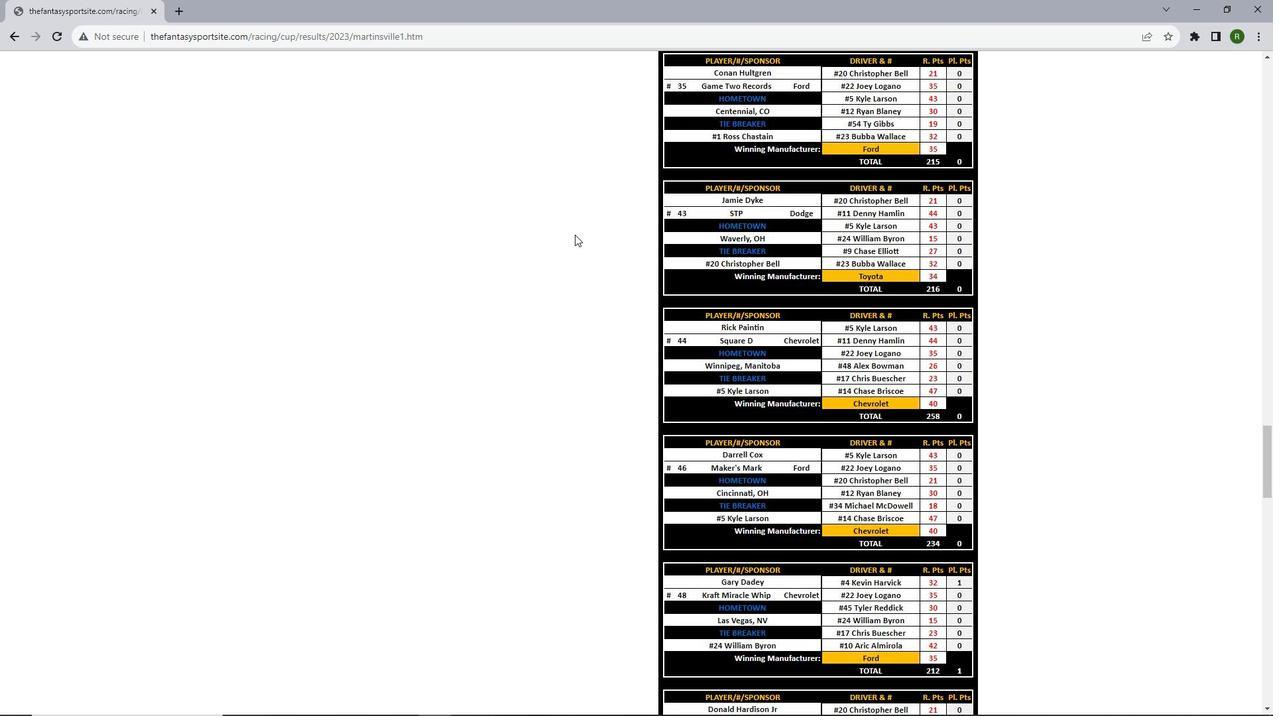 
Action: Mouse scrolled (626, 177) with delta (0, 0)
Screenshot: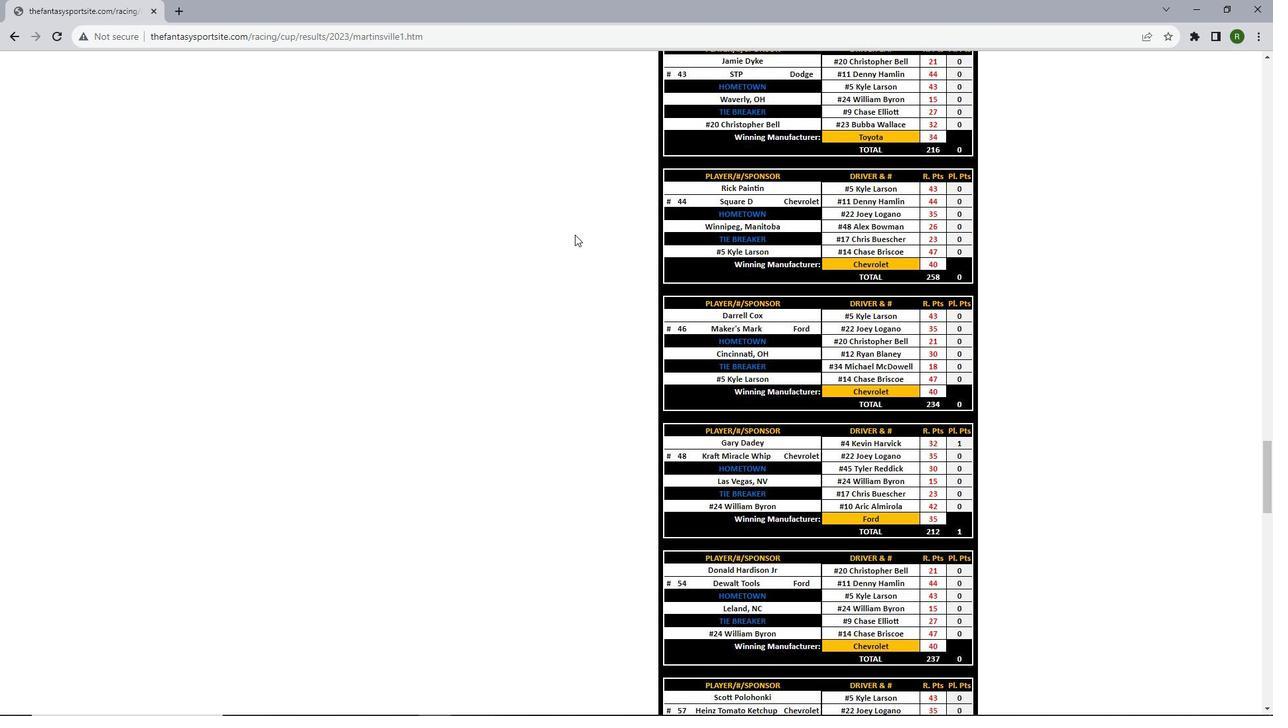 
Action: Mouse scrolled (626, 177) with delta (0, 0)
Screenshot: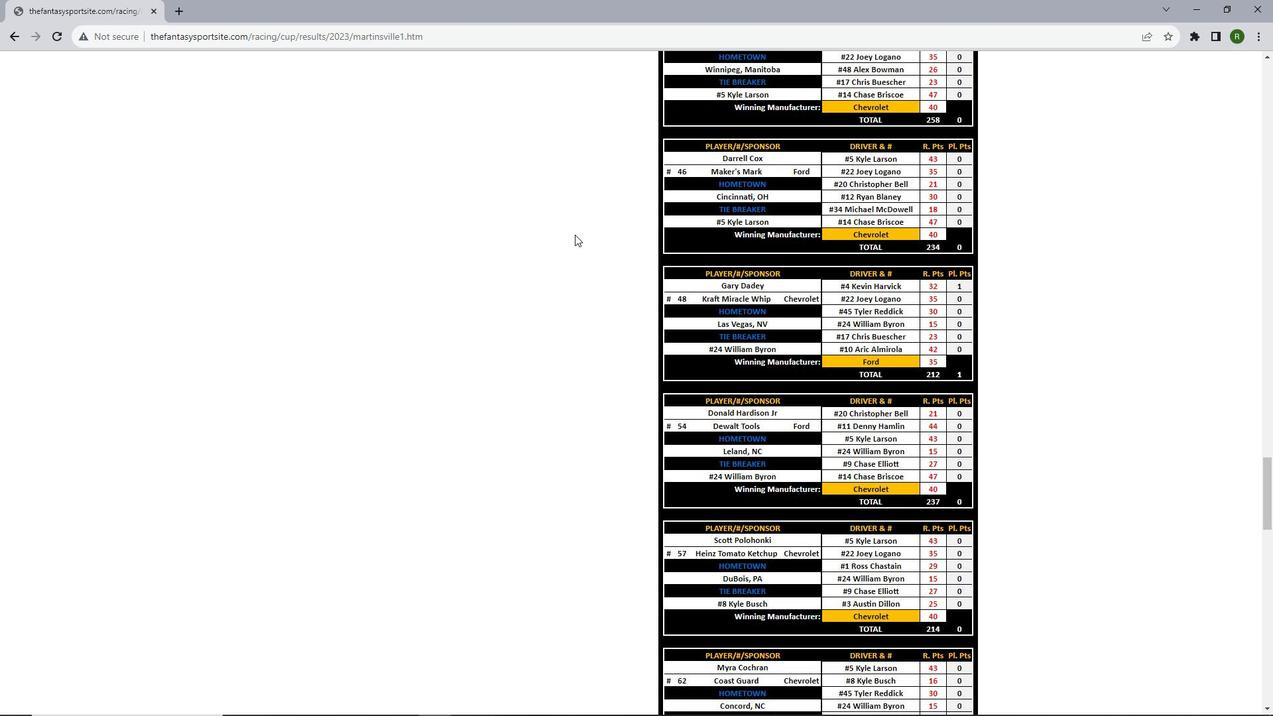 
Action: Mouse scrolled (626, 177) with delta (0, 0)
Screenshot: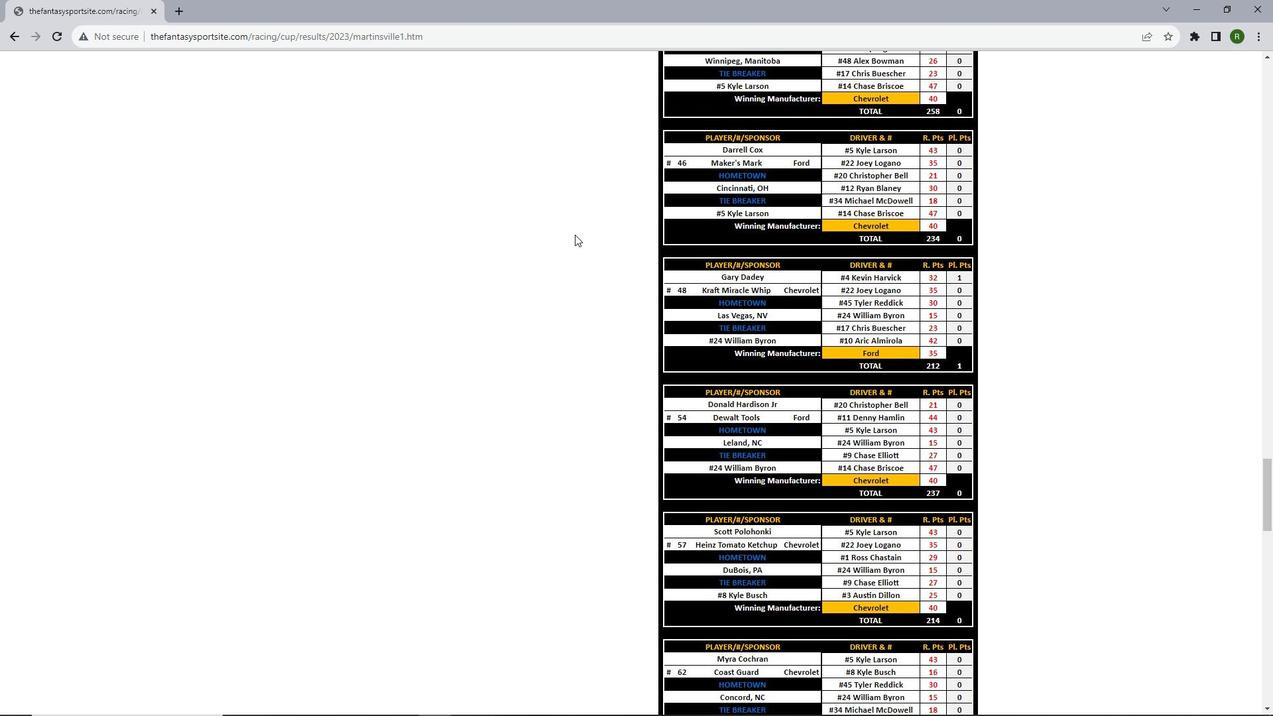 
Action: Mouse scrolled (626, 177) with delta (0, 0)
Screenshot: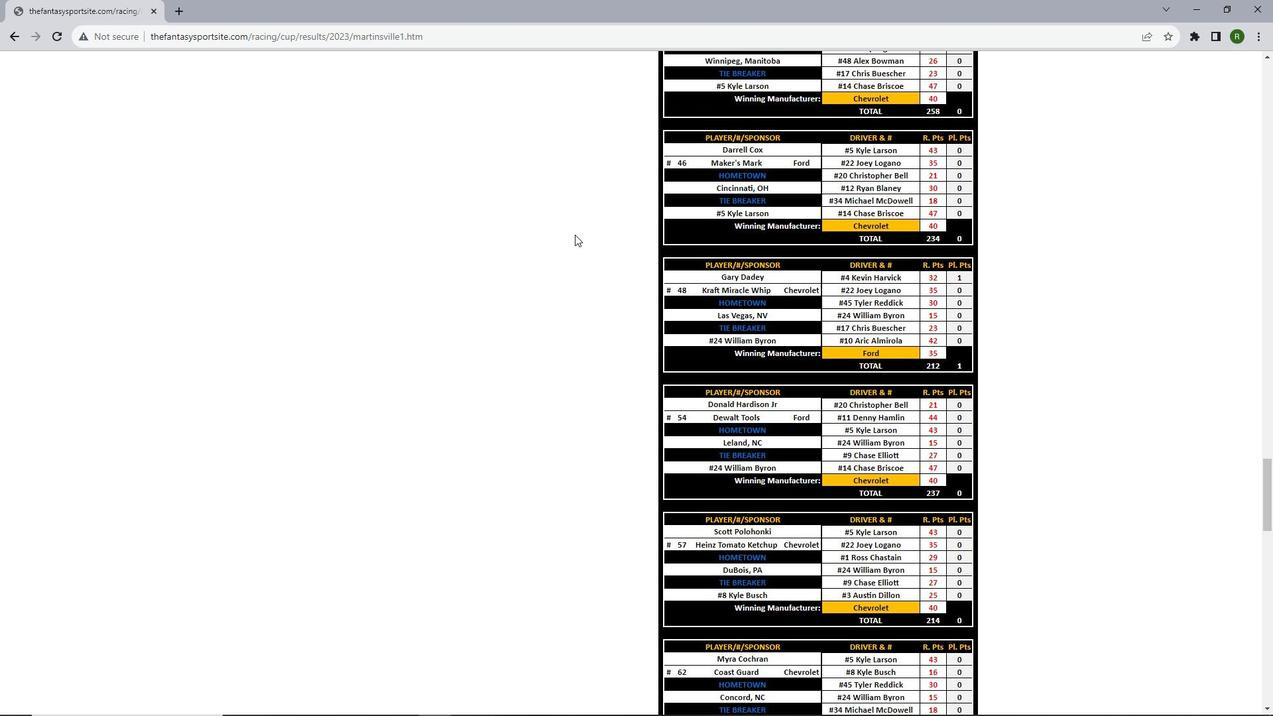 
Action: Mouse scrolled (626, 177) with delta (0, 0)
Screenshot: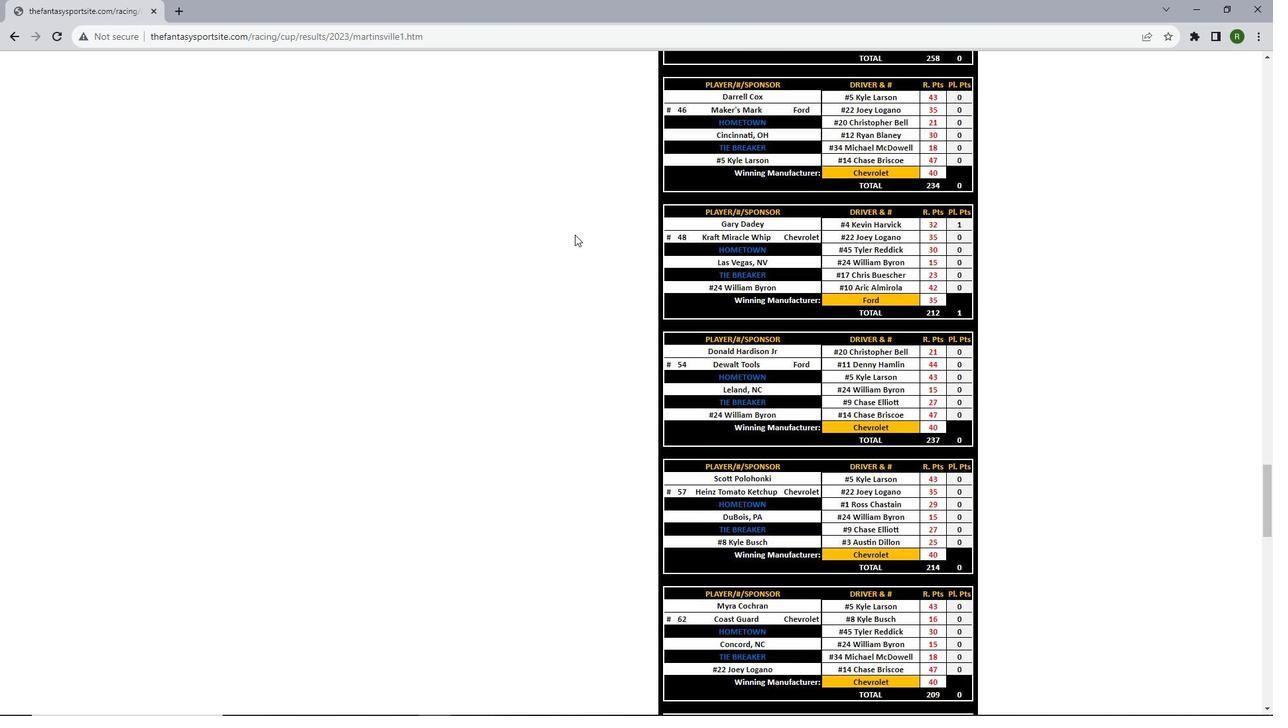 
Action: Mouse scrolled (626, 177) with delta (0, 0)
Screenshot: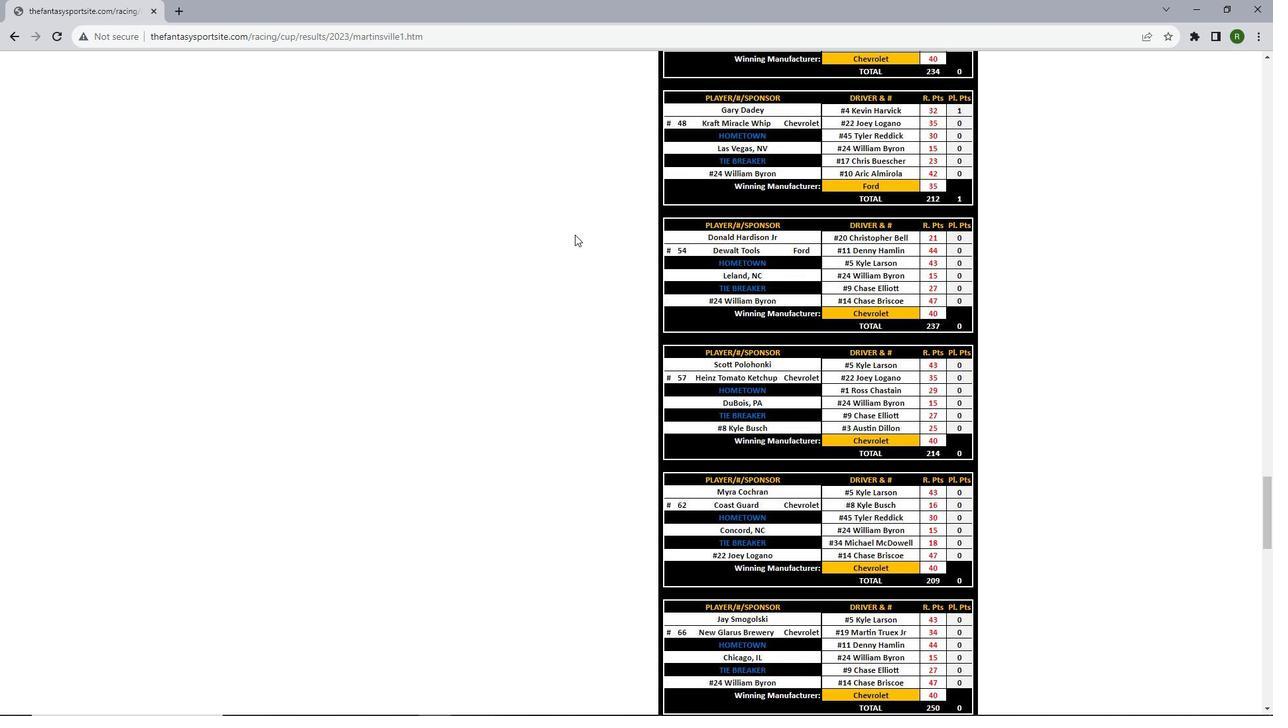
Action: Mouse scrolled (626, 177) with delta (0, 0)
Screenshot: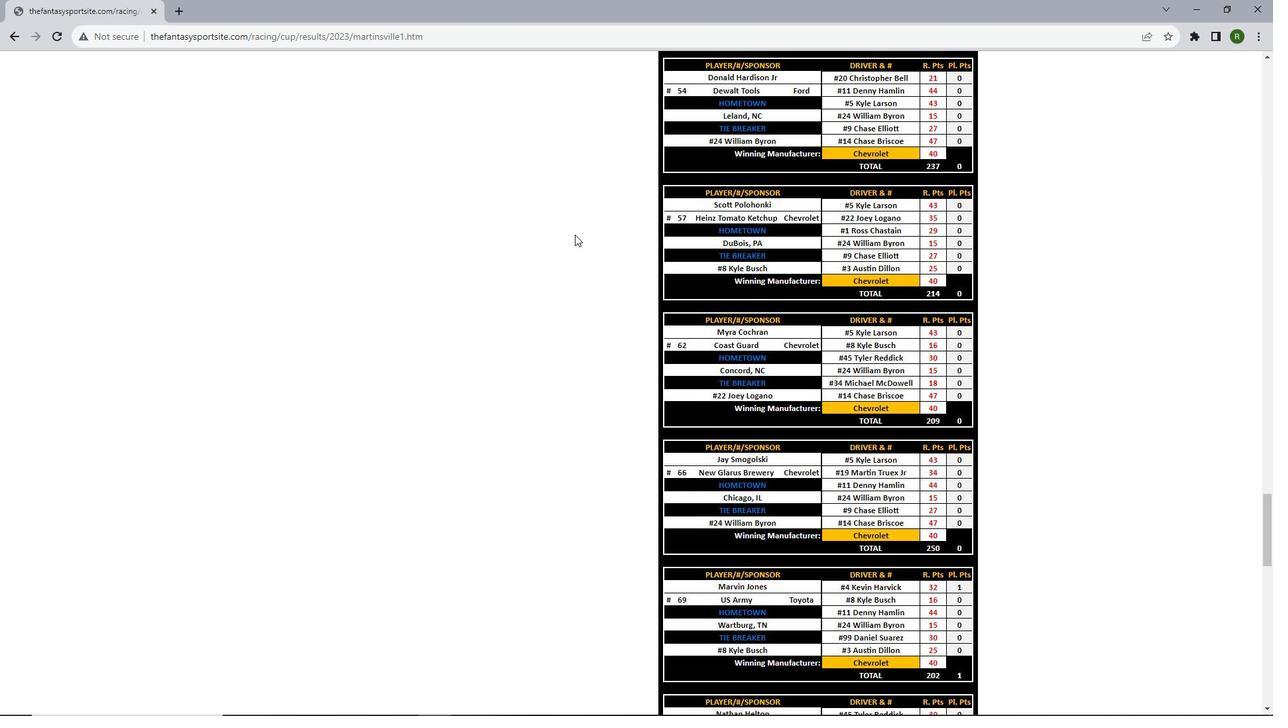 
Action: Mouse scrolled (626, 177) with delta (0, 0)
Screenshot: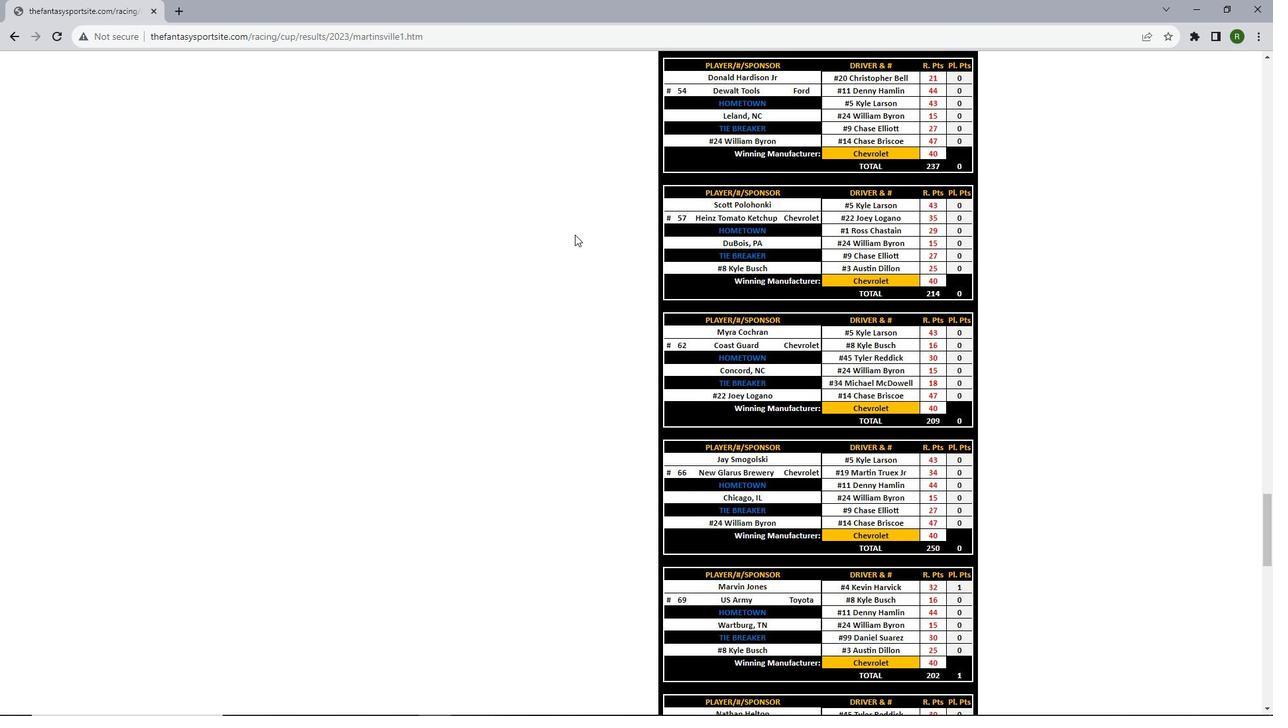 
Action: Mouse scrolled (626, 177) with delta (0, 0)
Screenshot: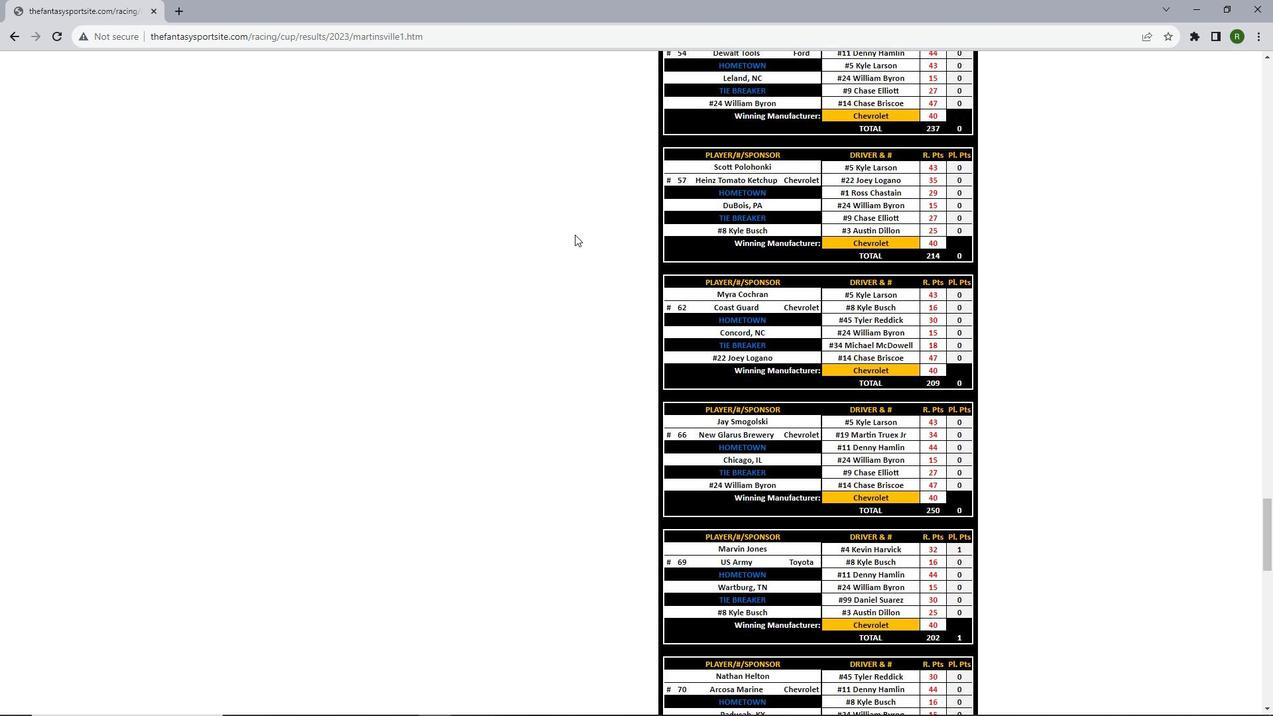 
Action: Mouse scrolled (626, 177) with delta (0, 0)
Screenshot: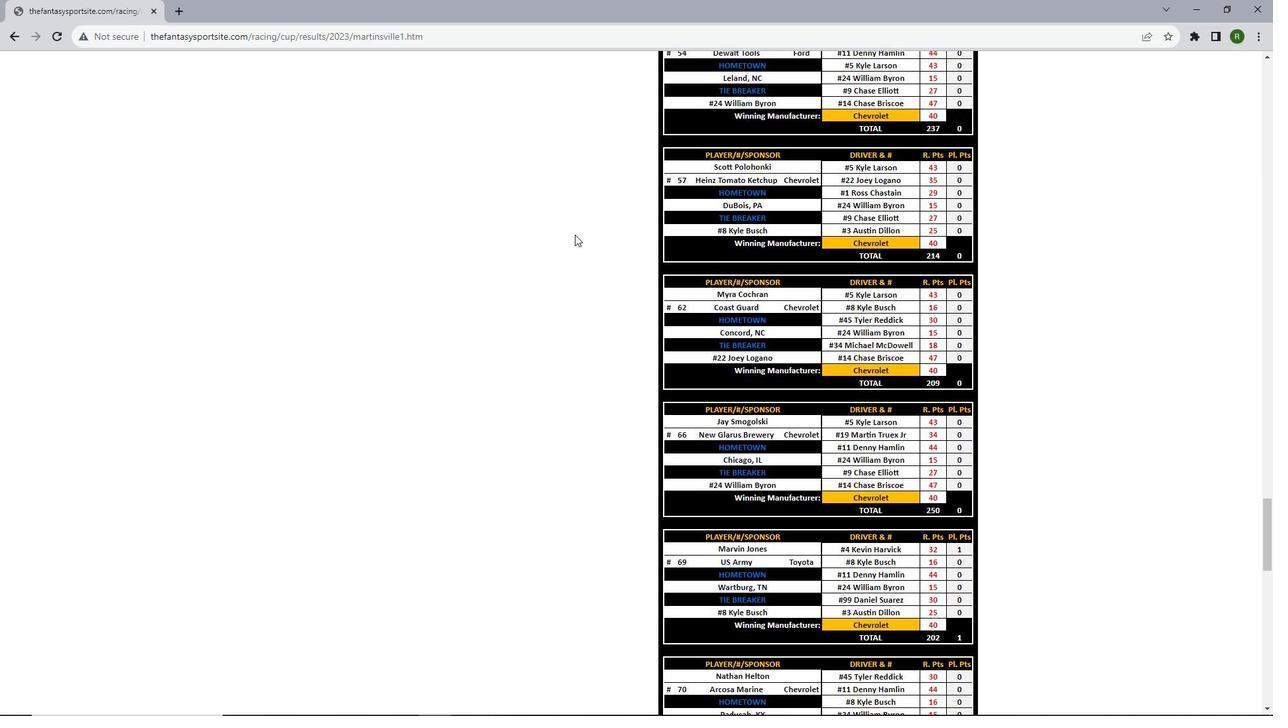 
Action: Mouse scrolled (626, 177) with delta (0, 0)
Screenshot: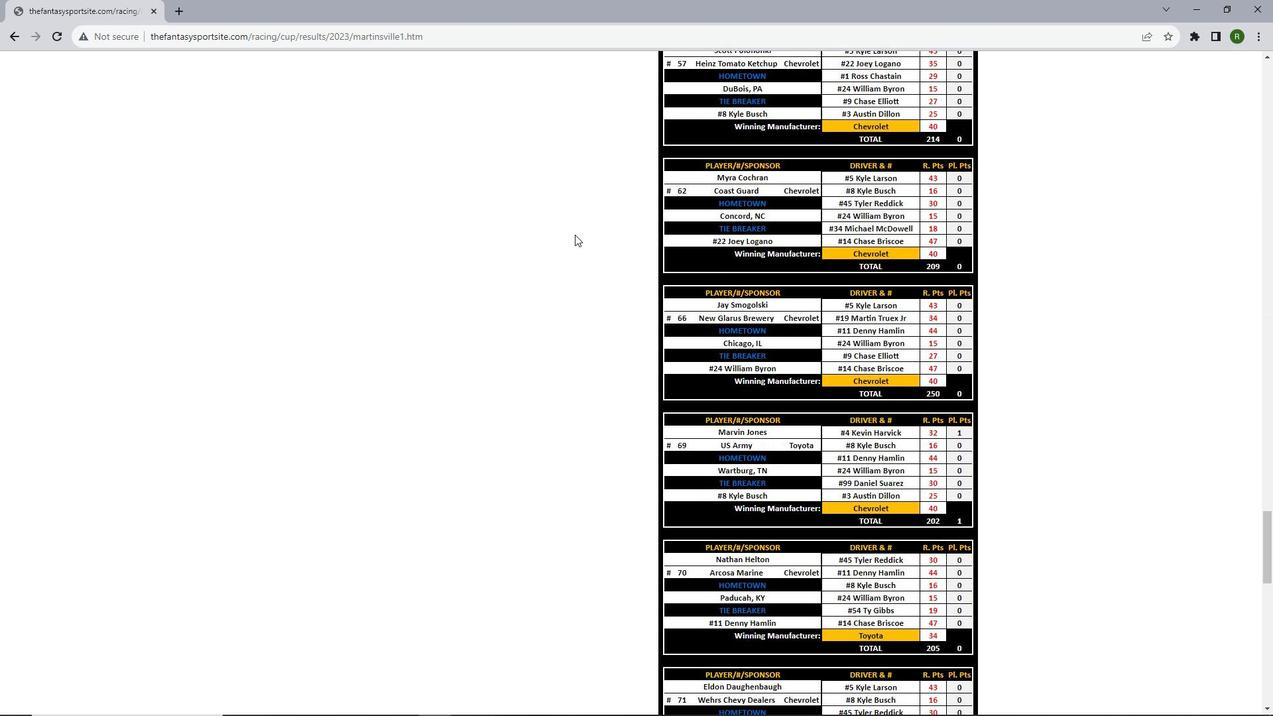 
Action: Mouse scrolled (626, 177) with delta (0, 0)
Screenshot: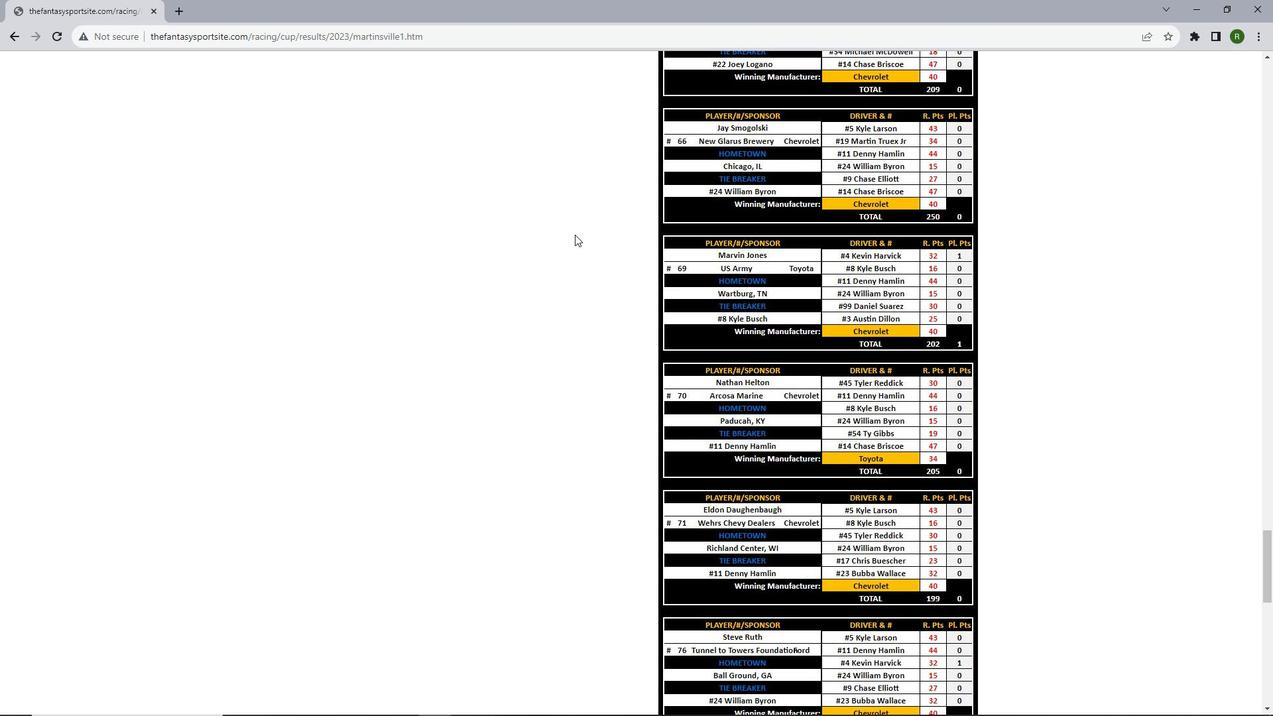
Action: Mouse scrolled (626, 177) with delta (0, 0)
Screenshot: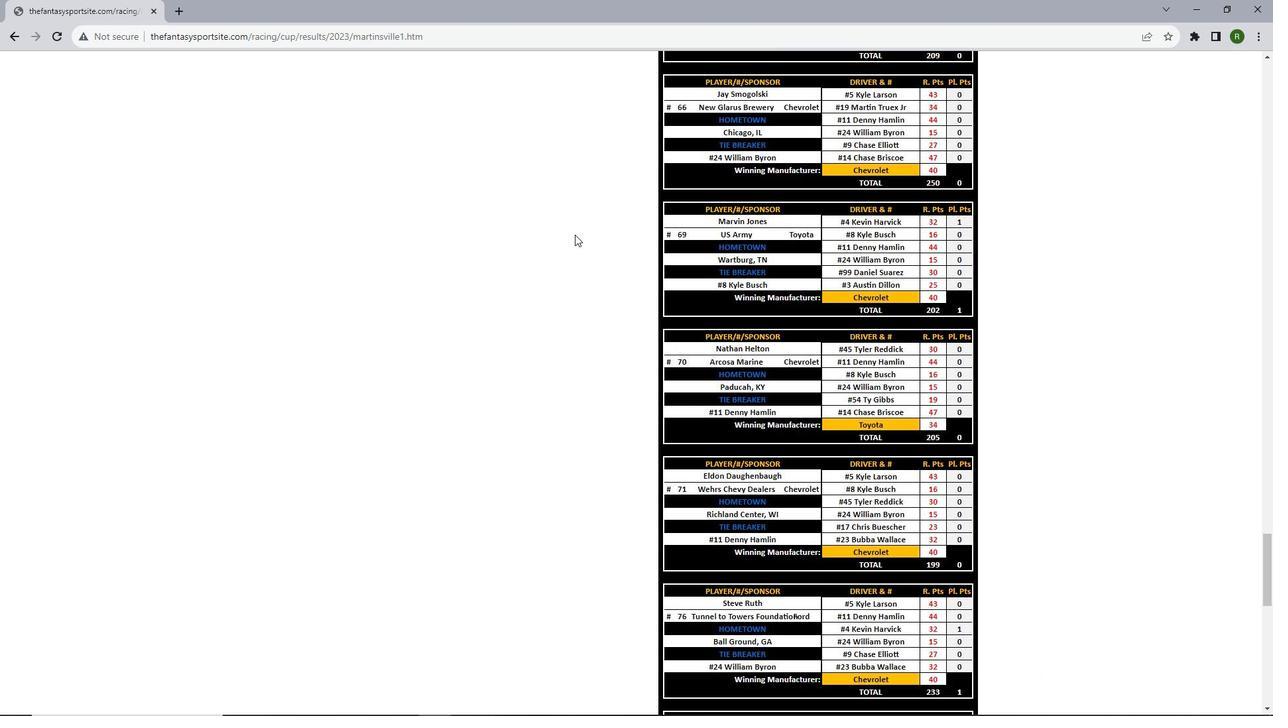 
Action: Mouse scrolled (626, 177) with delta (0, 0)
Screenshot: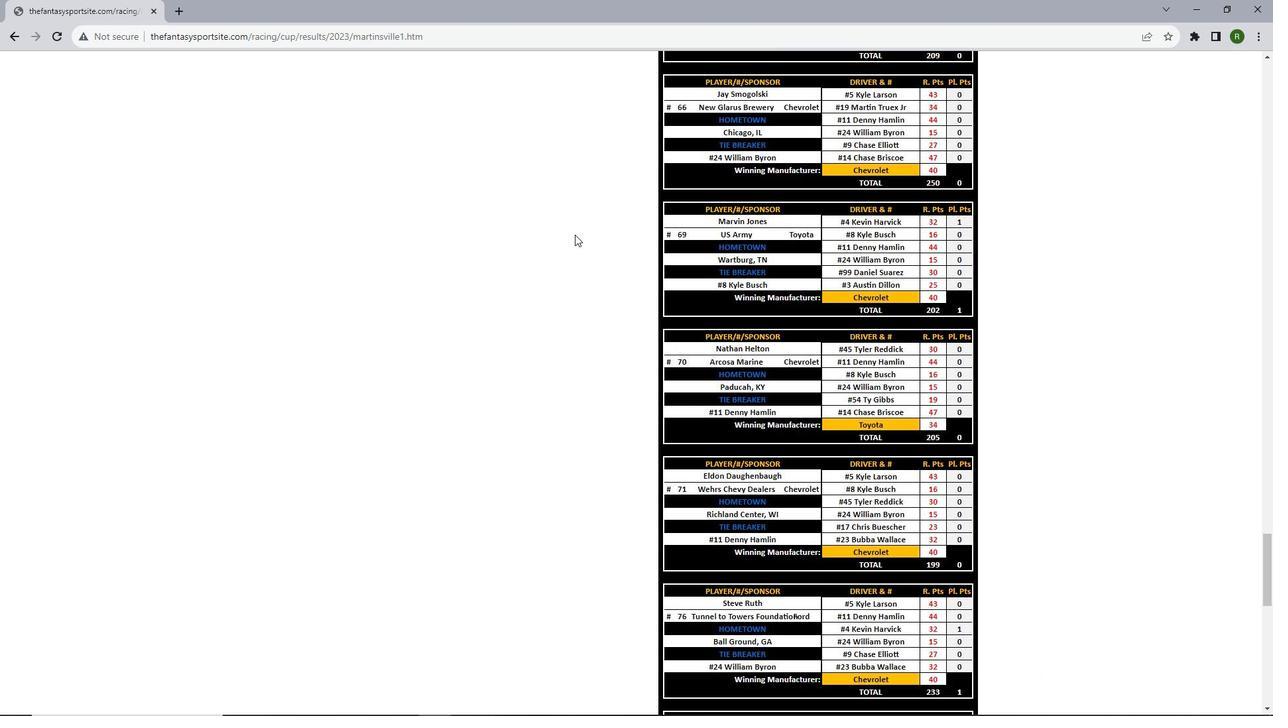 
Action: Mouse scrolled (626, 177) with delta (0, 0)
Screenshot: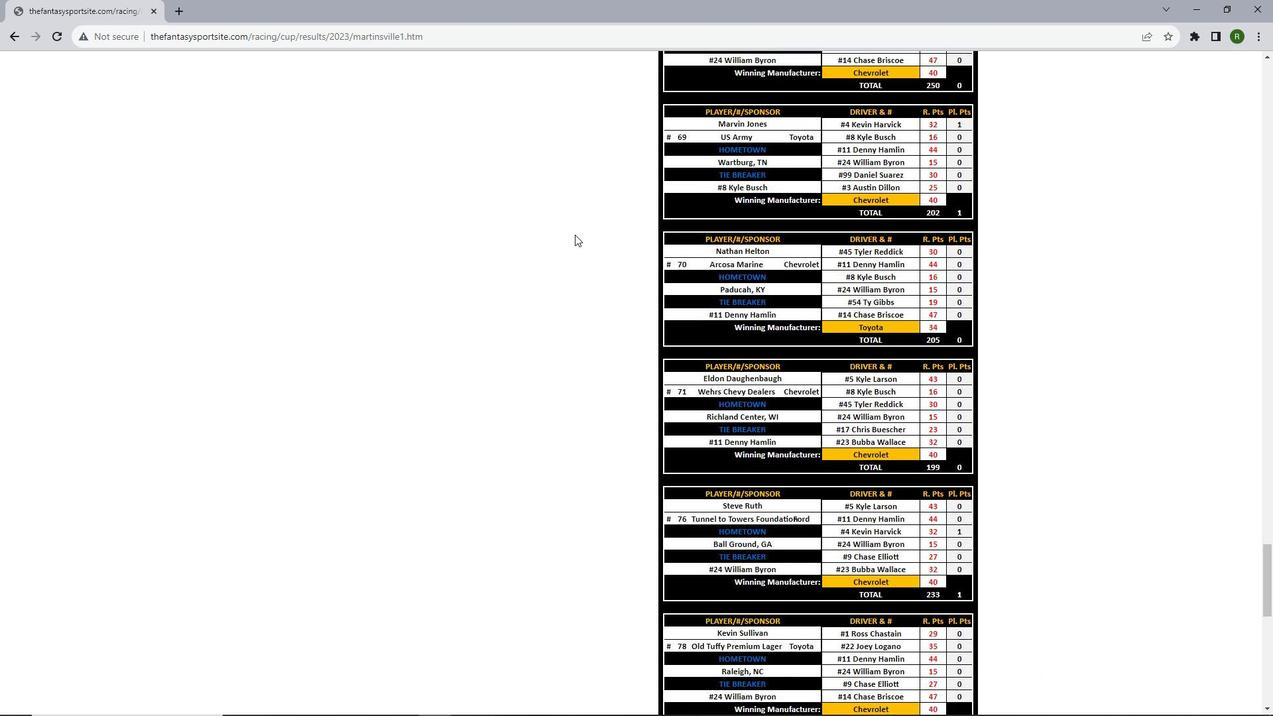 
Action: Mouse scrolled (626, 177) with delta (0, 0)
Screenshot: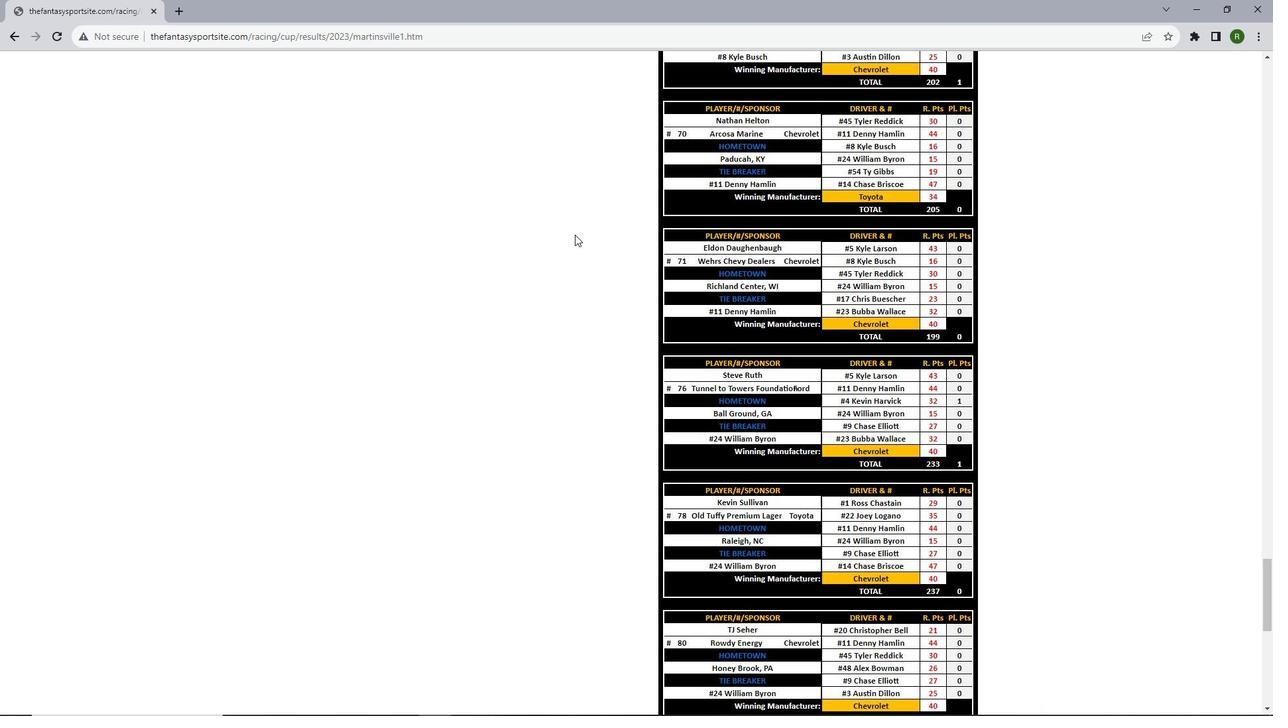 
Action: Mouse scrolled (626, 177) with delta (0, 0)
Screenshot: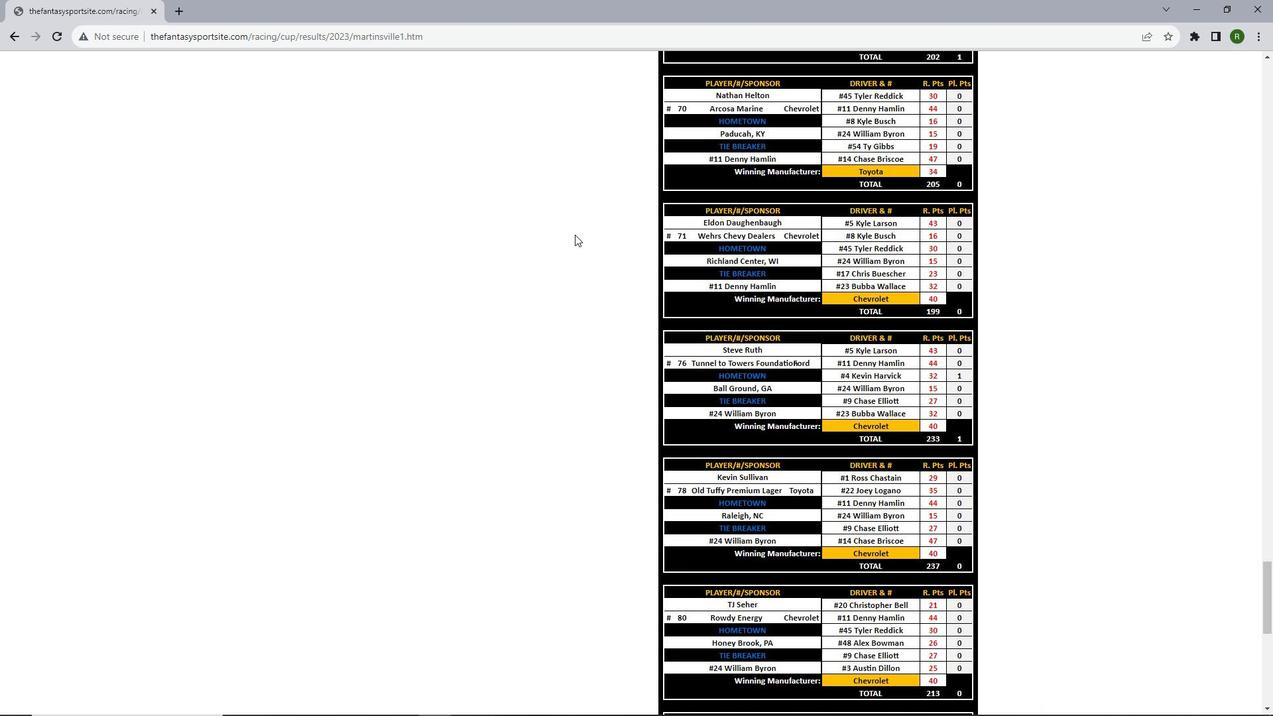 
Action: Mouse scrolled (626, 177) with delta (0, 0)
Screenshot: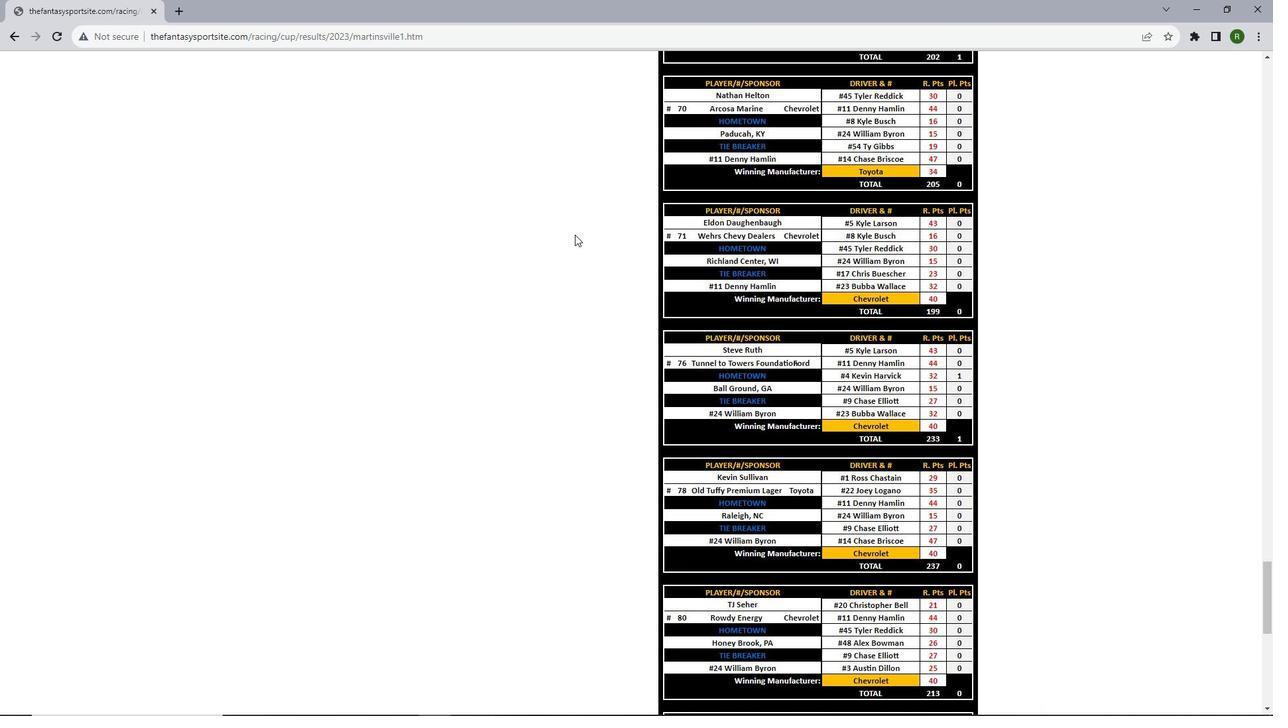 
Action: Mouse scrolled (626, 177) with delta (0, 0)
Screenshot: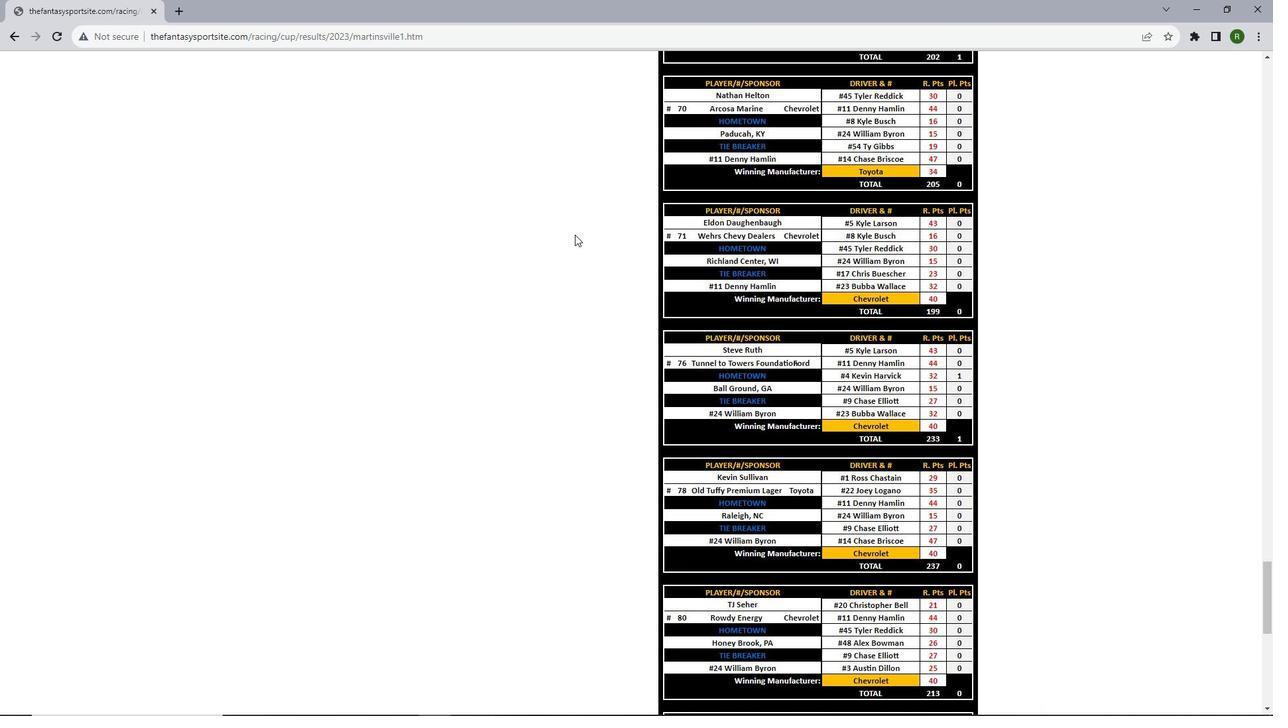 
Action: Mouse scrolled (626, 177) with delta (0, 0)
Screenshot: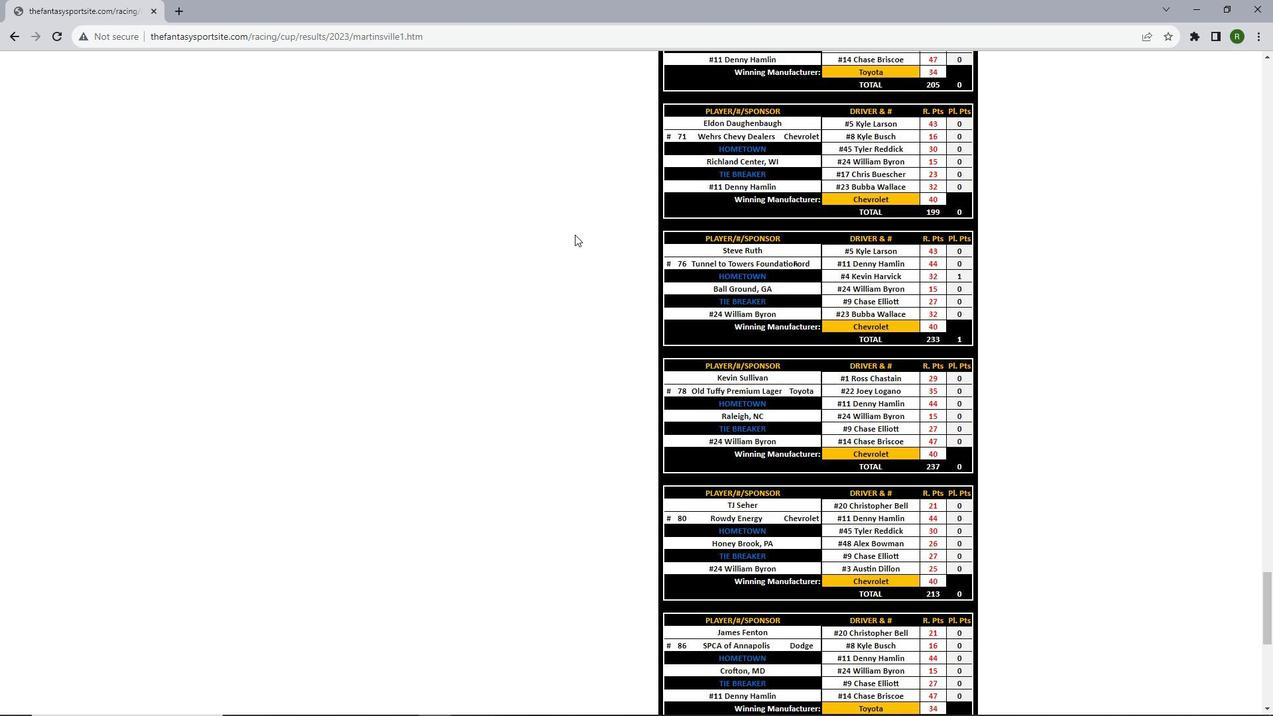 
Action: Mouse scrolled (626, 177) with delta (0, 0)
Screenshot: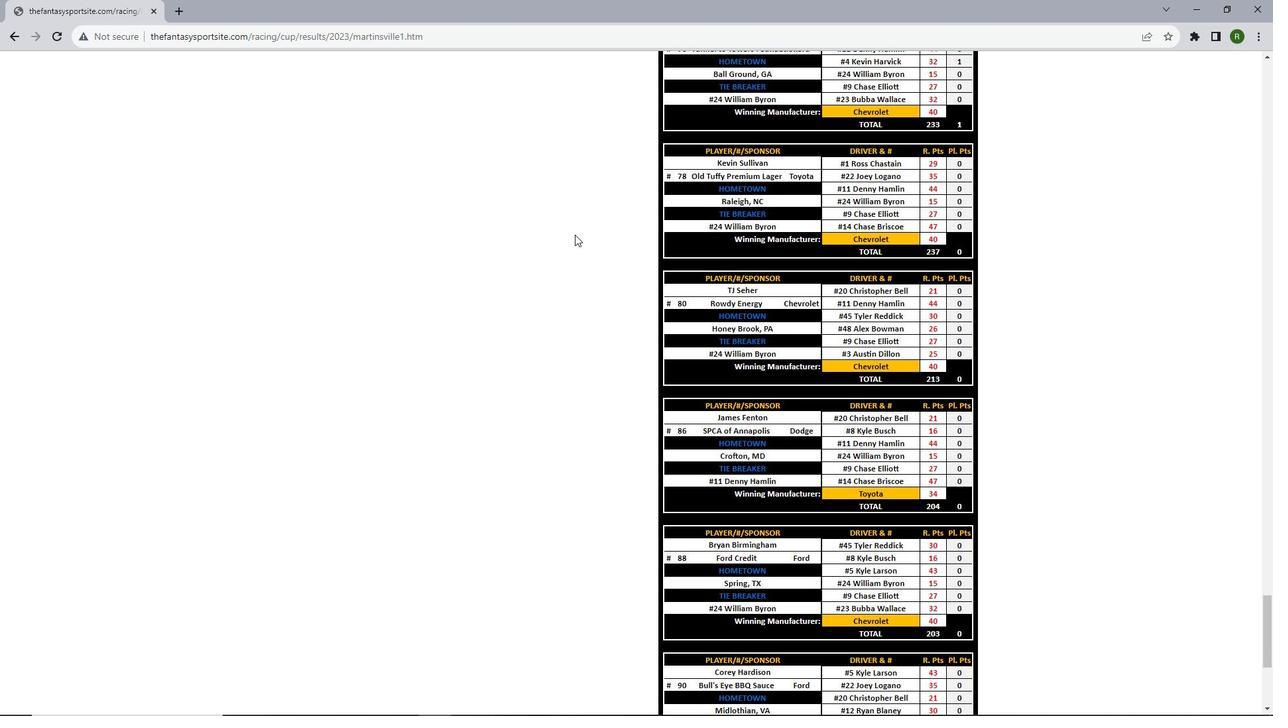 
Action: Mouse scrolled (626, 177) with delta (0, 0)
Screenshot: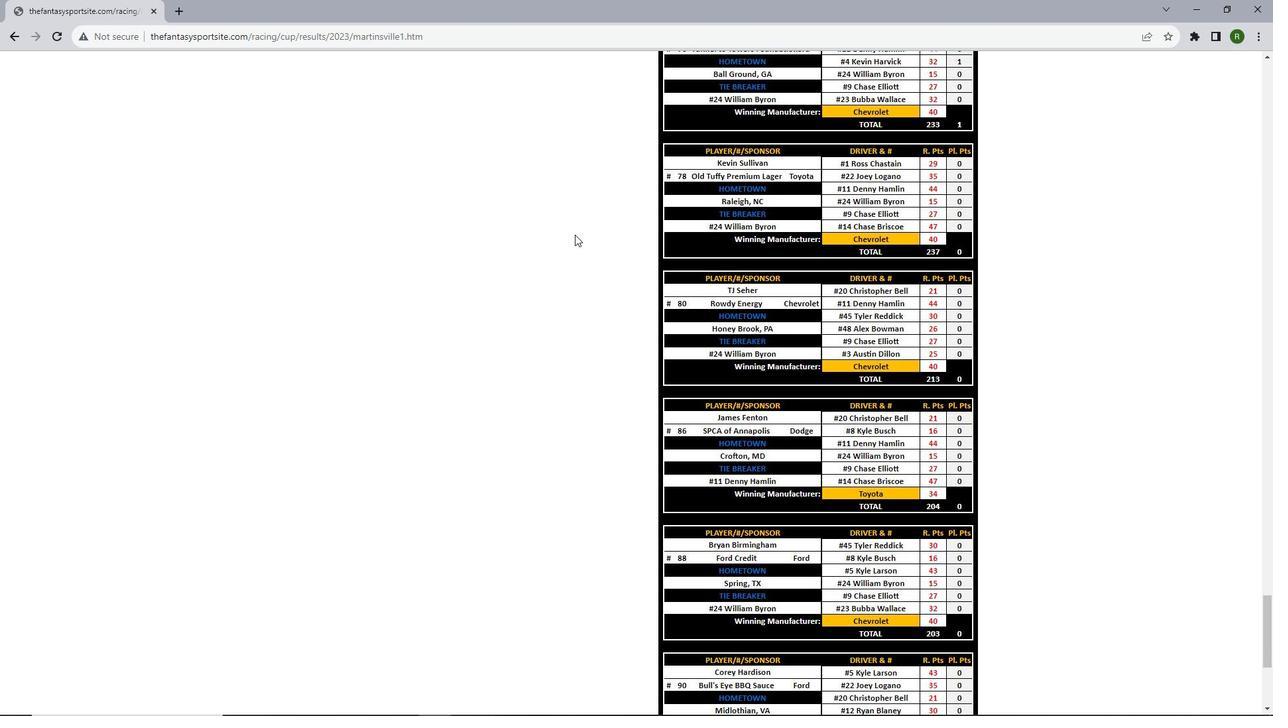 
Action: Mouse scrolled (626, 177) with delta (0, 0)
Screenshot: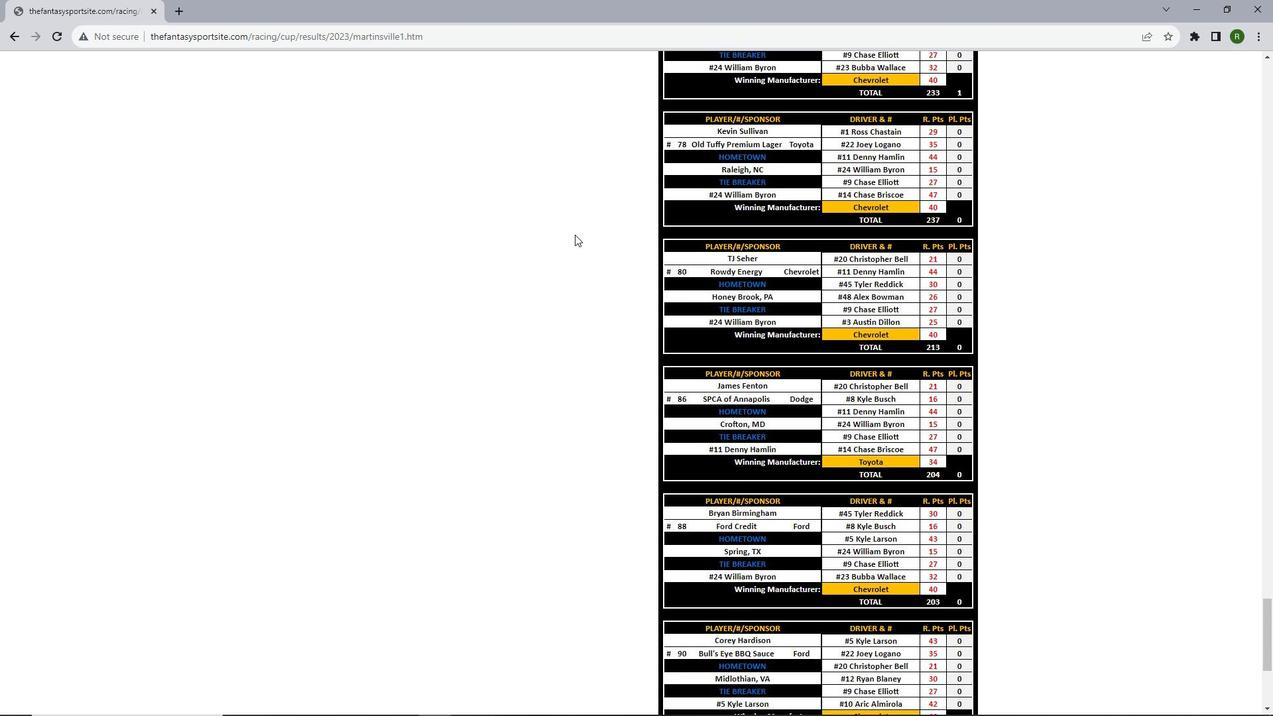 
Action: Mouse scrolled (626, 177) with delta (0, 0)
Screenshot: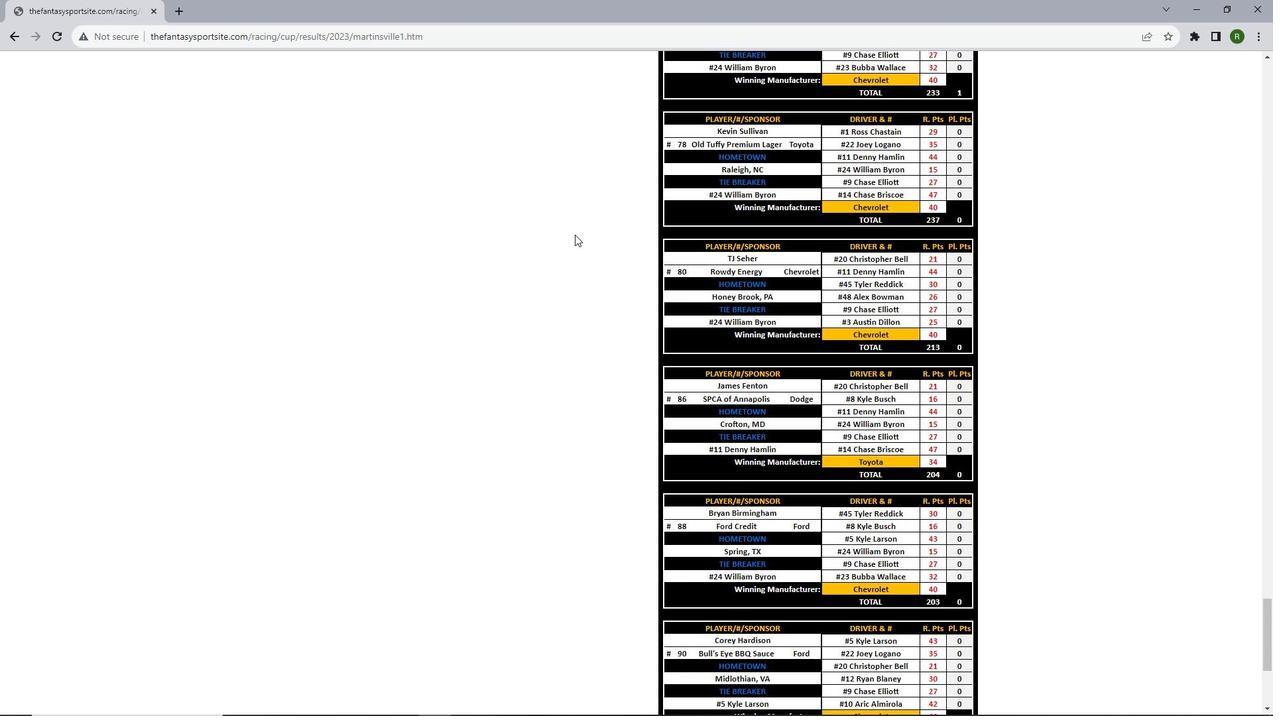
Action: Mouse scrolled (626, 177) with delta (0, 0)
Screenshot: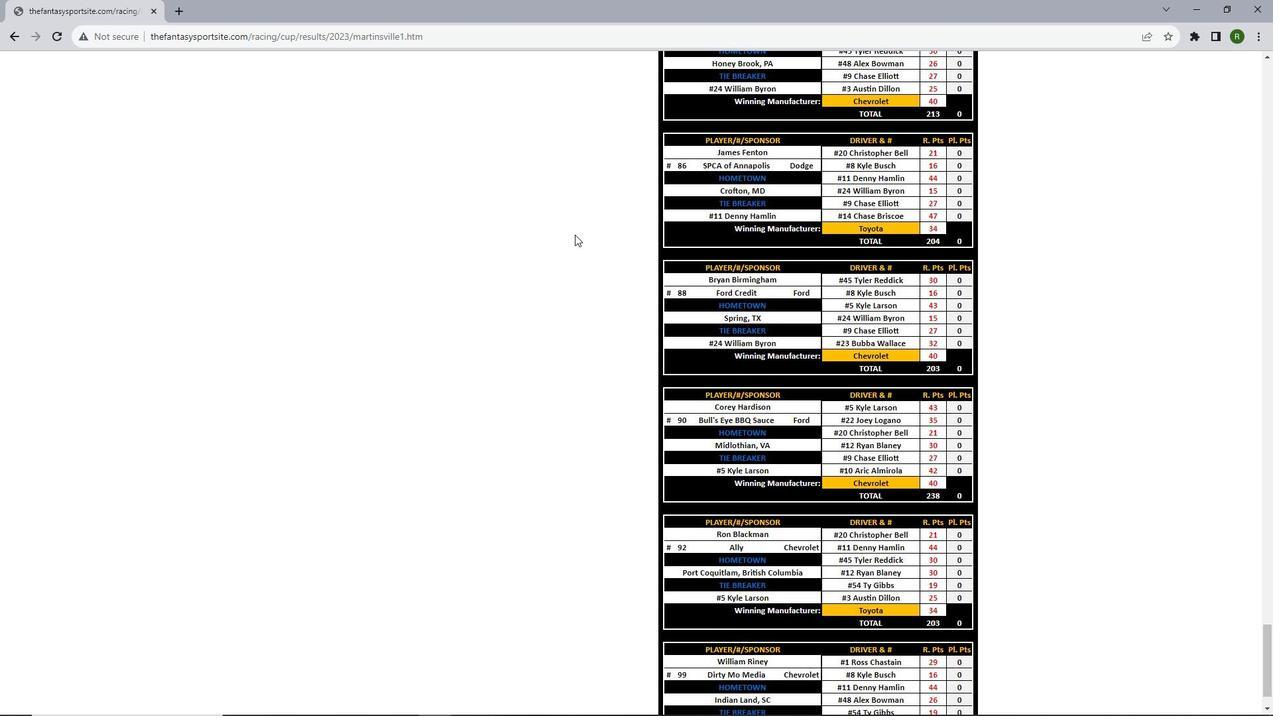 
Action: Mouse scrolled (626, 177) with delta (0, 0)
Screenshot: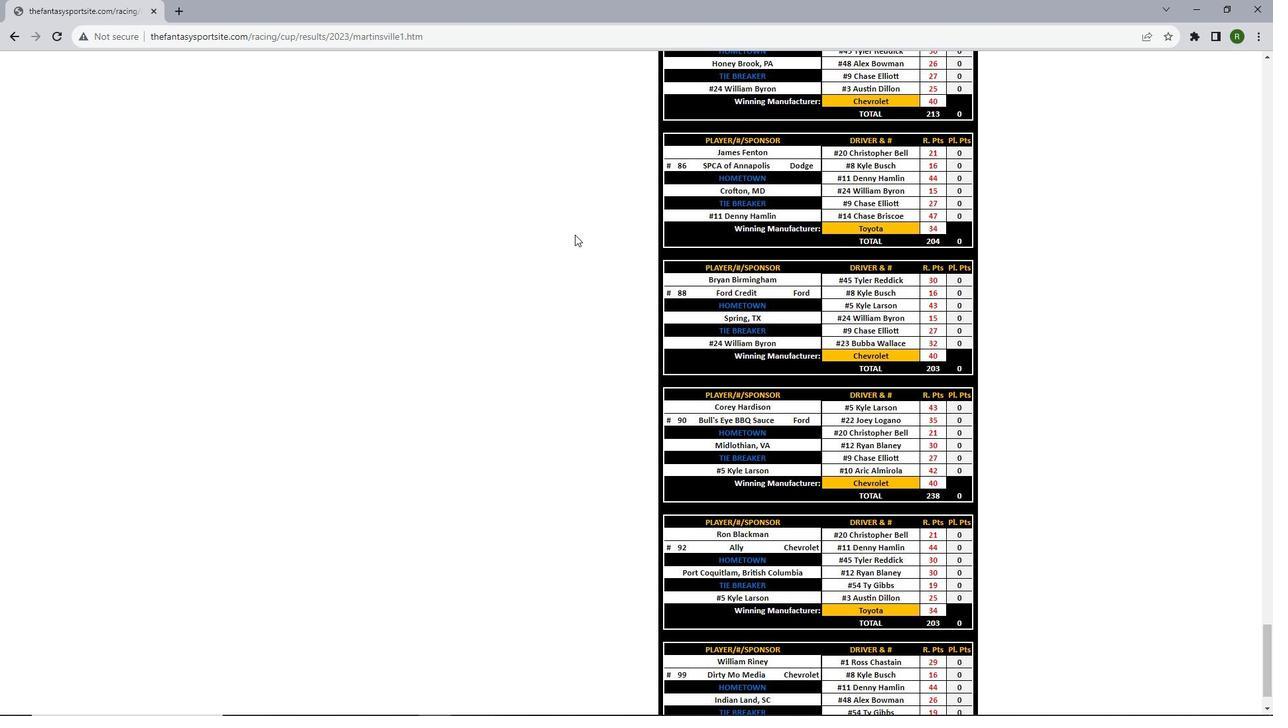
Action: Mouse scrolled (626, 177) with delta (0, 0)
Screenshot: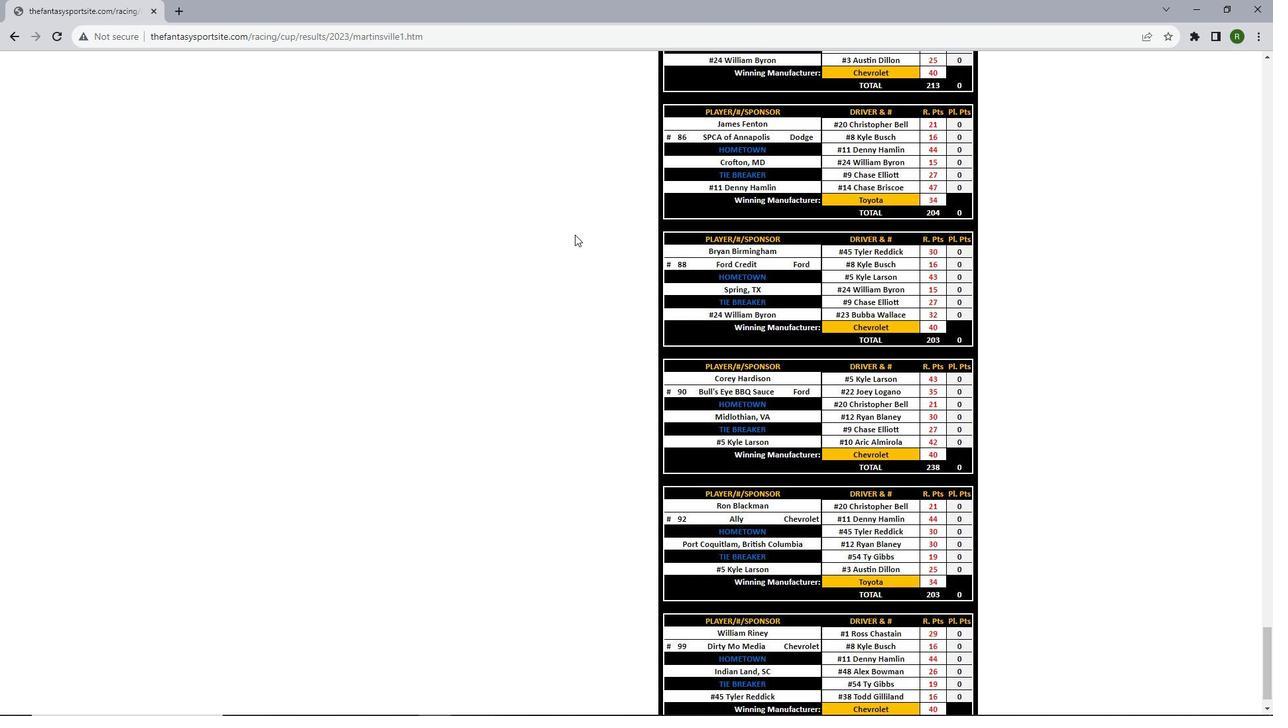 
Action: Mouse scrolled (626, 177) with delta (0, 0)
Screenshot: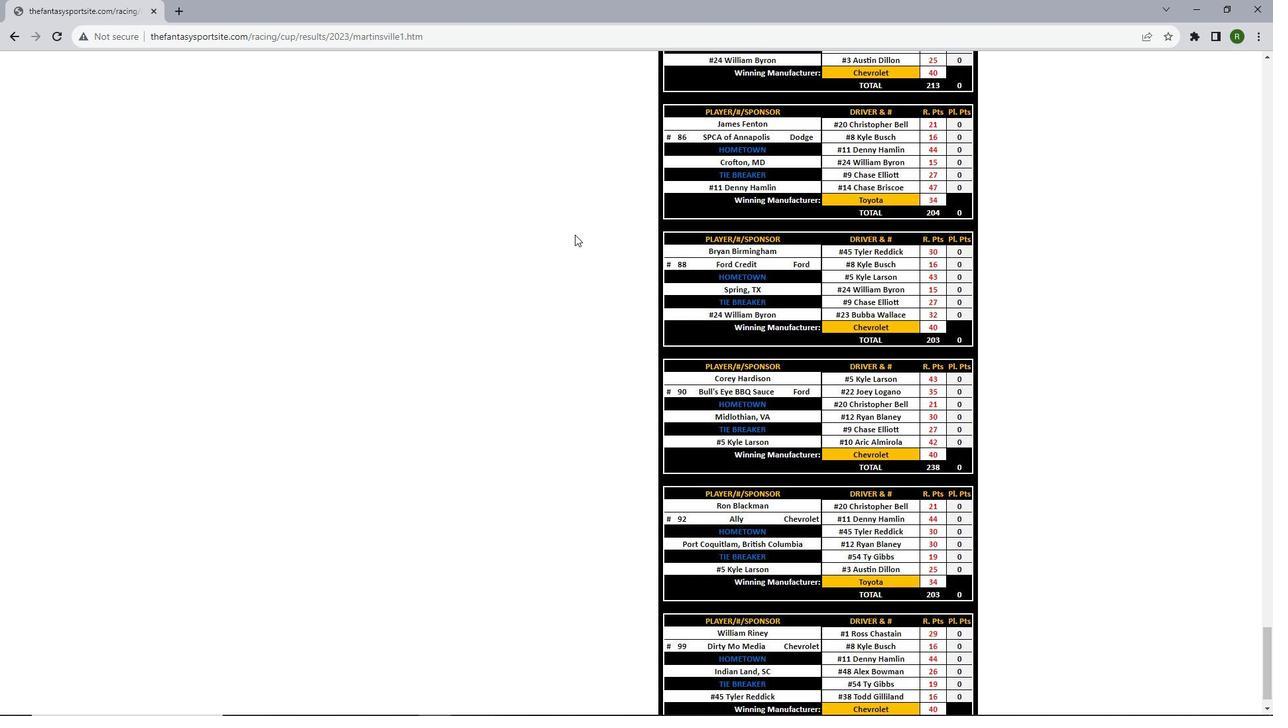 
Action: Mouse scrolled (626, 177) with delta (0, 0)
Screenshot: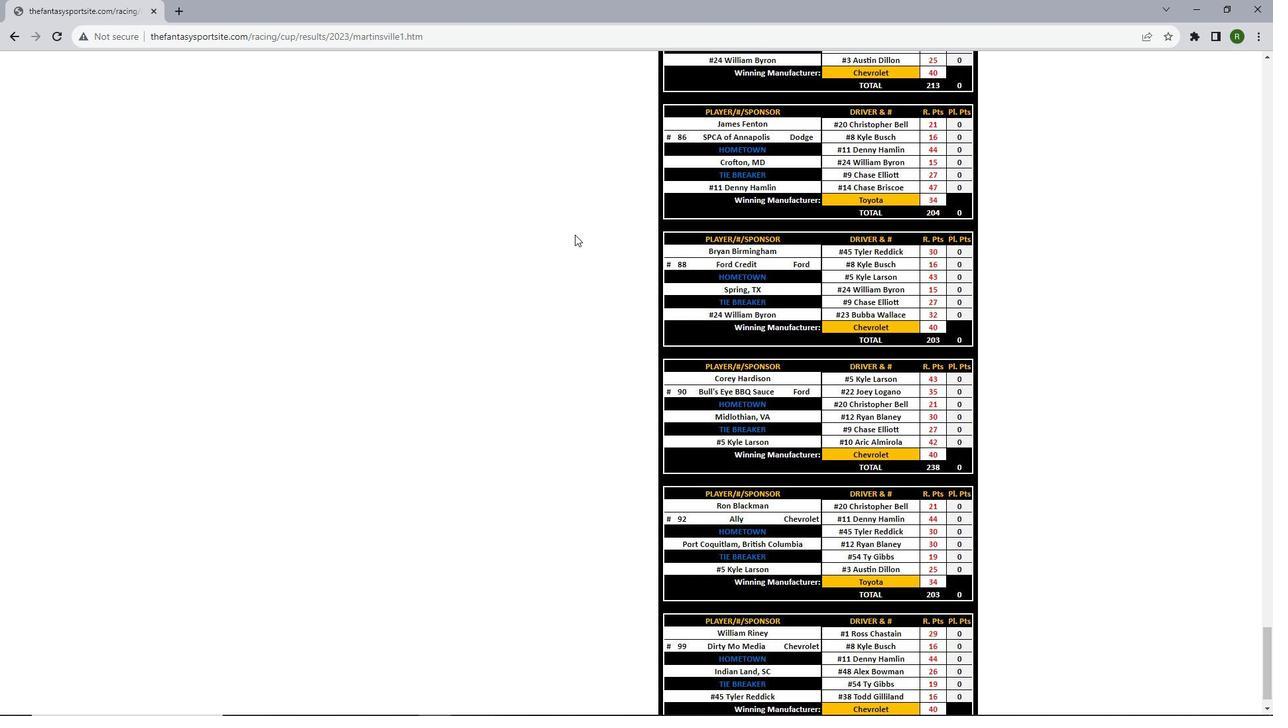 
Action: Mouse moved to (626, 177)
Screenshot: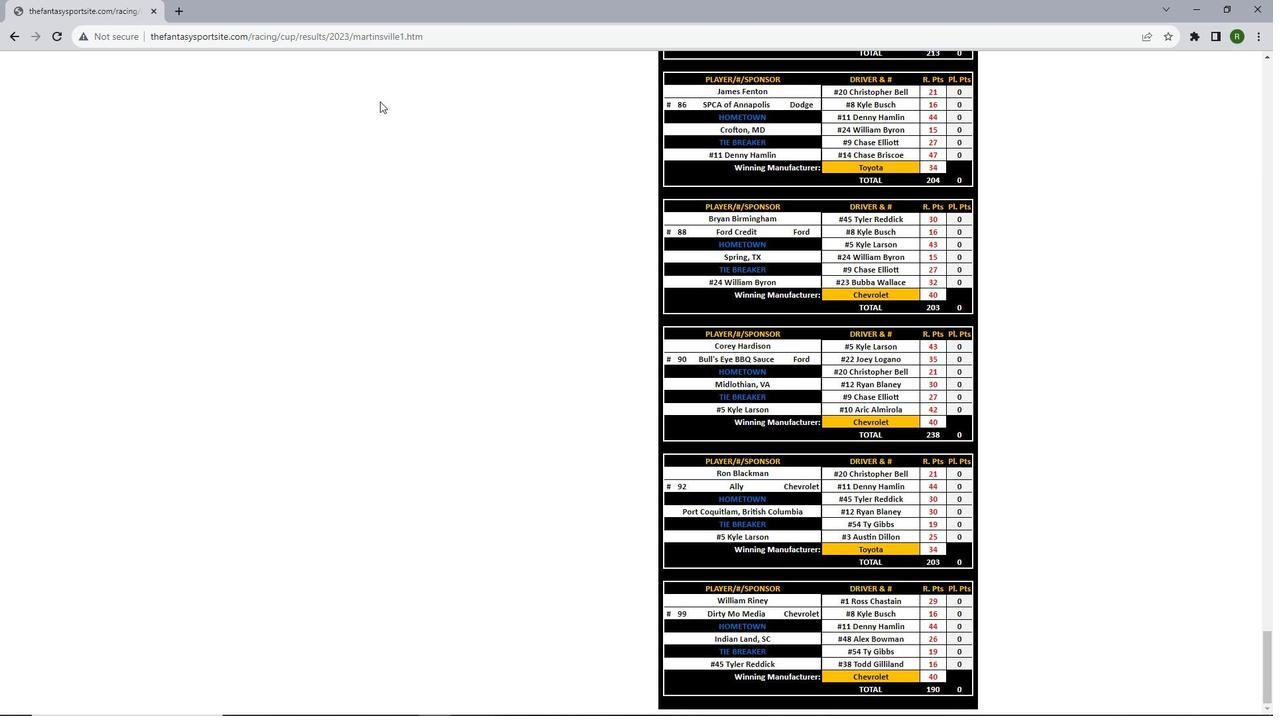 
